 Task: Research Airbnb options in Cuscatancingo, El Salvador from 6th December, 2023 to 18th December, 2023 for 3 adults.2 bedrooms having 2 beds and 2 bathrooms. Property type can be hotel. Look for 5 properties as per requirement.
Action: Mouse moved to (422, 89)
Screenshot: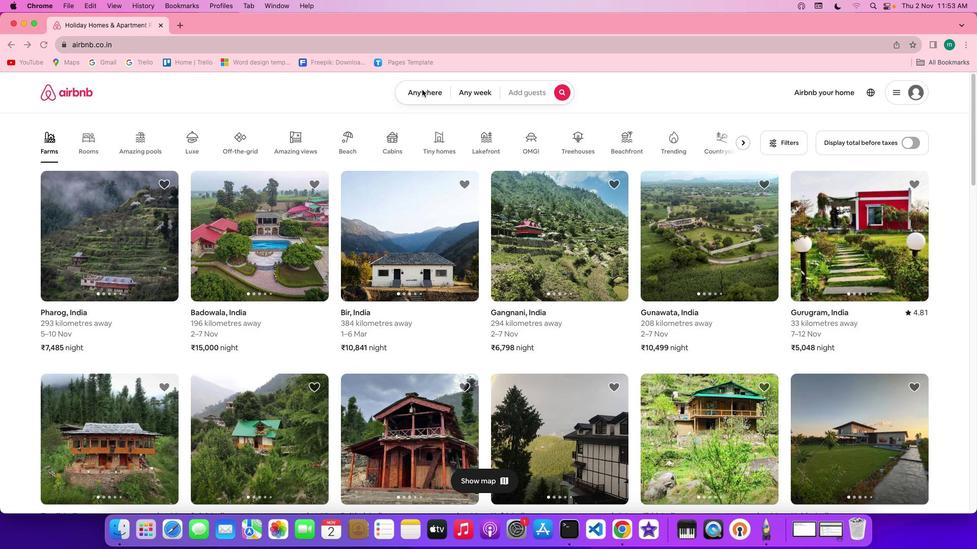 
Action: Mouse pressed left at (422, 89)
Screenshot: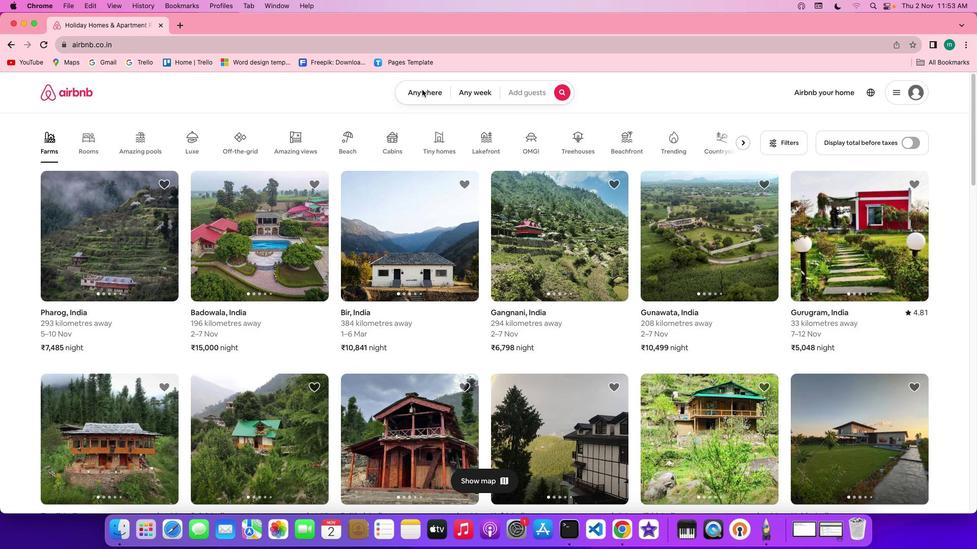 
Action: Mouse pressed left at (422, 89)
Screenshot: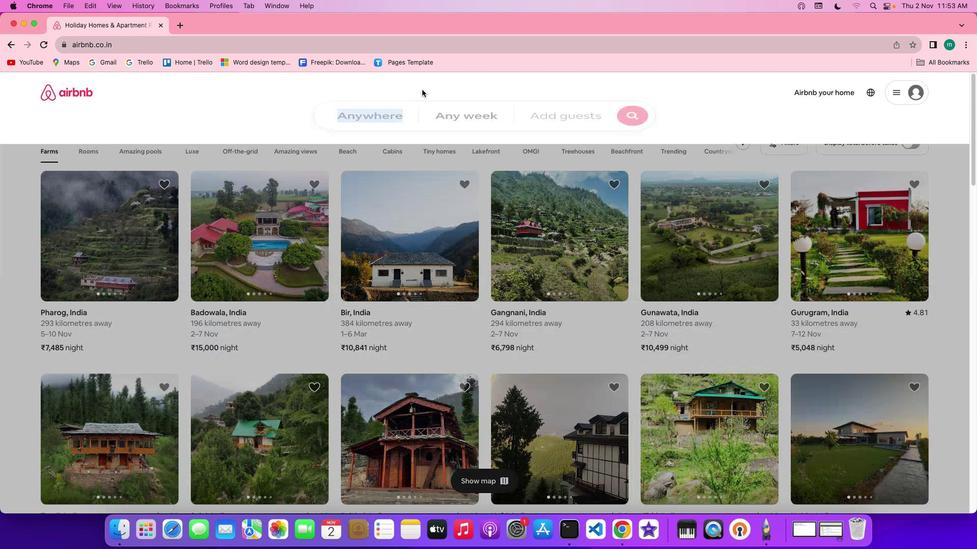 
Action: Mouse moved to (375, 131)
Screenshot: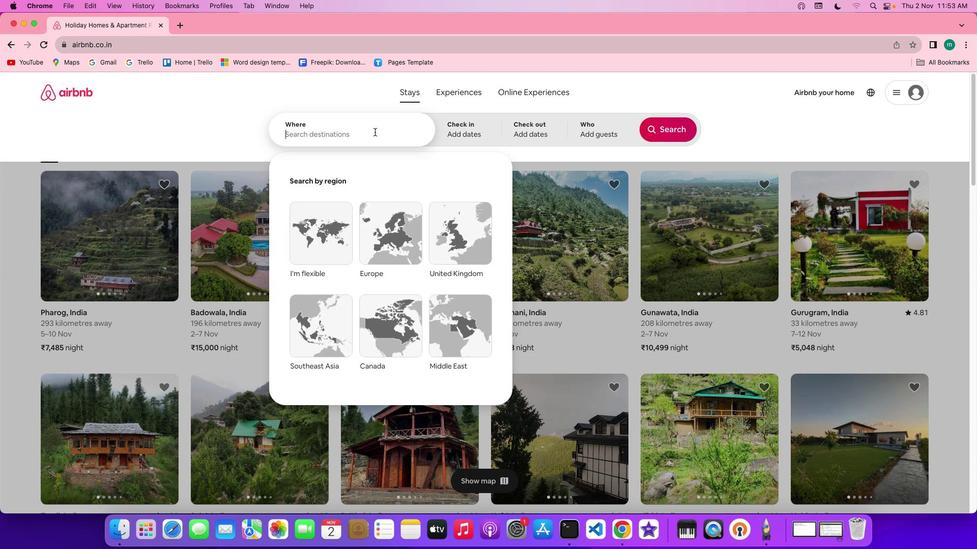 
Action: Key pressed Key.shift'C''u''s''c''a''t''a''n''c''i''n''g''o'','Key.spaceKey.shift'E''i'Key.spaceKey.shift'S''a''l''v''a''d''o''r'
Screenshot: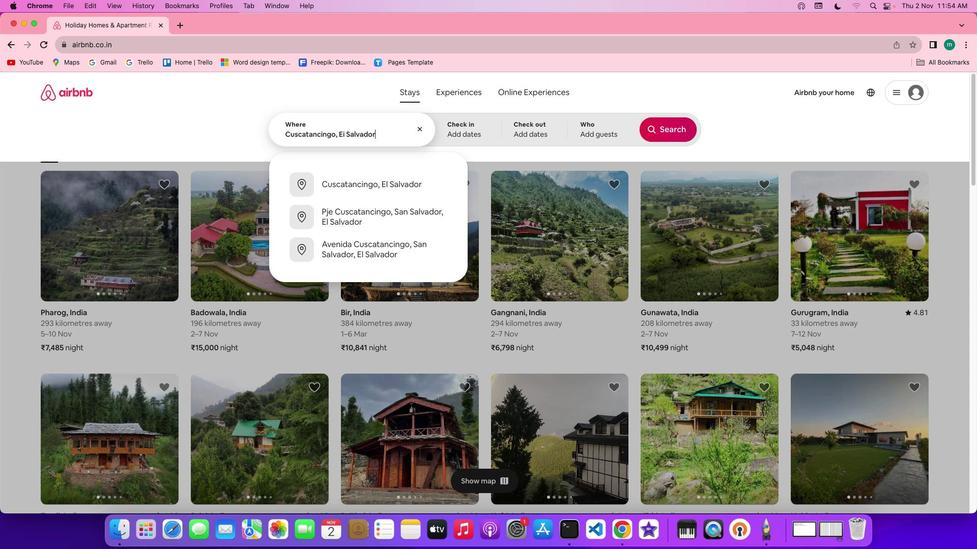 
Action: Mouse moved to (457, 136)
Screenshot: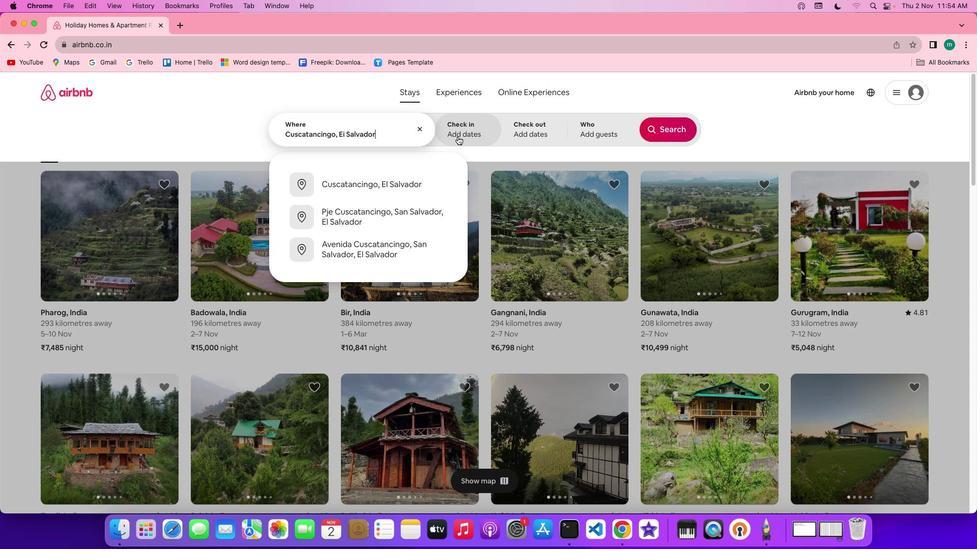 
Action: Mouse pressed left at (457, 136)
Screenshot: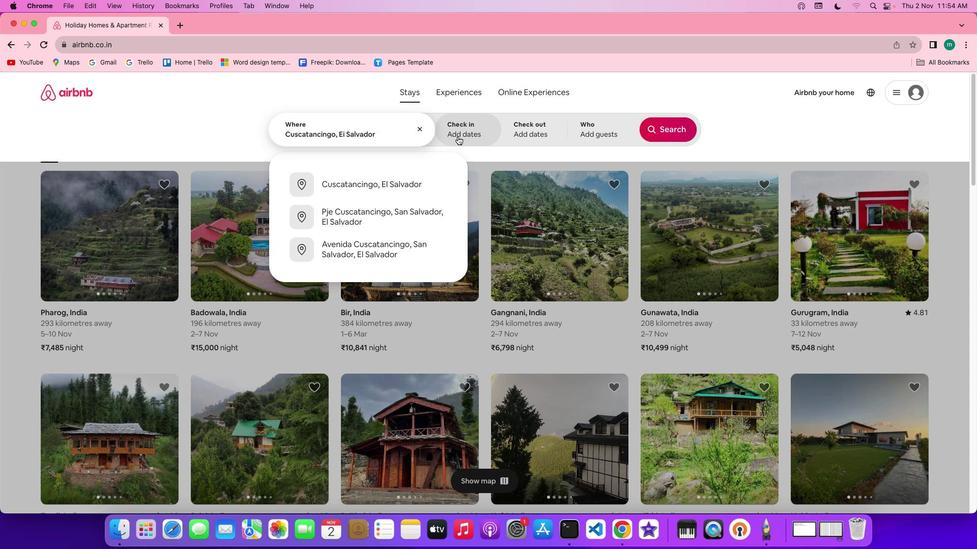 
Action: Mouse moved to (576, 280)
Screenshot: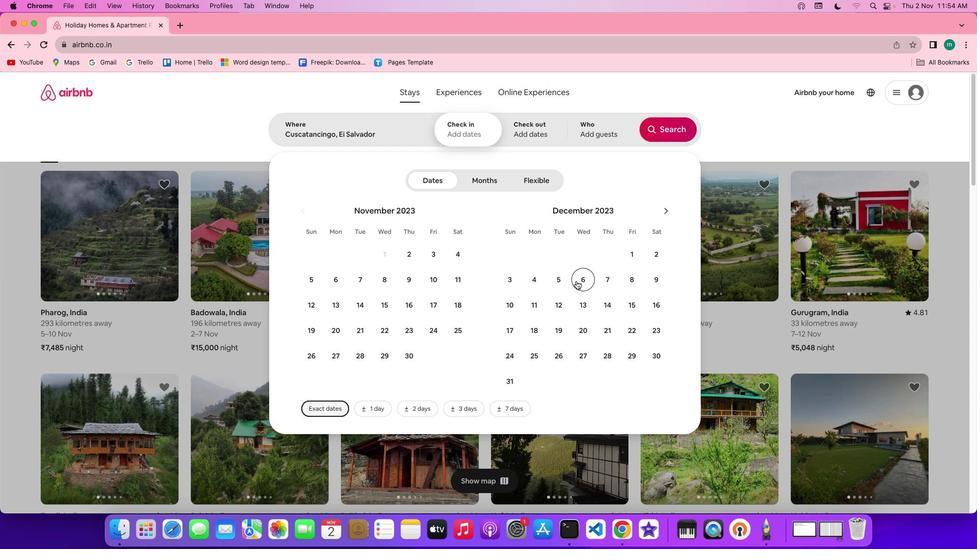 
Action: Mouse pressed left at (576, 280)
Screenshot: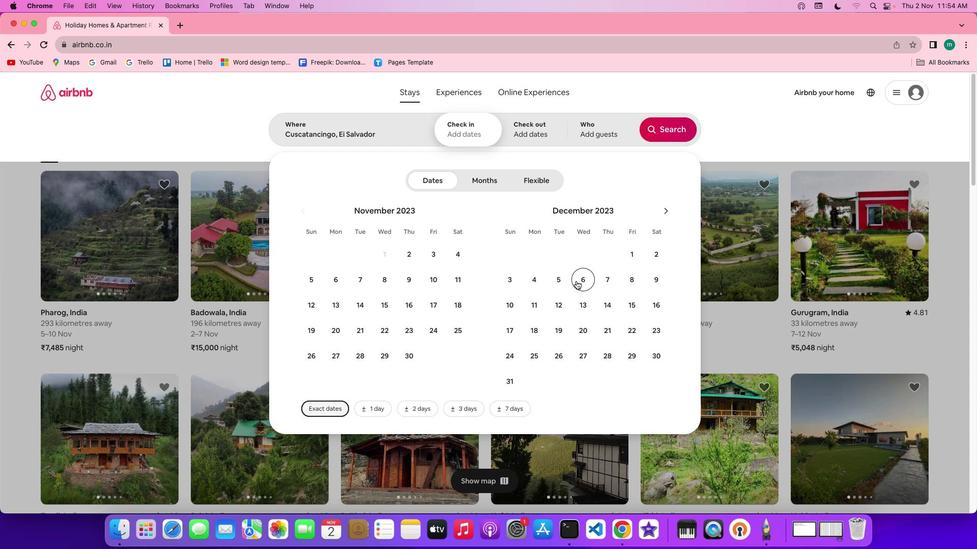 
Action: Mouse moved to (532, 331)
Screenshot: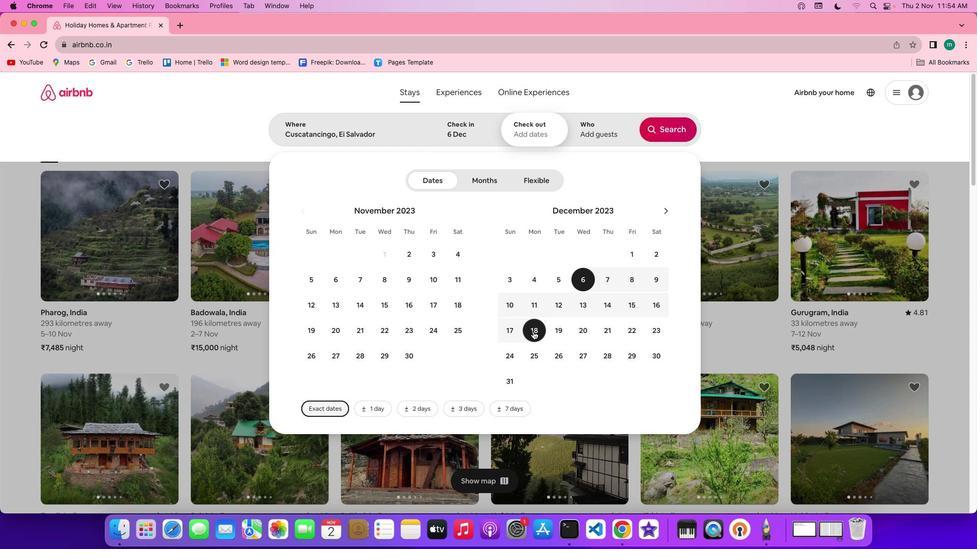 
Action: Mouse pressed left at (532, 331)
Screenshot: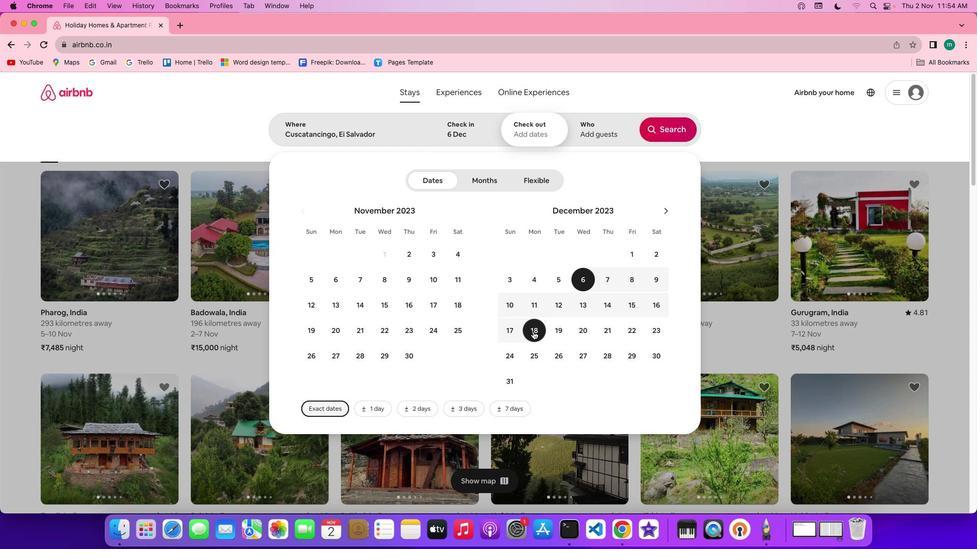 
Action: Mouse moved to (584, 127)
Screenshot: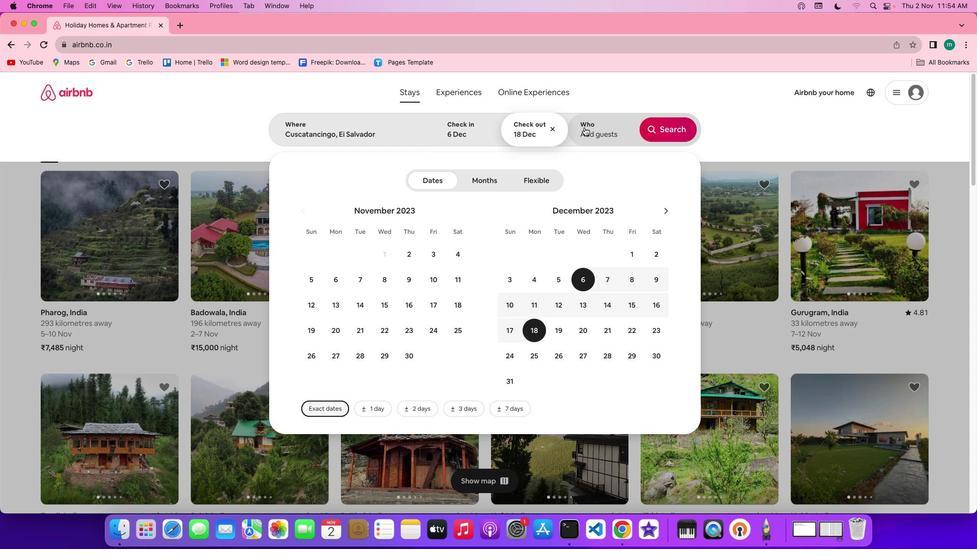 
Action: Mouse pressed left at (584, 127)
Screenshot: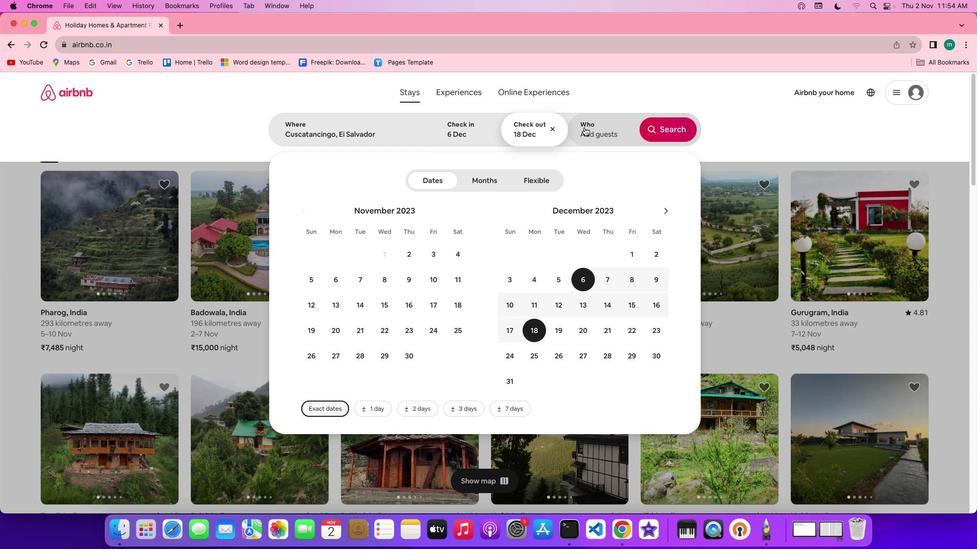 
Action: Mouse moved to (671, 187)
Screenshot: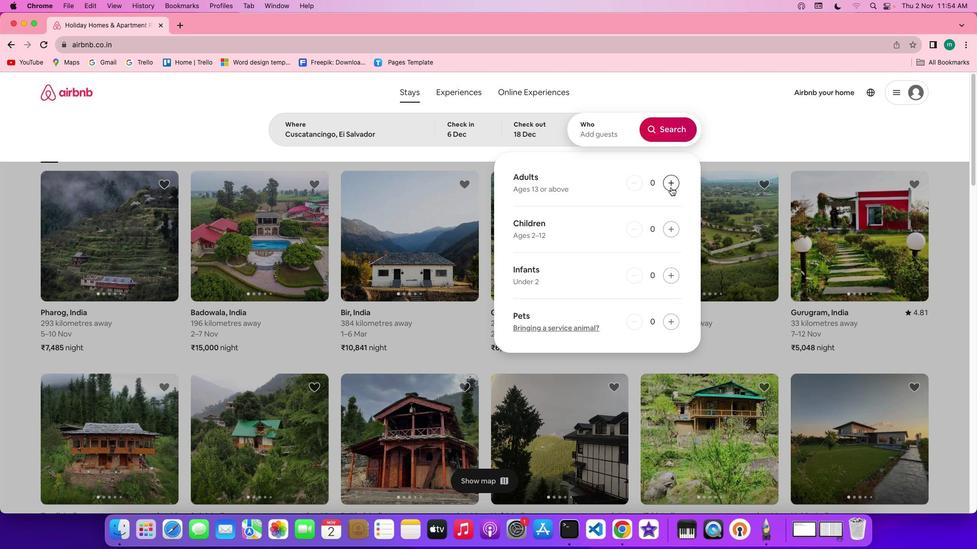 
Action: Mouse pressed left at (671, 187)
Screenshot: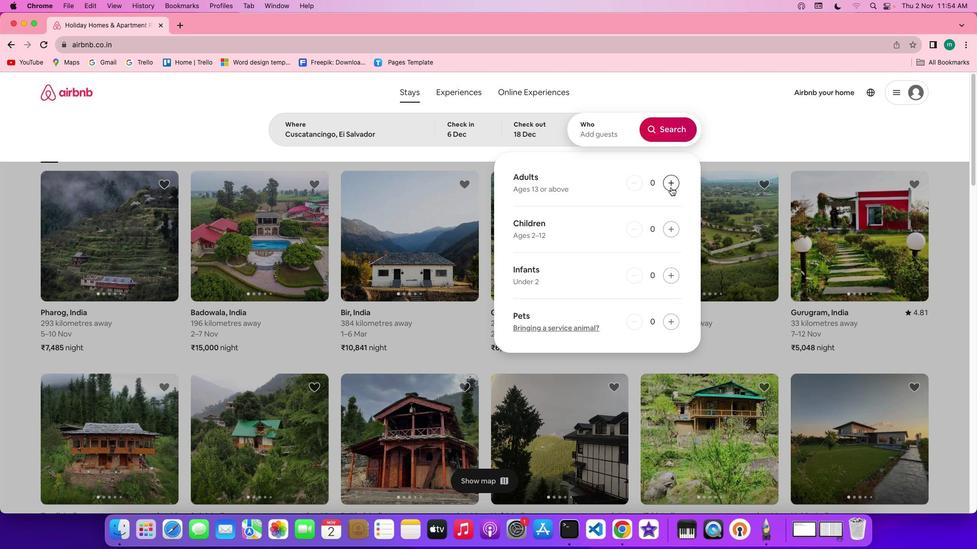 
Action: Mouse pressed left at (671, 187)
Screenshot: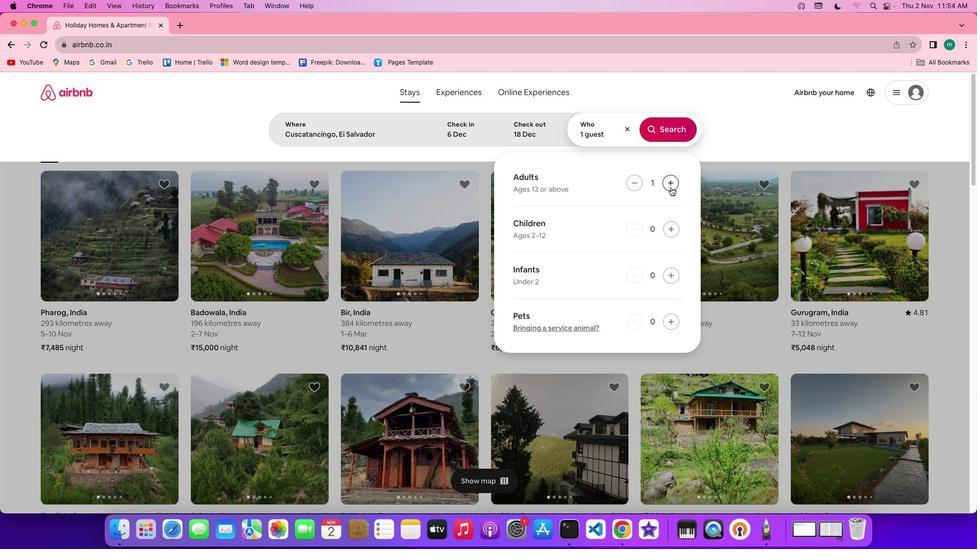 
Action: Mouse moved to (664, 129)
Screenshot: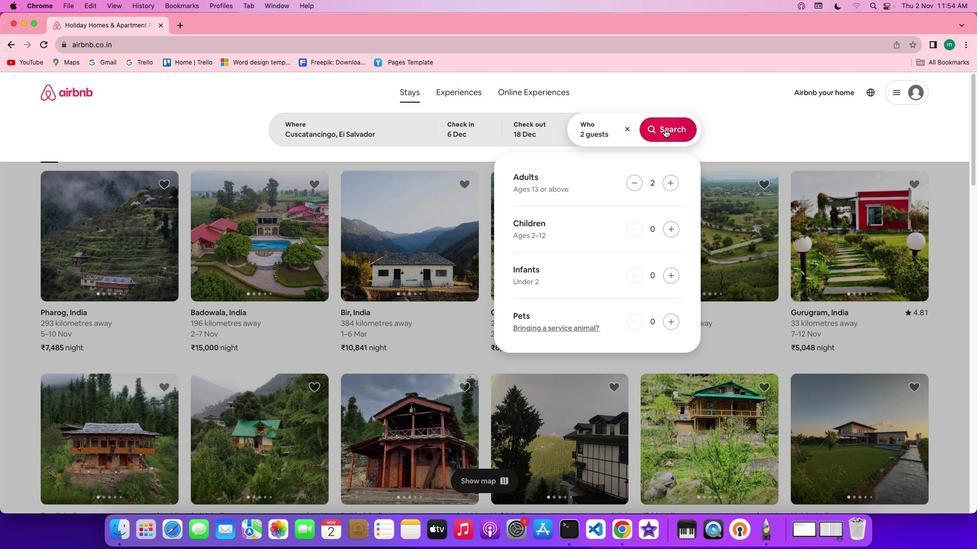 
Action: Mouse pressed left at (664, 129)
Screenshot: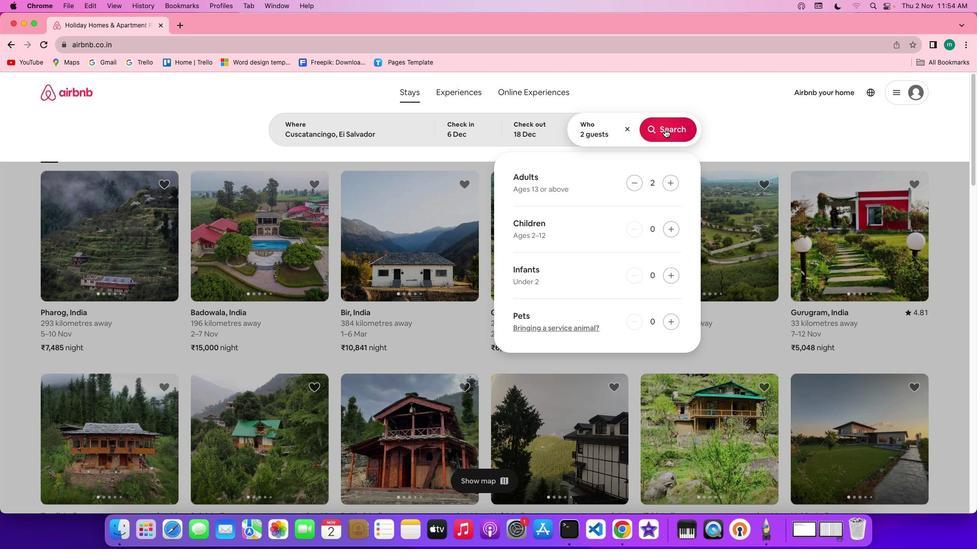 
Action: Mouse moved to (520, 91)
Screenshot: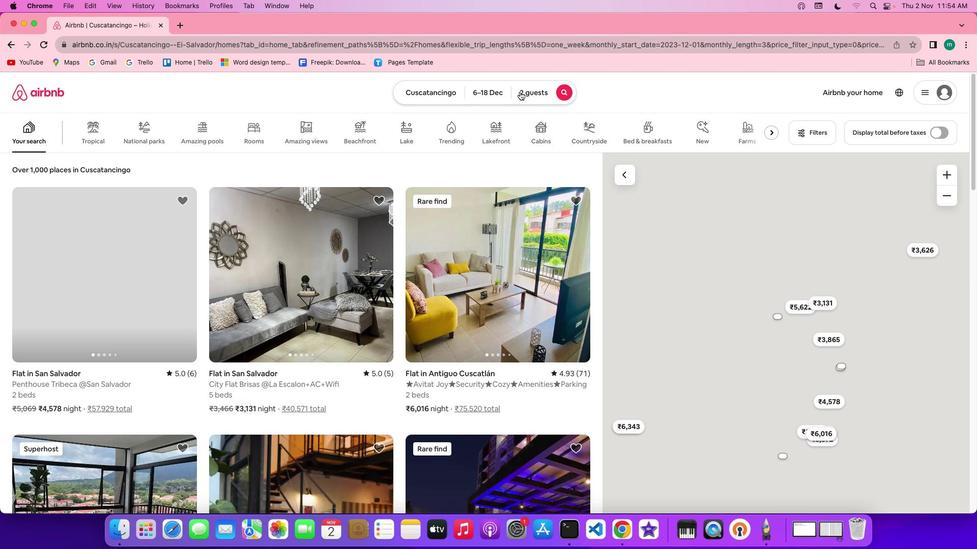 
Action: Mouse pressed left at (520, 91)
Screenshot: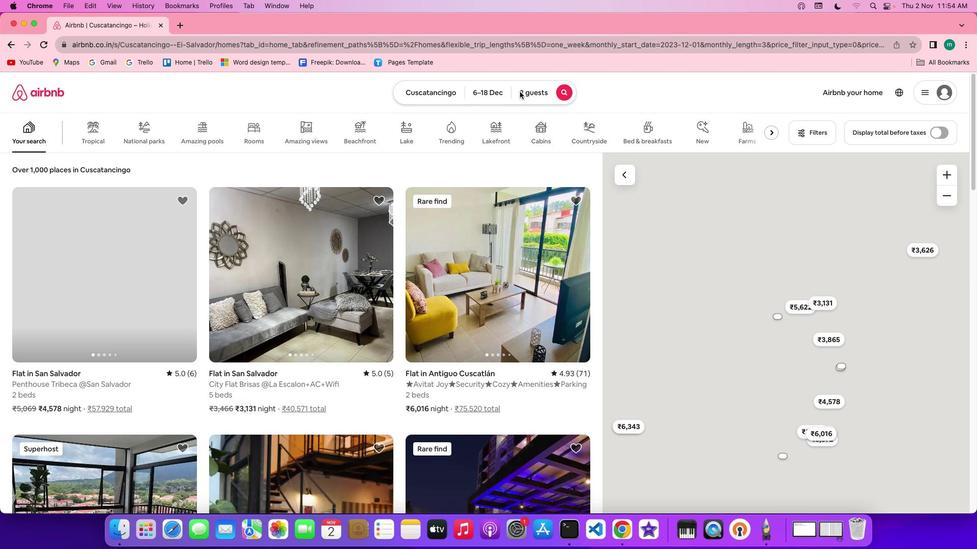 
Action: Mouse moved to (672, 183)
Screenshot: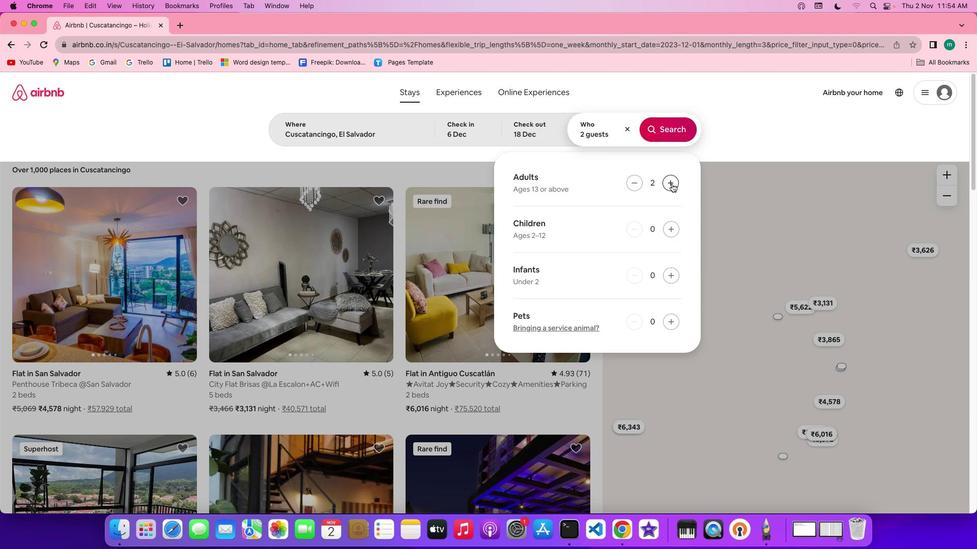 
Action: Mouse pressed left at (672, 183)
Screenshot: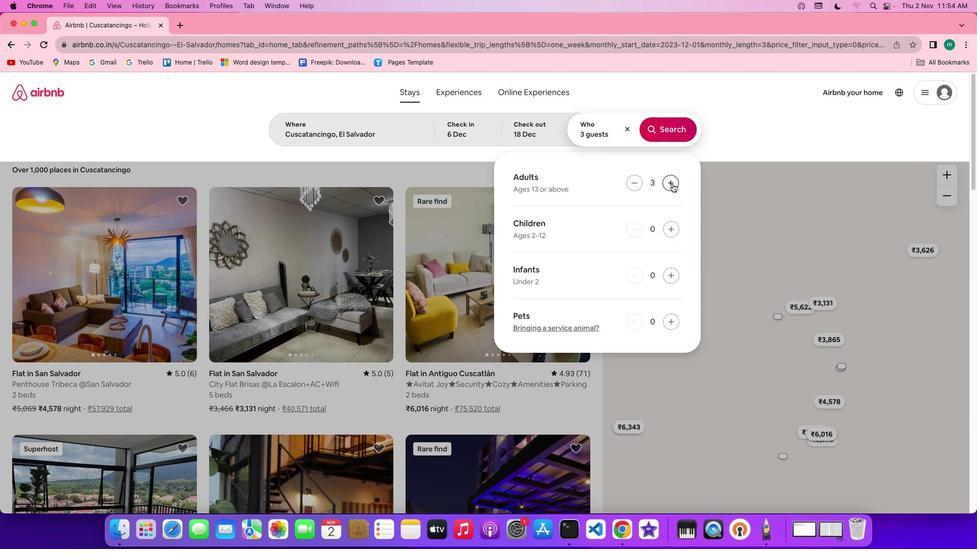 
Action: Mouse moved to (665, 125)
Screenshot: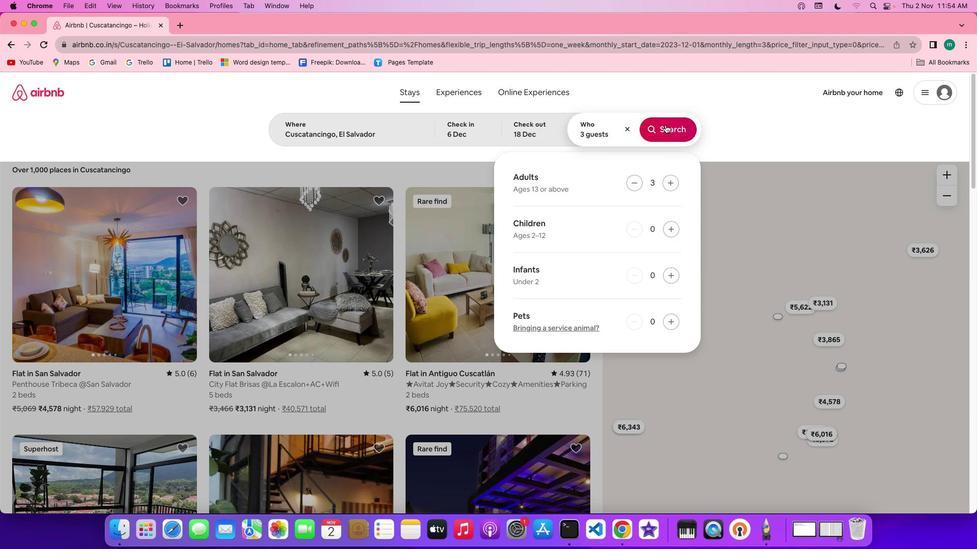
Action: Mouse pressed left at (665, 125)
Screenshot: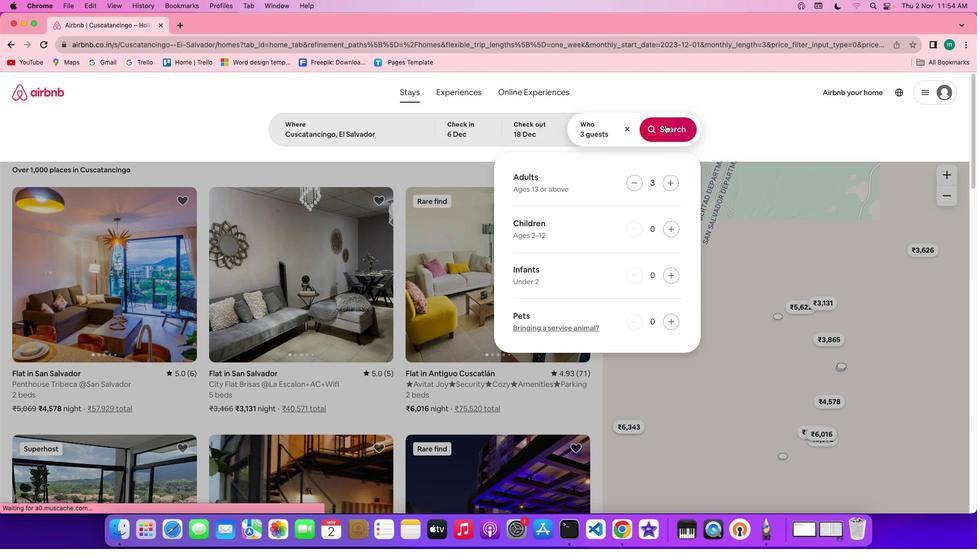 
Action: Mouse moved to (827, 138)
Screenshot: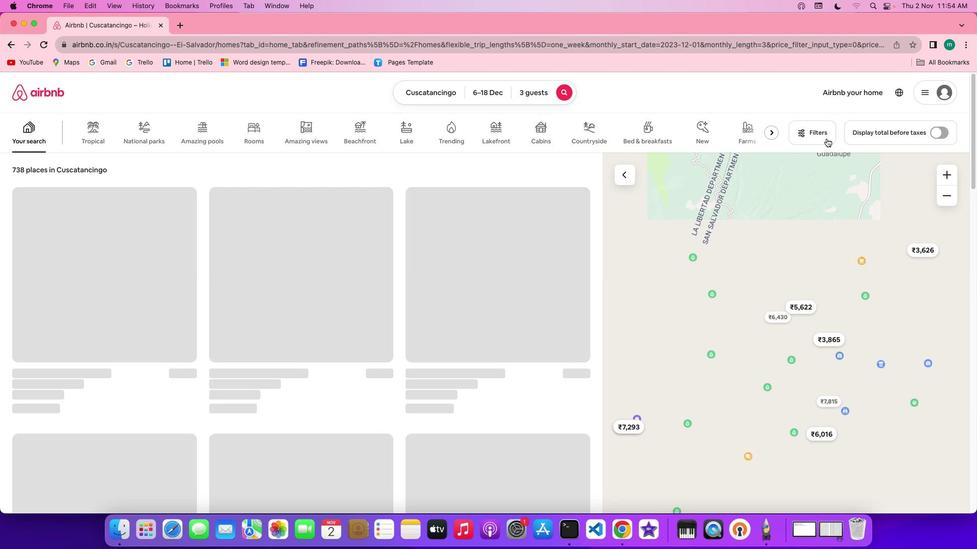 
Action: Mouse pressed left at (827, 138)
Screenshot: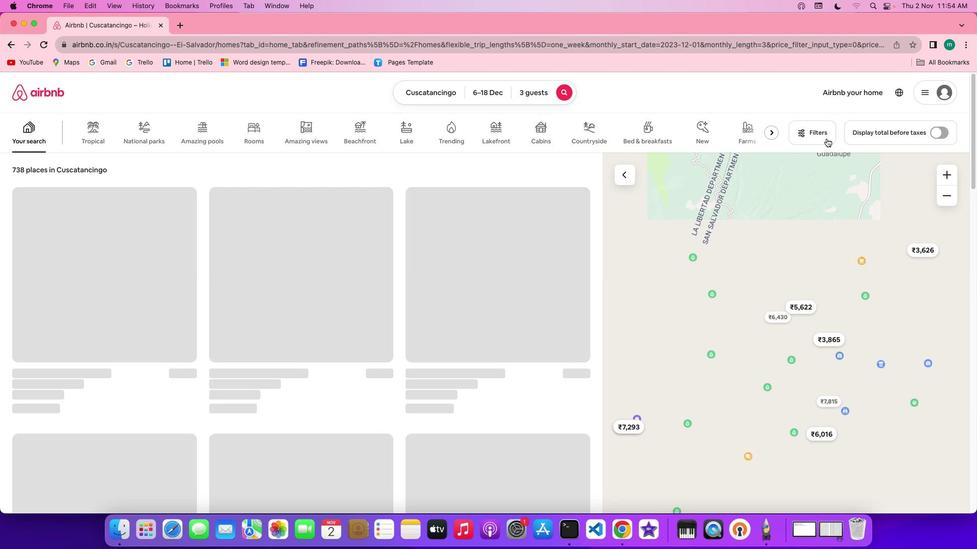 
Action: Mouse moved to (809, 132)
Screenshot: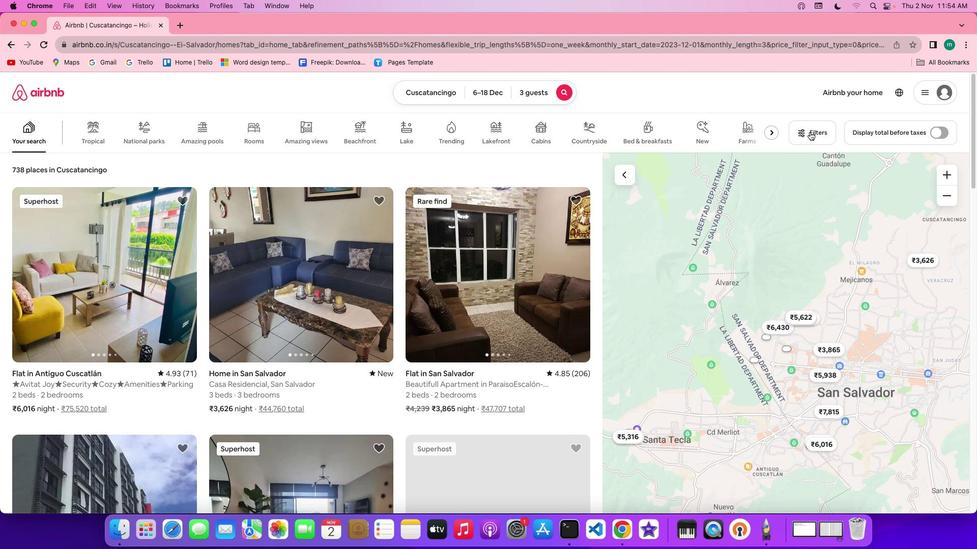 
Action: Mouse pressed left at (809, 132)
Screenshot: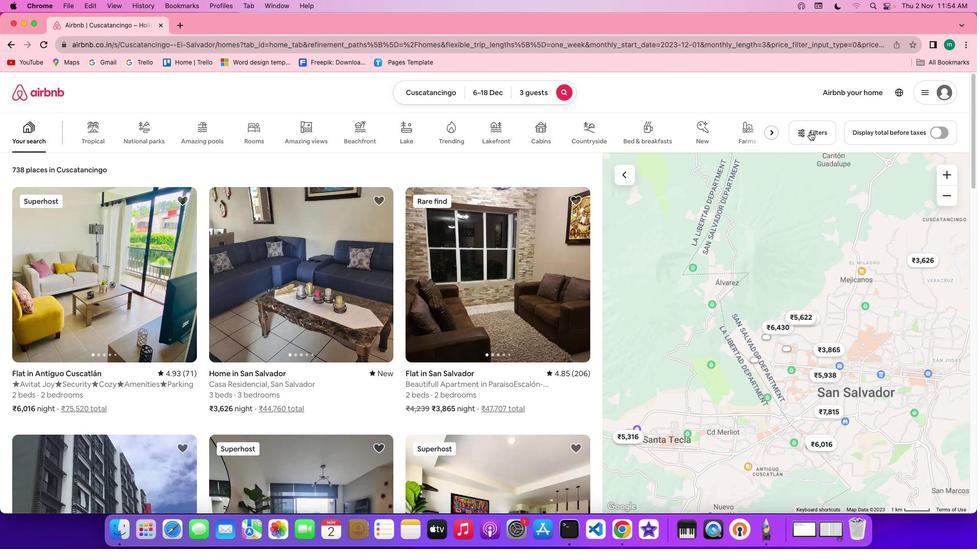 
Action: Mouse moved to (483, 290)
Screenshot: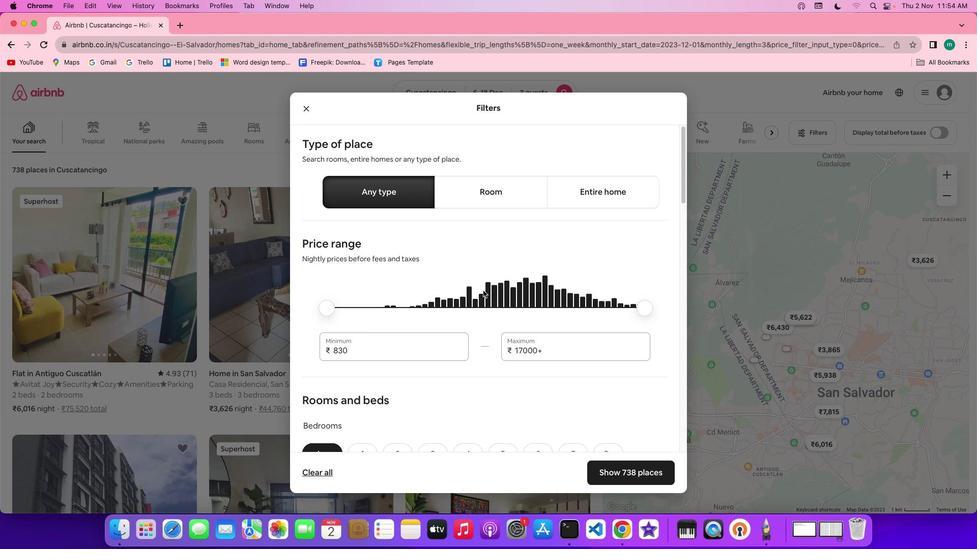 
Action: Mouse scrolled (483, 290) with delta (0, 0)
Screenshot: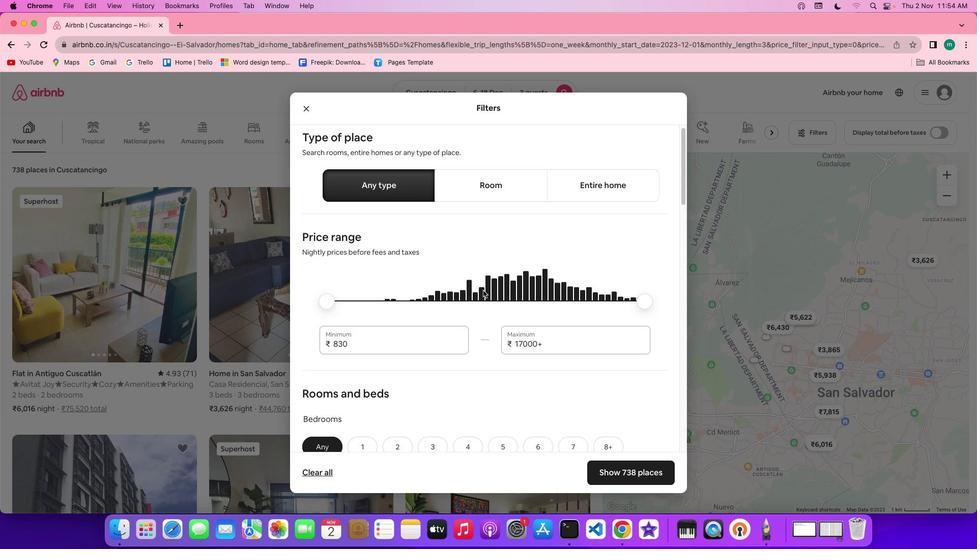 
Action: Mouse scrolled (483, 290) with delta (0, 0)
Screenshot: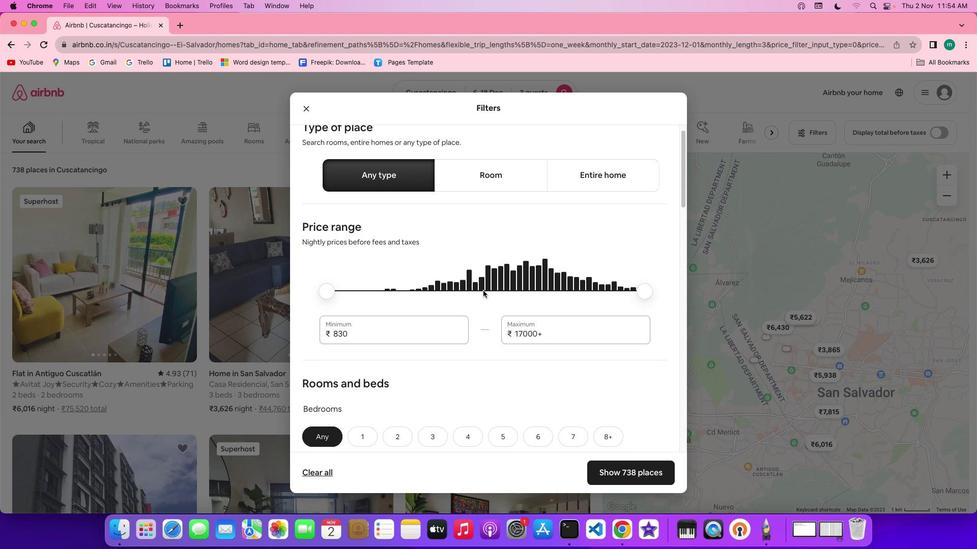 
Action: Mouse scrolled (483, 290) with delta (0, -1)
Screenshot: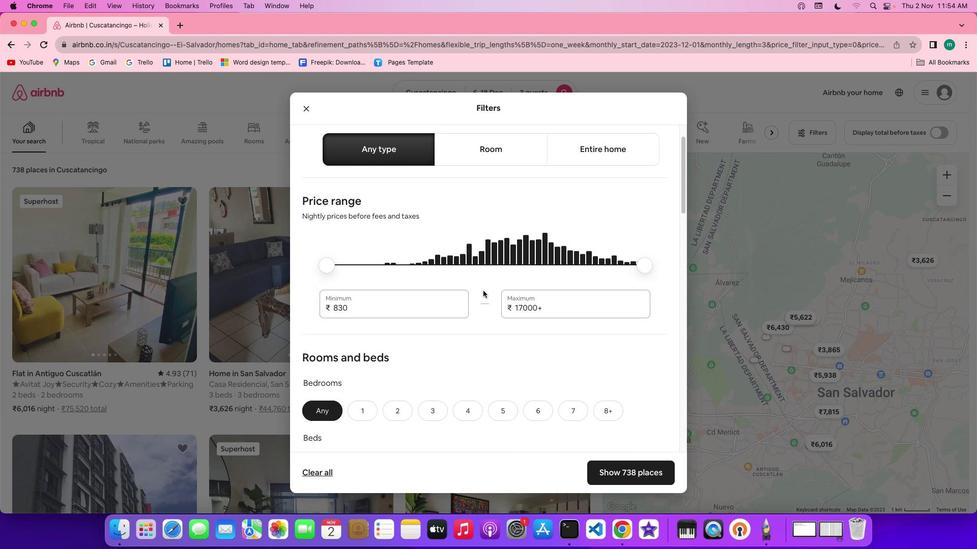 
Action: Mouse scrolled (483, 290) with delta (0, -1)
Screenshot: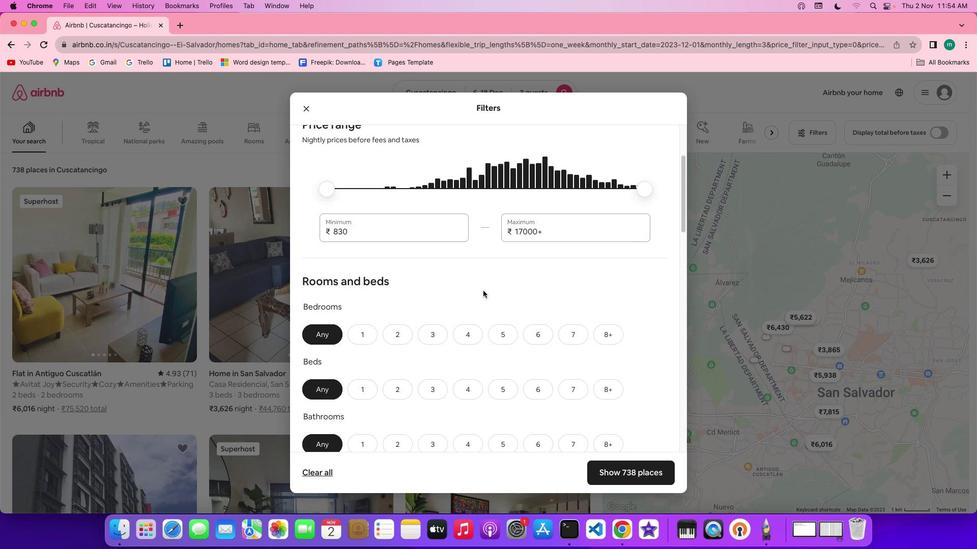 
Action: Mouse scrolled (483, 290) with delta (0, 0)
Screenshot: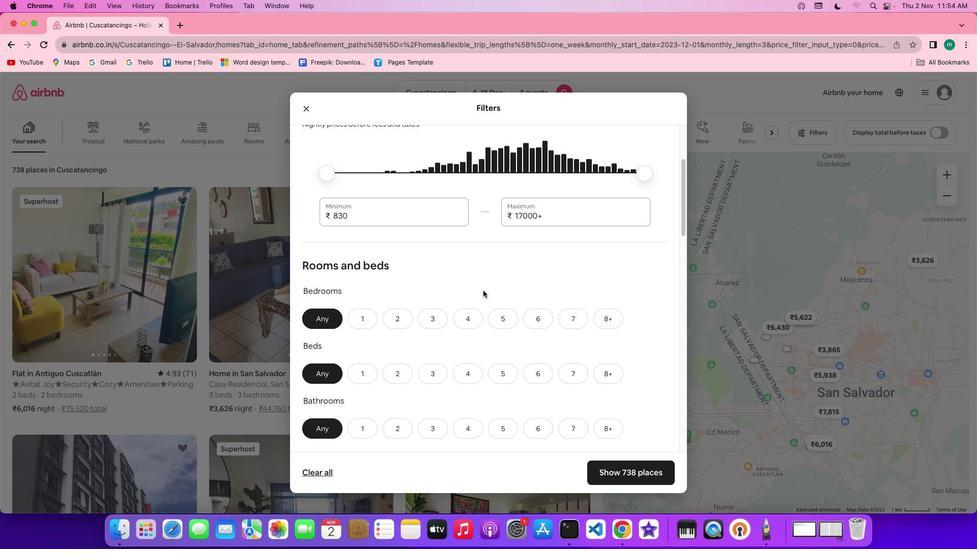 
Action: Mouse scrolled (483, 290) with delta (0, 0)
Screenshot: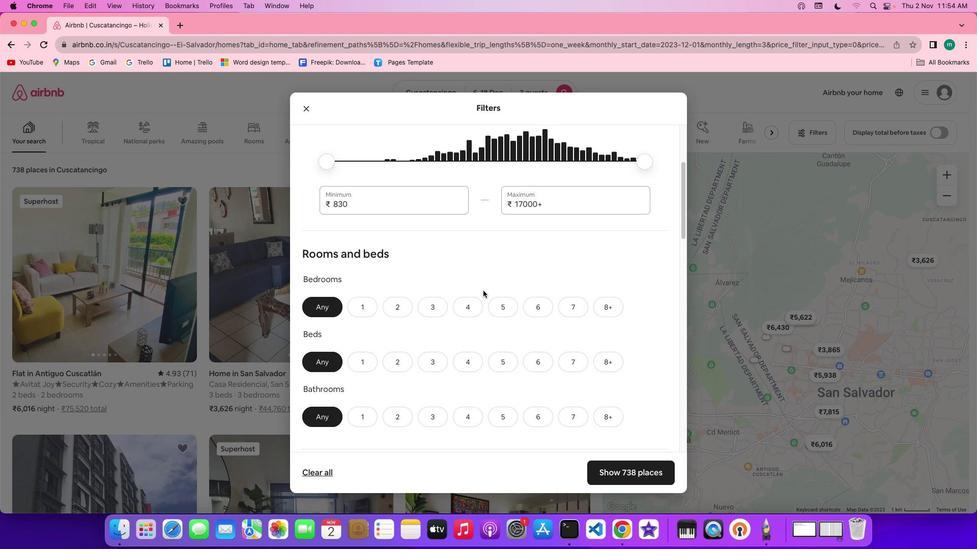 
Action: Mouse scrolled (483, 290) with delta (0, 0)
Screenshot: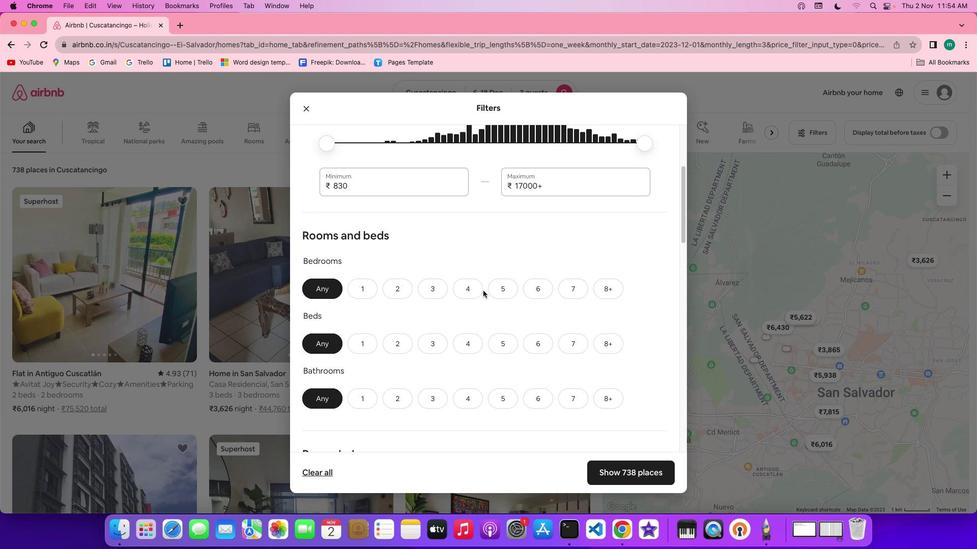 
Action: Mouse moved to (402, 266)
Screenshot: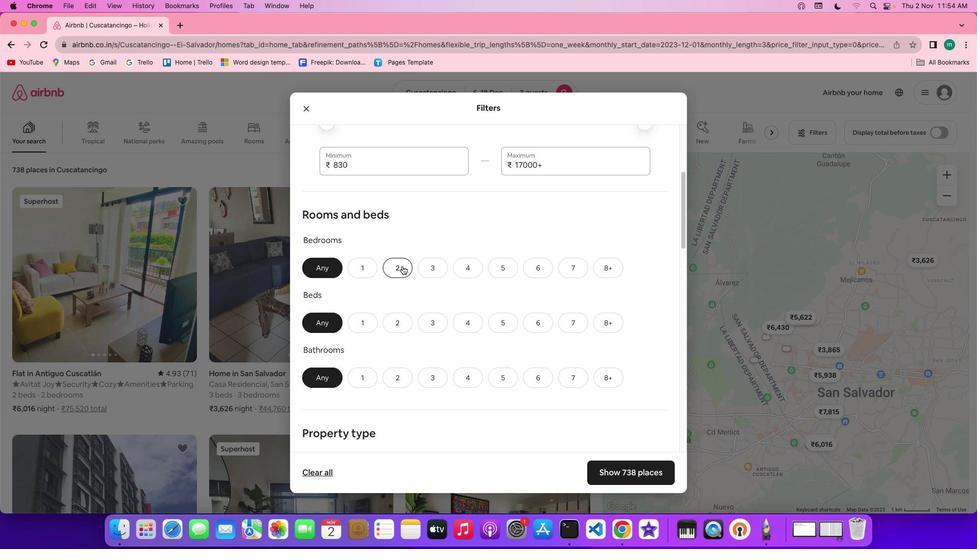 
Action: Mouse pressed left at (402, 266)
Screenshot: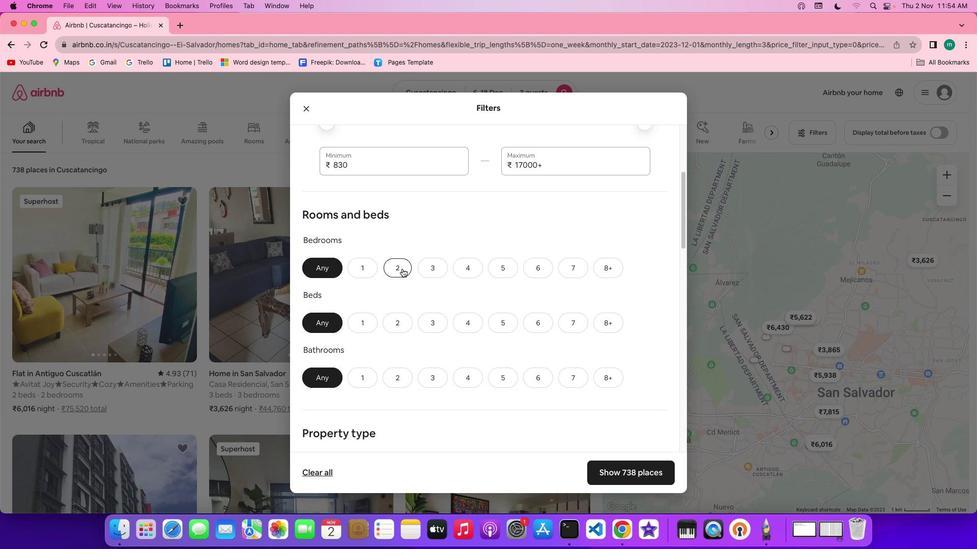 
Action: Mouse moved to (394, 331)
Screenshot: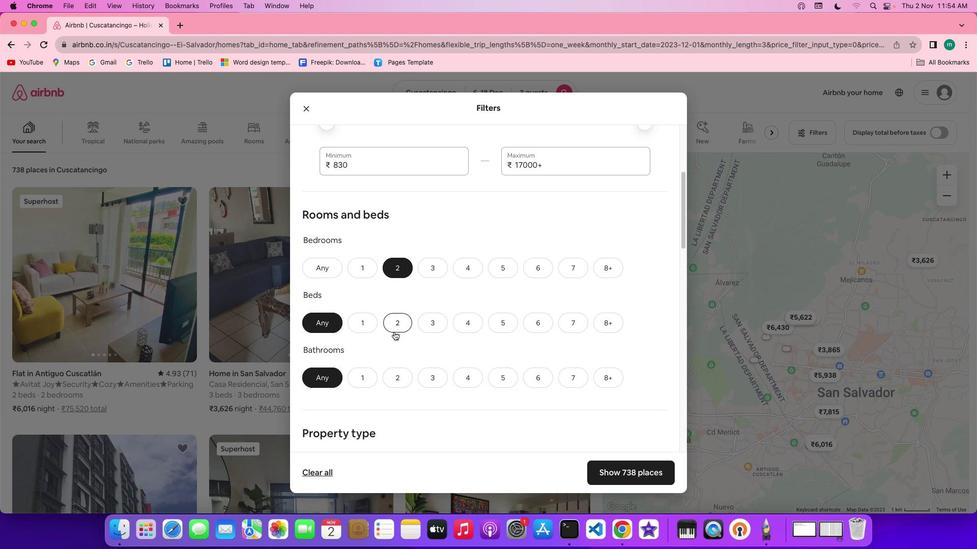 
Action: Mouse pressed left at (394, 331)
Screenshot: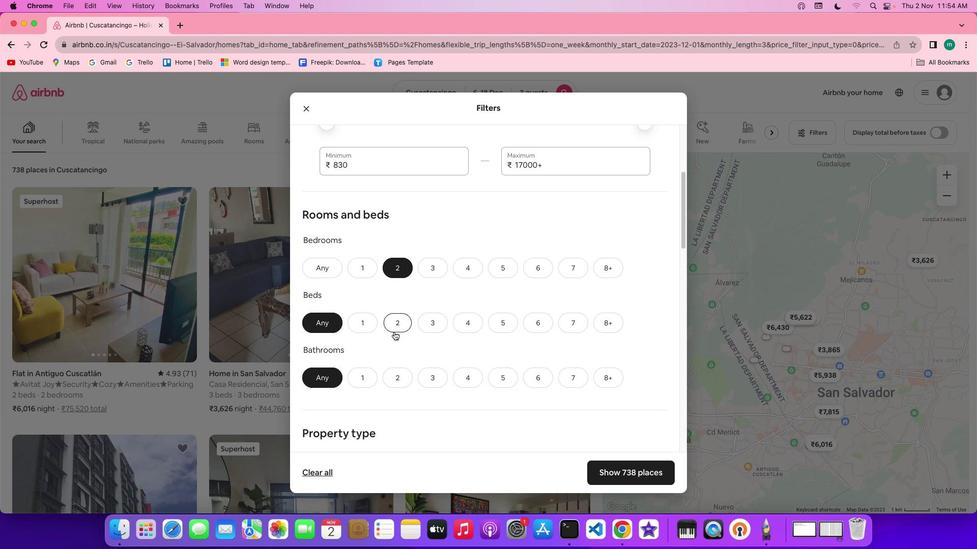 
Action: Mouse moved to (396, 368)
Screenshot: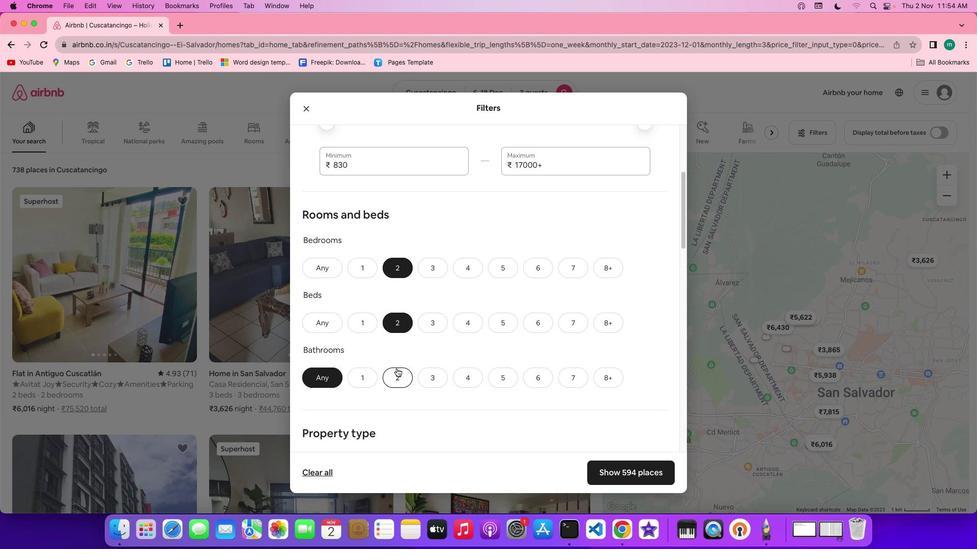 
Action: Mouse pressed left at (396, 368)
Screenshot: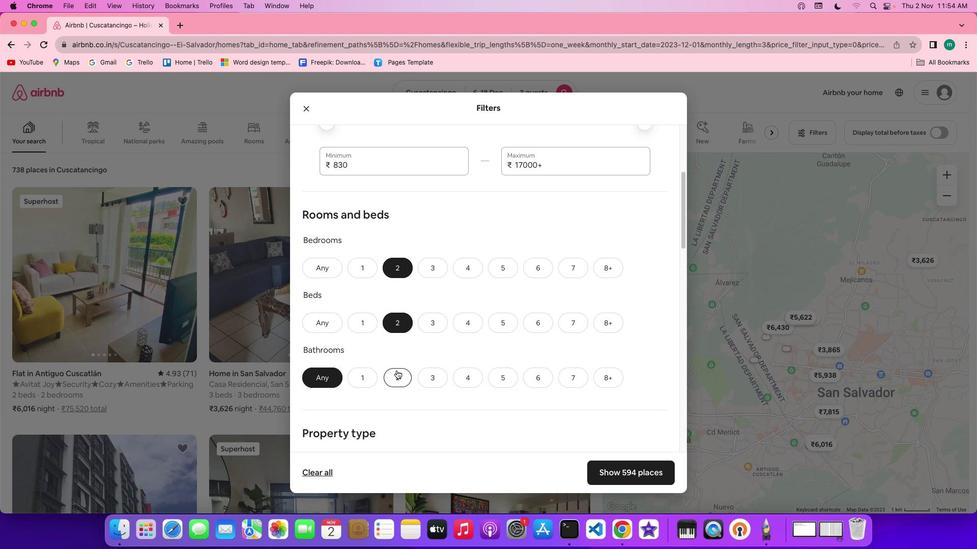 
Action: Mouse moved to (566, 364)
Screenshot: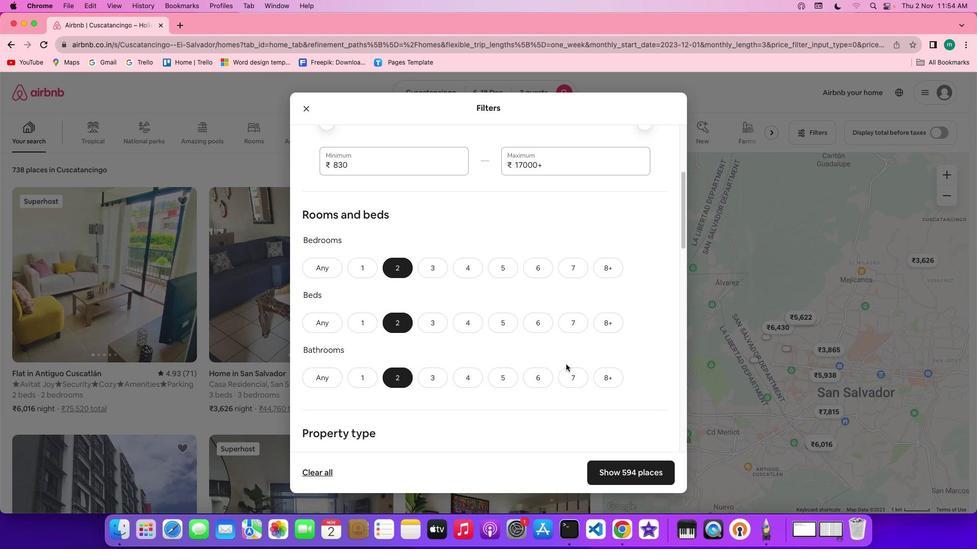 
Action: Mouse scrolled (566, 364) with delta (0, 0)
Screenshot: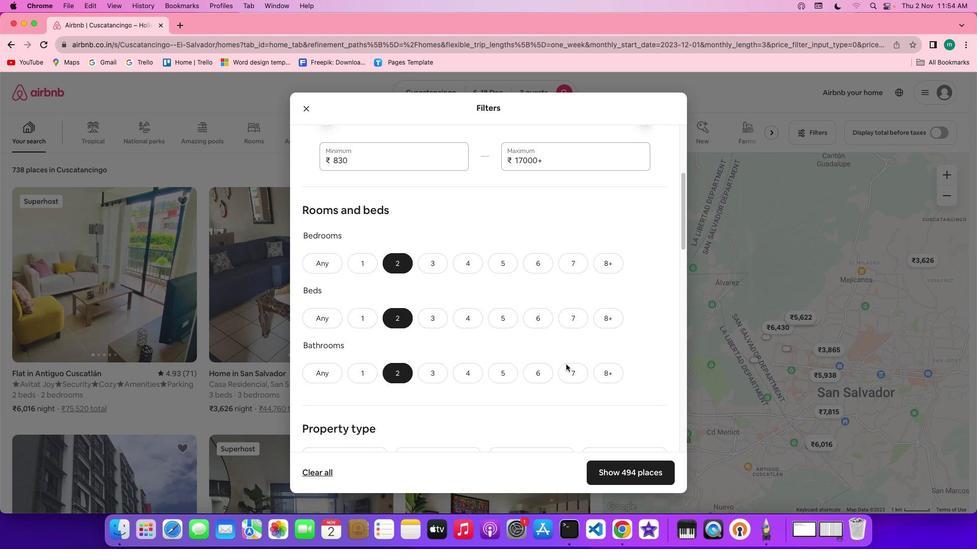 
Action: Mouse scrolled (566, 364) with delta (0, 0)
Screenshot: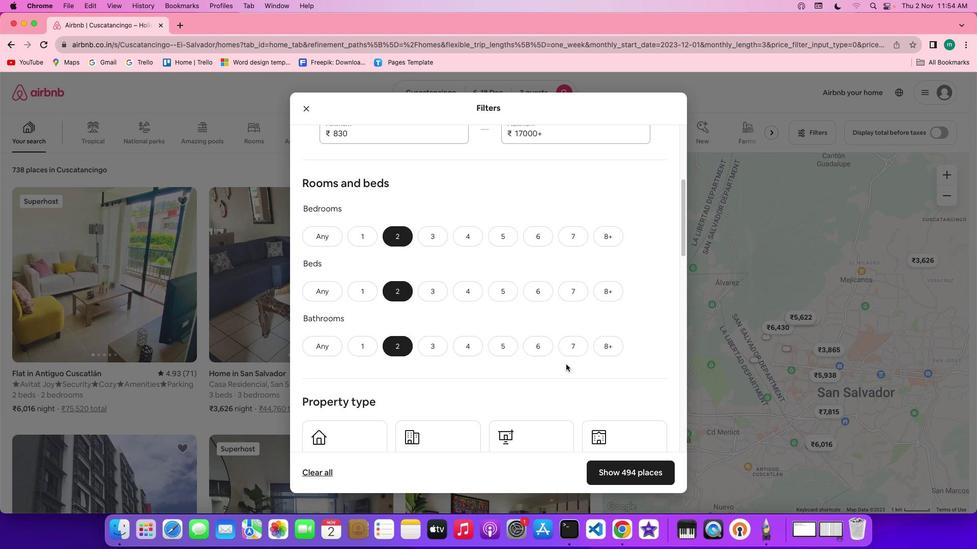 
Action: Mouse scrolled (566, 364) with delta (0, -1)
Screenshot: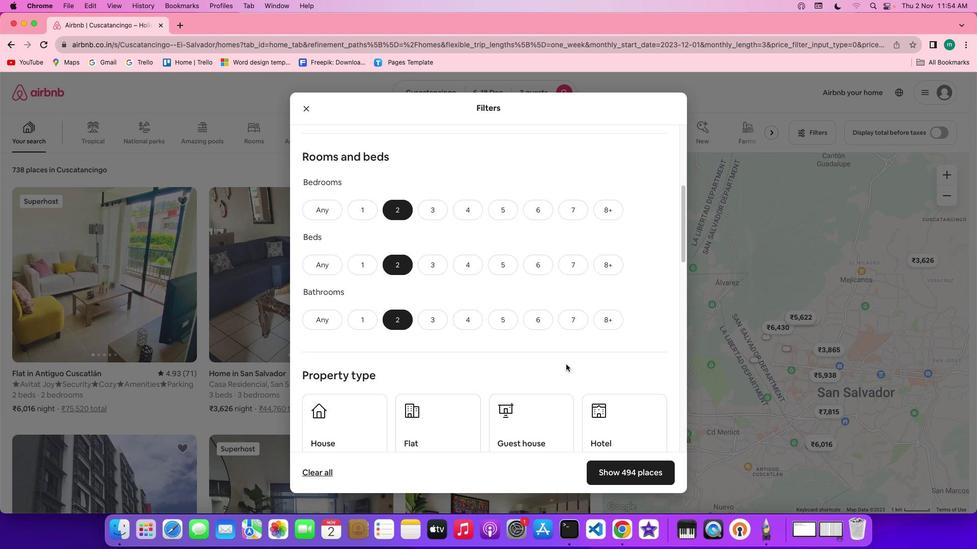 
Action: Mouse scrolled (566, 364) with delta (0, -1)
Screenshot: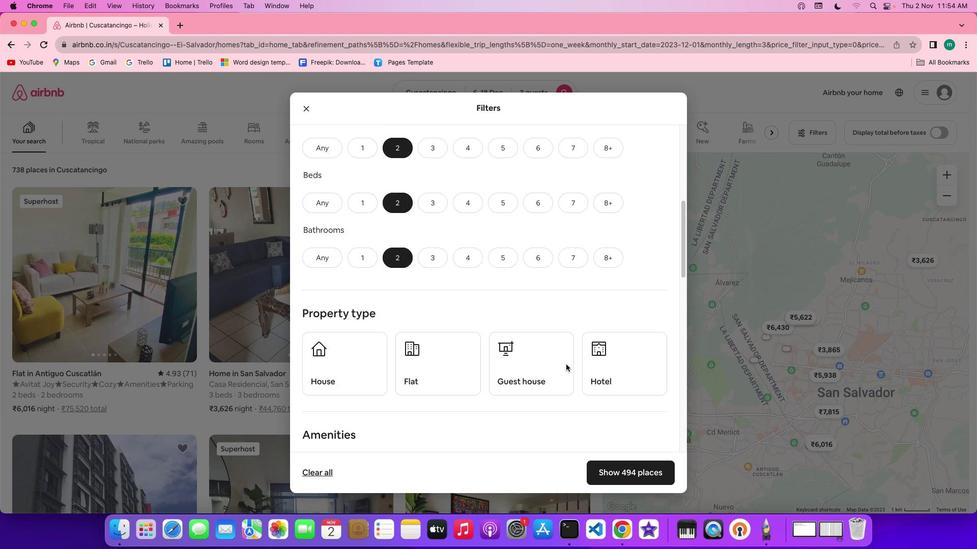 
Action: Mouse moved to (567, 363)
Screenshot: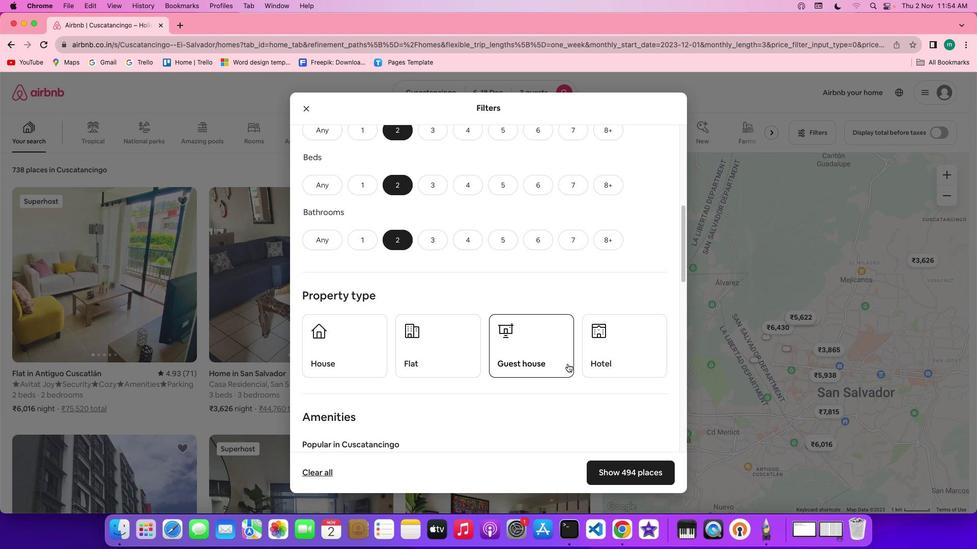 
Action: Mouse scrolled (567, 363) with delta (0, 0)
Screenshot: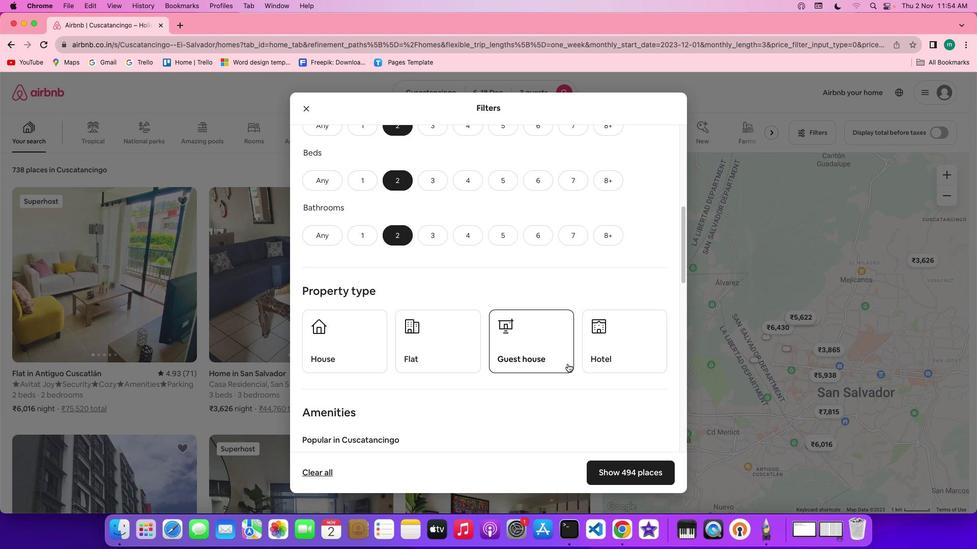 
Action: Mouse scrolled (567, 363) with delta (0, 0)
Screenshot: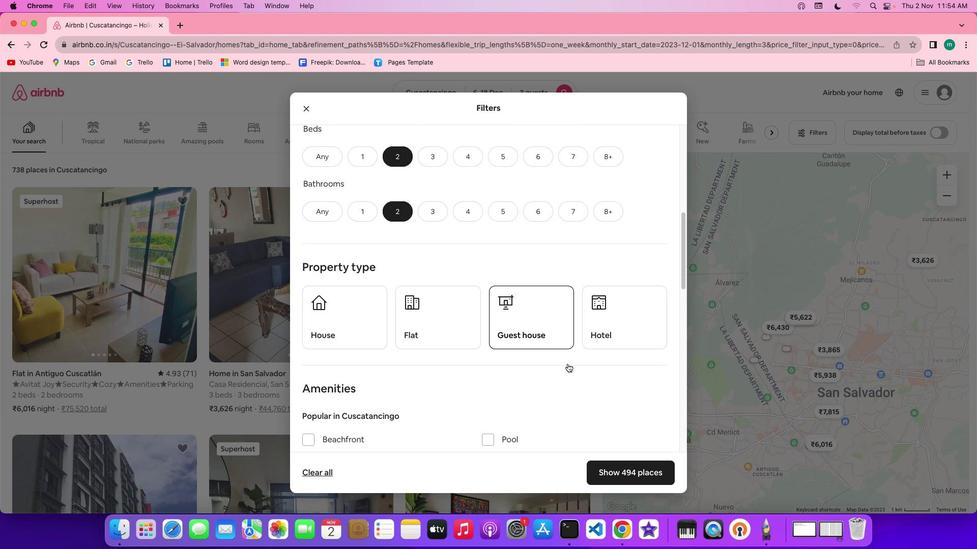 
Action: Mouse scrolled (567, 363) with delta (0, -1)
Screenshot: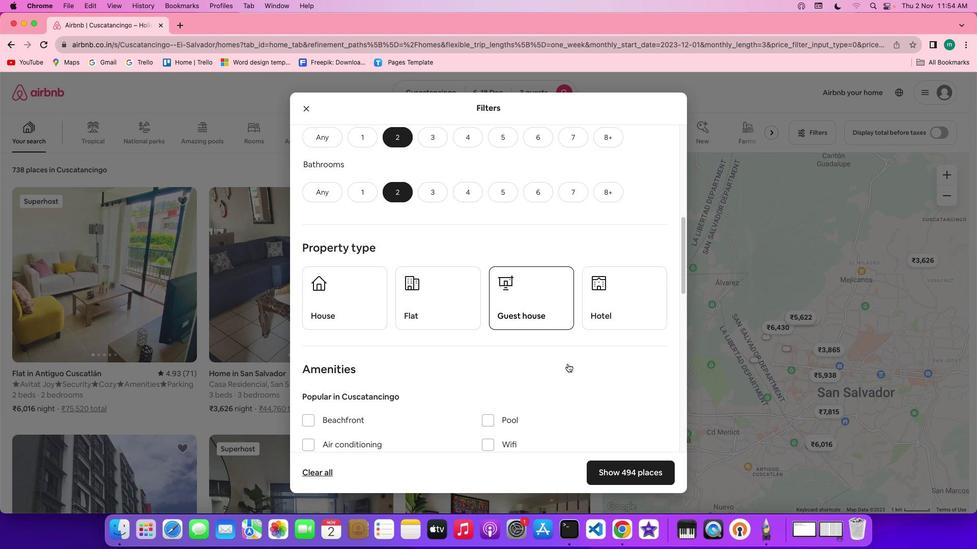 
Action: Mouse scrolled (567, 363) with delta (0, -1)
Screenshot: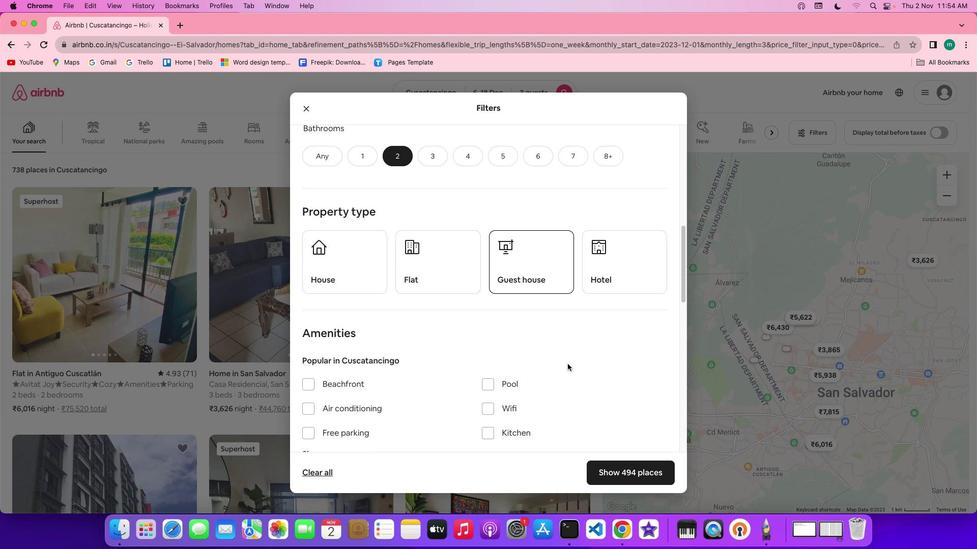 
Action: Mouse moved to (568, 364)
Screenshot: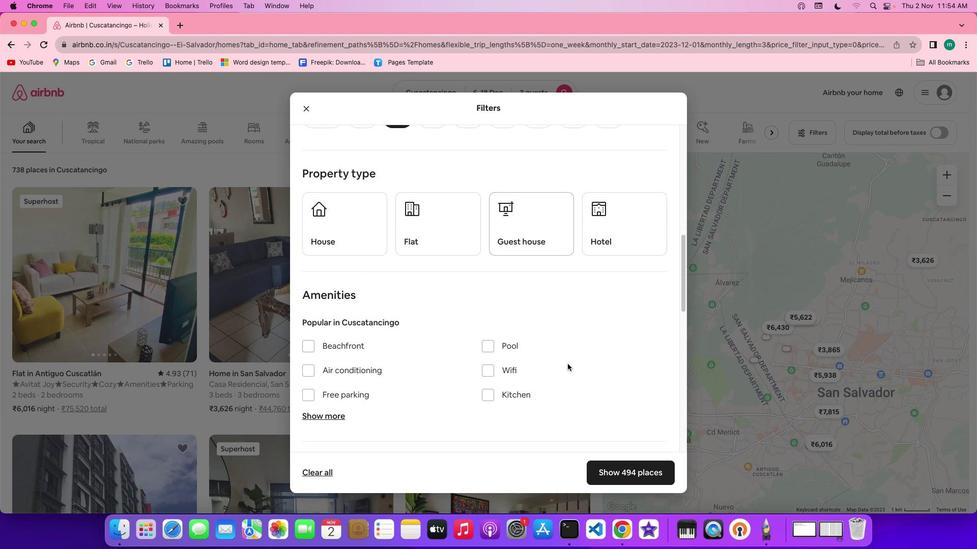 
Action: Mouse scrolled (568, 364) with delta (0, 0)
Screenshot: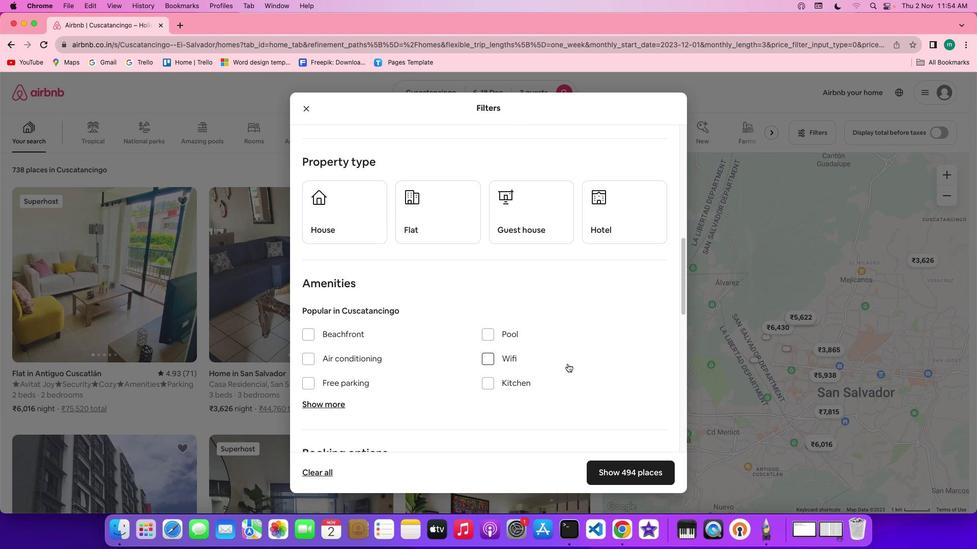 
Action: Mouse scrolled (568, 364) with delta (0, 0)
Screenshot: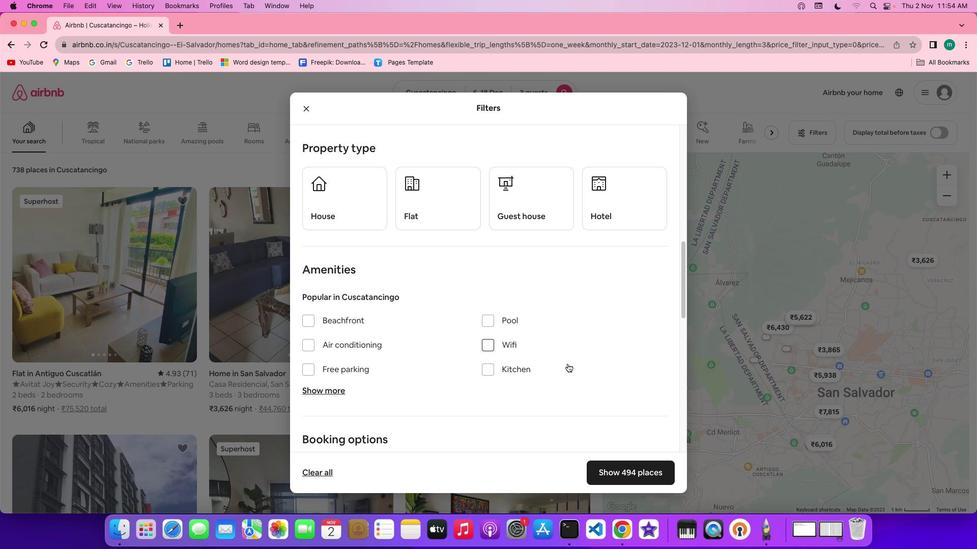 
Action: Mouse scrolled (568, 364) with delta (0, -1)
Screenshot: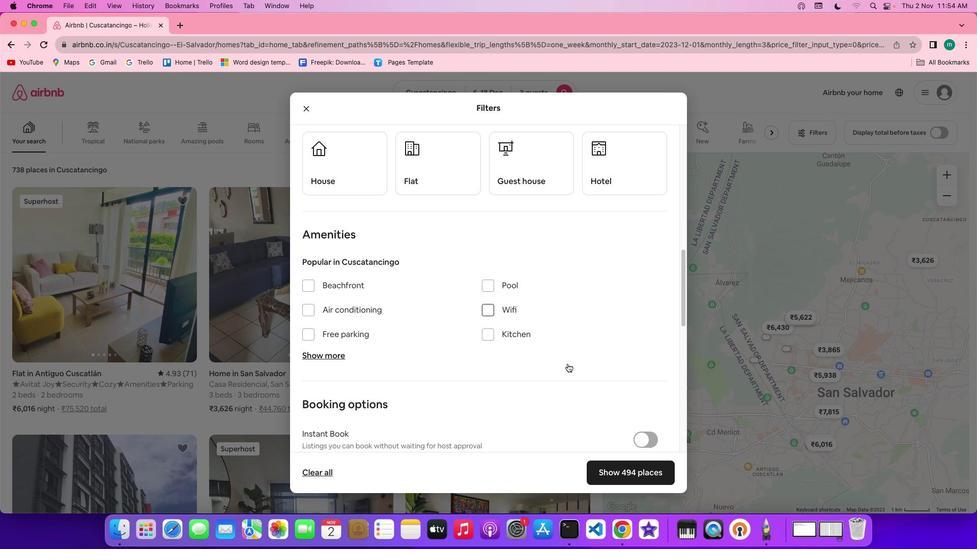 
Action: Mouse moved to (598, 147)
Screenshot: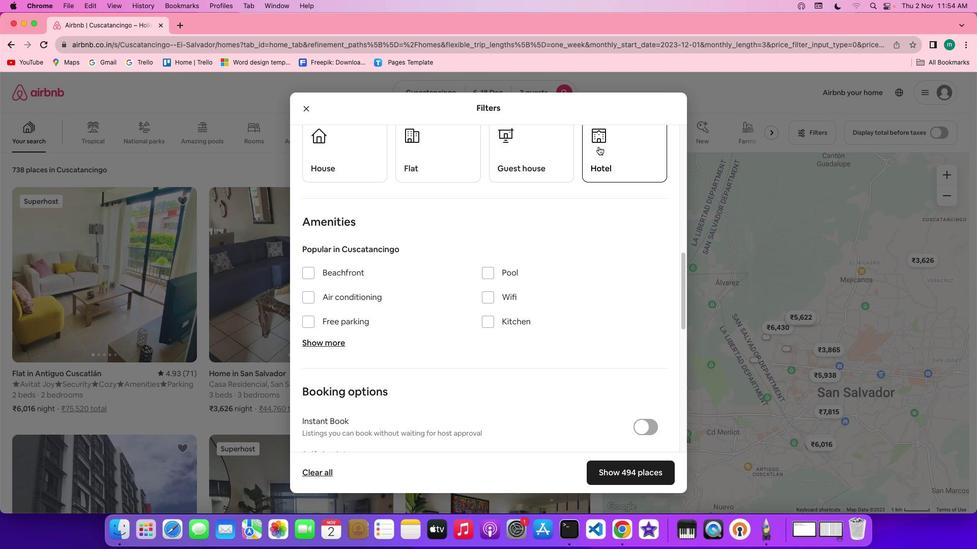 
Action: Mouse pressed left at (598, 147)
Screenshot: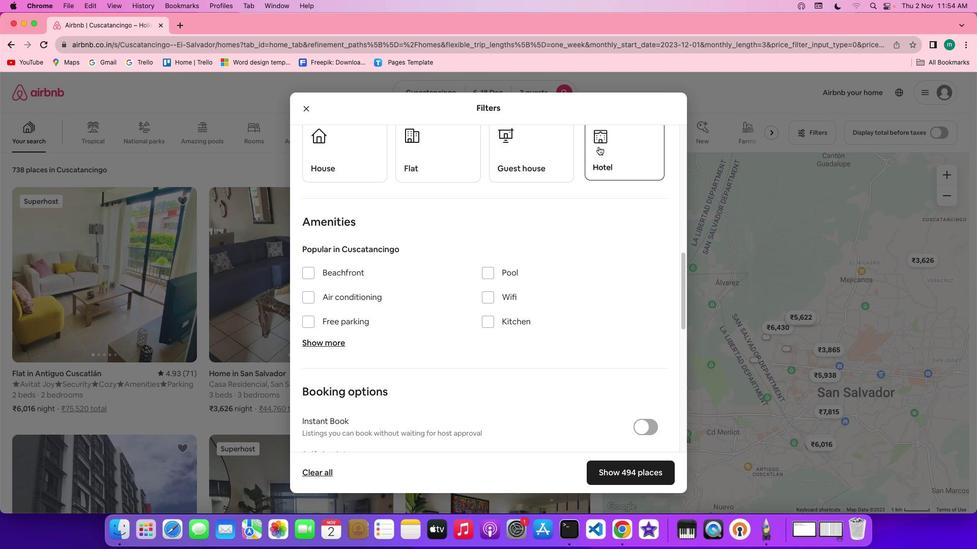 
Action: Mouse moved to (595, 312)
Screenshot: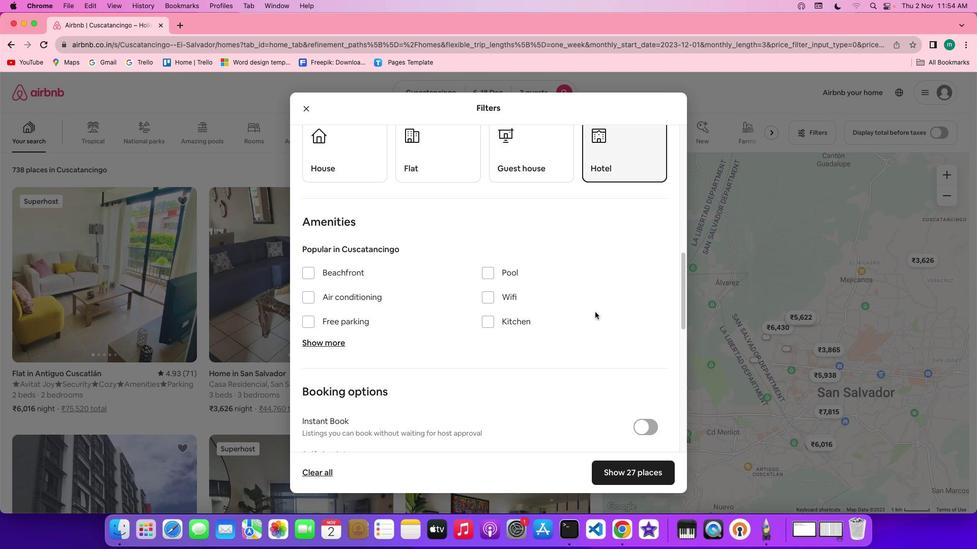 
Action: Mouse scrolled (595, 312) with delta (0, 0)
Screenshot: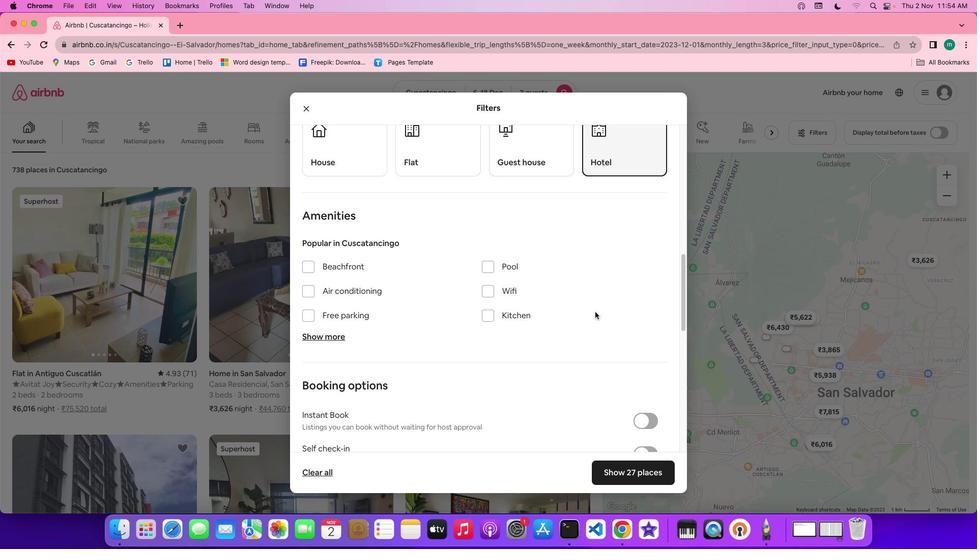 
Action: Mouse scrolled (595, 312) with delta (0, 0)
Screenshot: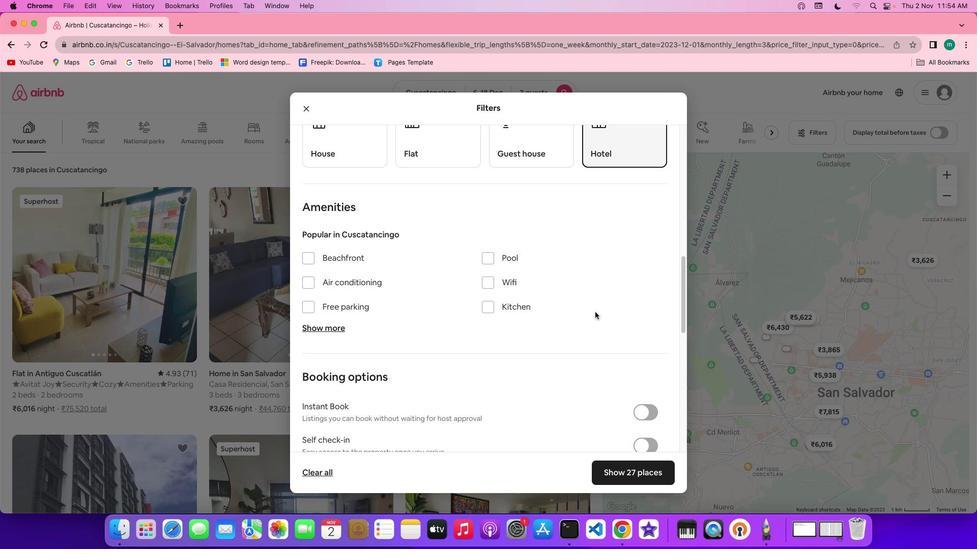 
Action: Mouse scrolled (595, 312) with delta (0, -1)
Screenshot: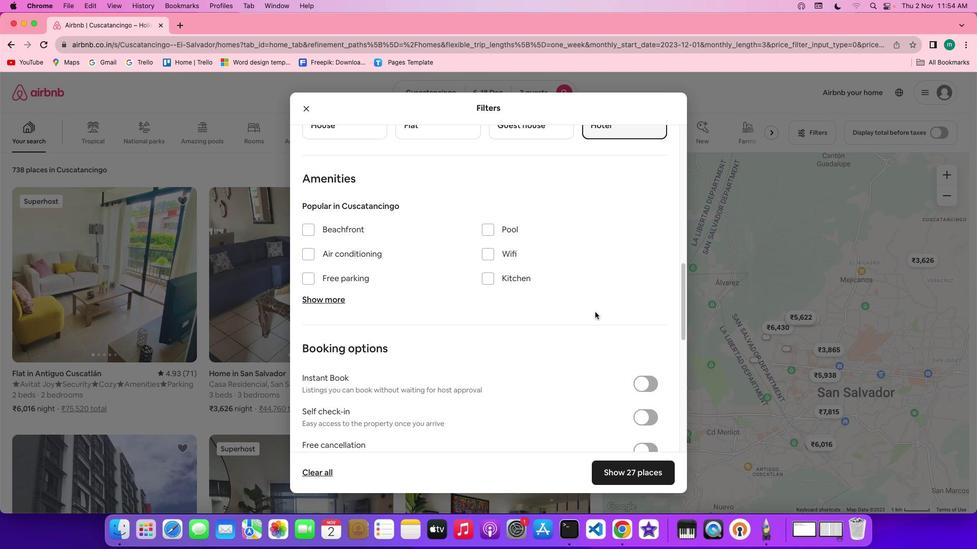 
Action: Mouse moved to (591, 312)
Screenshot: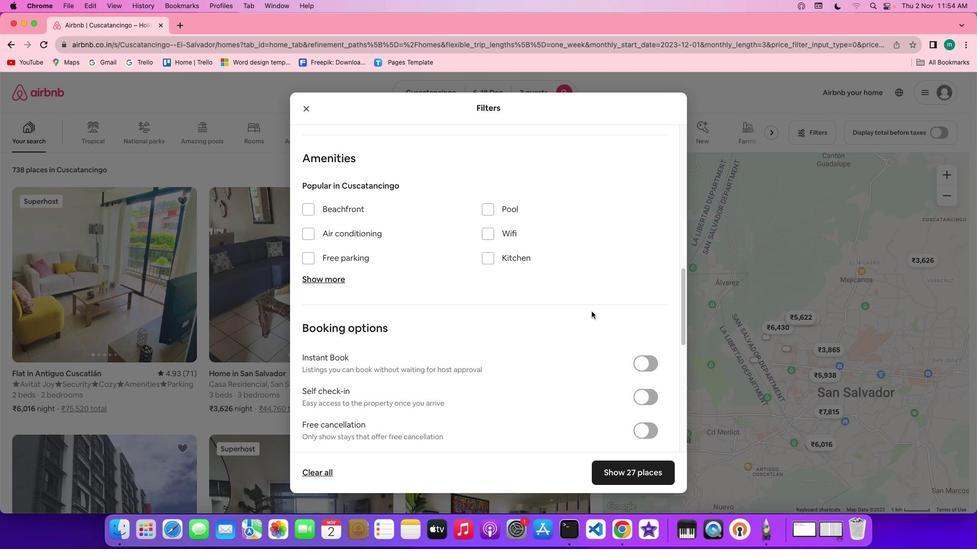 
Action: Mouse scrolled (591, 312) with delta (0, 0)
Screenshot: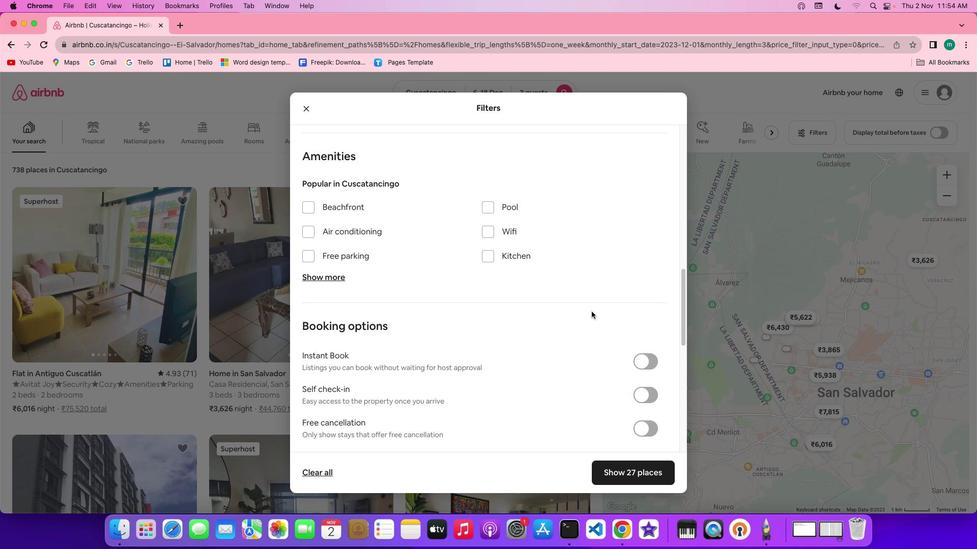 
Action: Mouse scrolled (591, 312) with delta (0, 0)
Screenshot: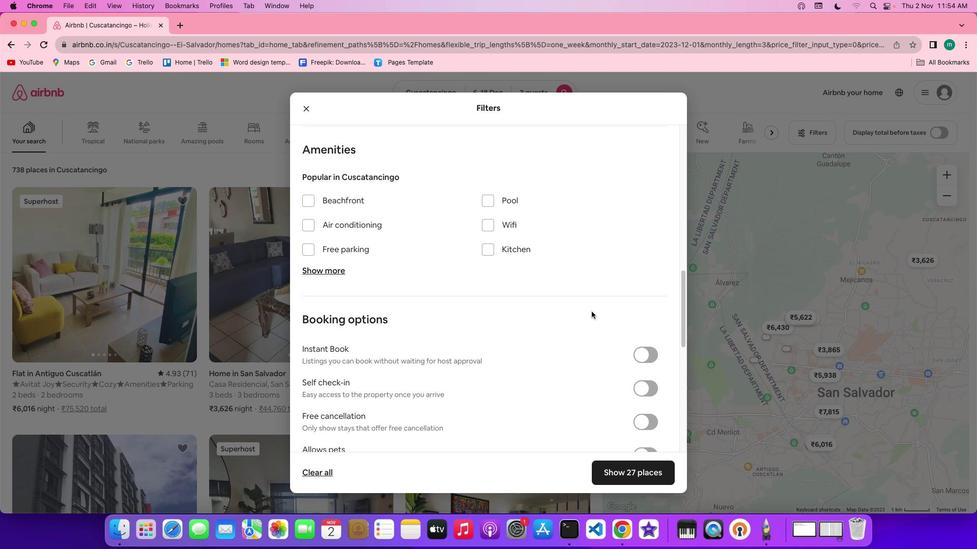 
Action: Mouse scrolled (591, 312) with delta (0, 0)
Screenshot: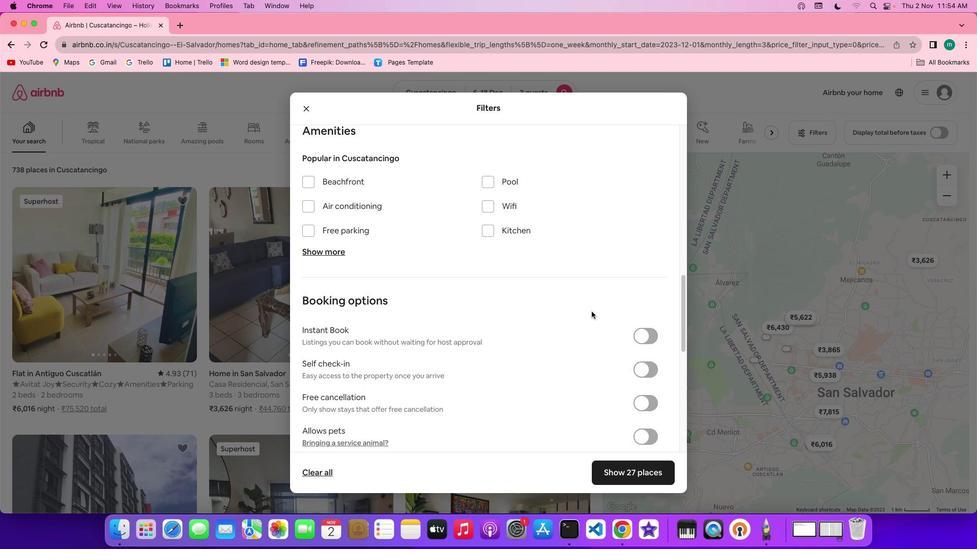 
Action: Mouse scrolled (591, 312) with delta (0, 0)
Screenshot: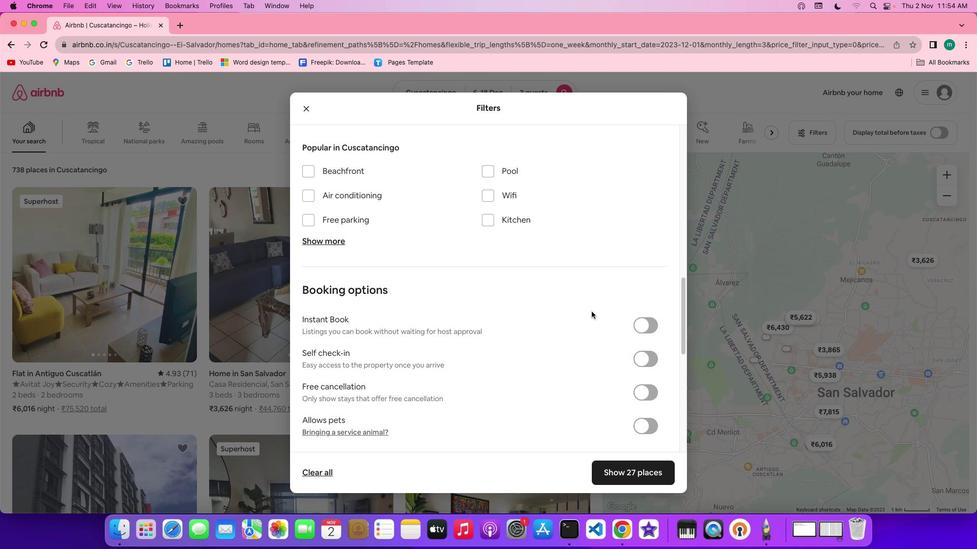 
Action: Mouse scrolled (591, 312) with delta (0, 0)
Screenshot: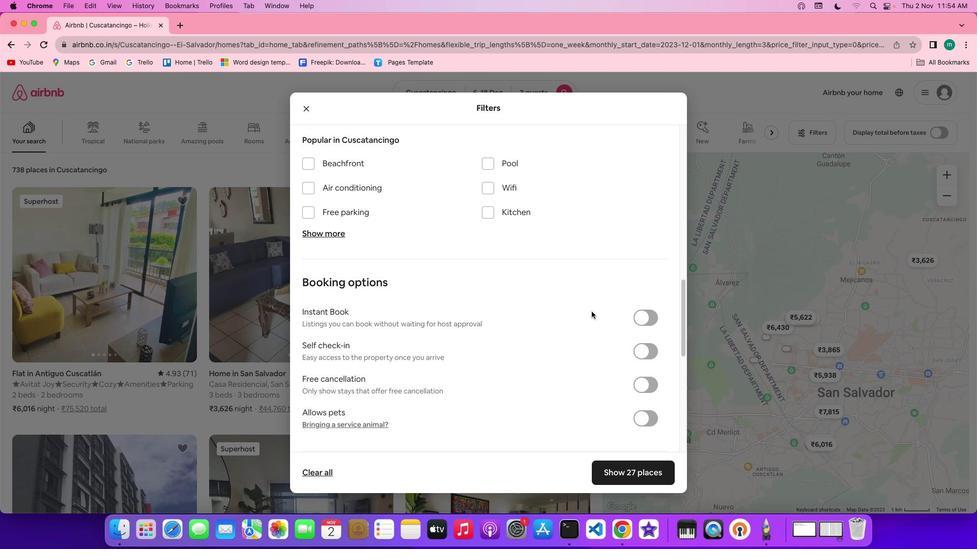 
Action: Mouse scrolled (591, 312) with delta (0, 0)
Screenshot: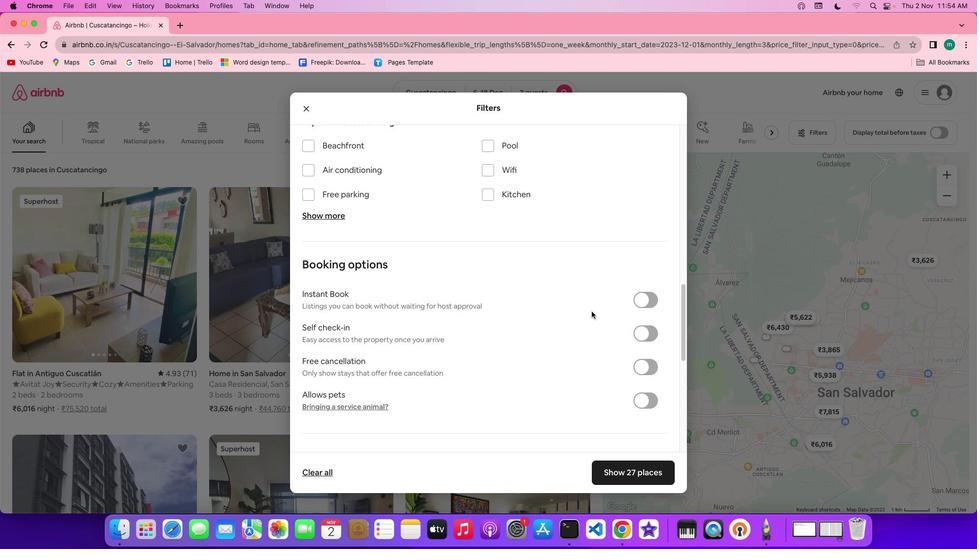 
Action: Mouse scrolled (591, 312) with delta (0, 0)
Screenshot: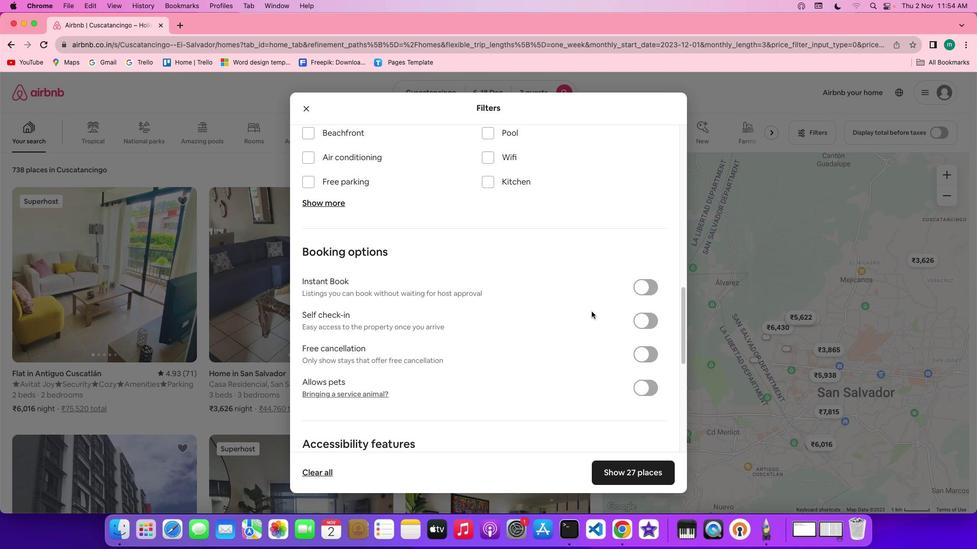 
Action: Mouse scrolled (591, 312) with delta (0, 0)
Screenshot: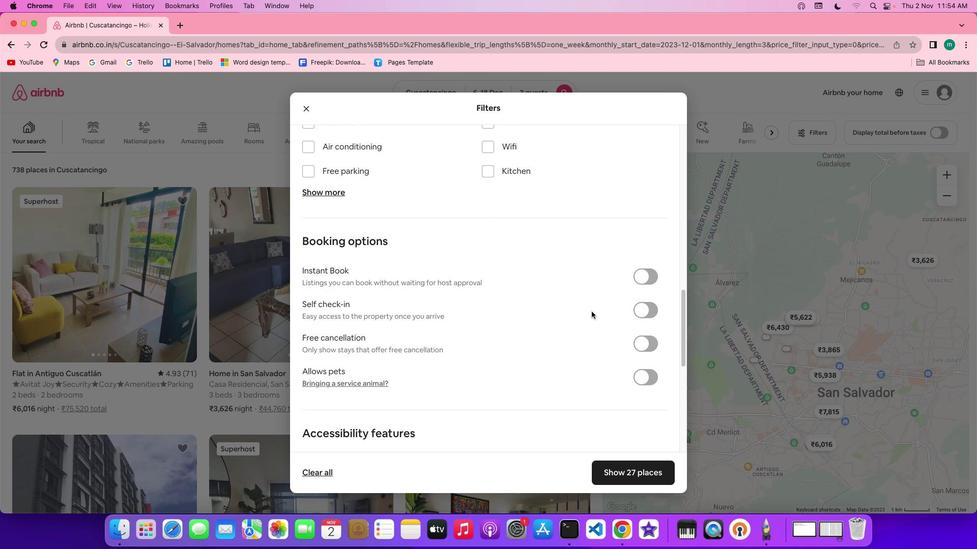 
Action: Mouse scrolled (591, 312) with delta (0, -1)
Screenshot: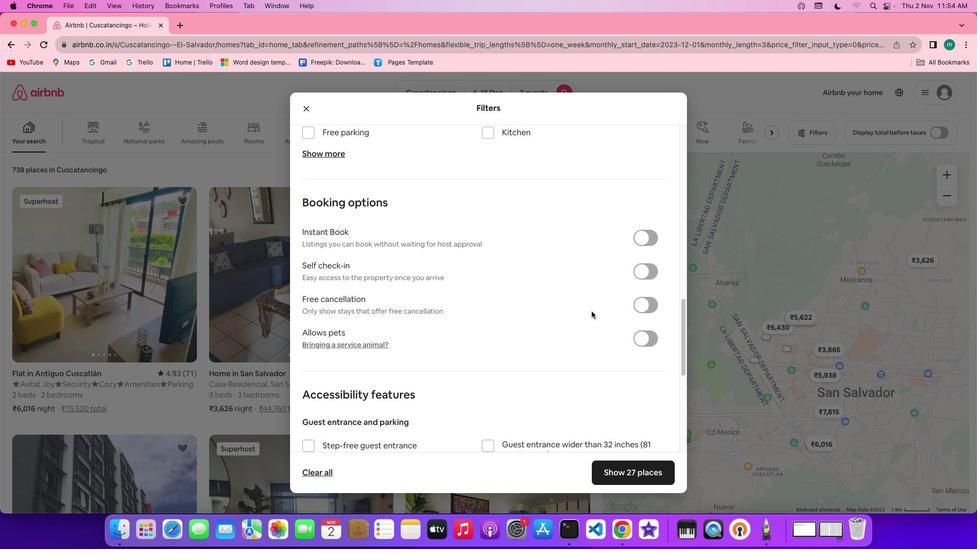 
Action: Mouse scrolled (591, 312) with delta (0, -1)
Screenshot: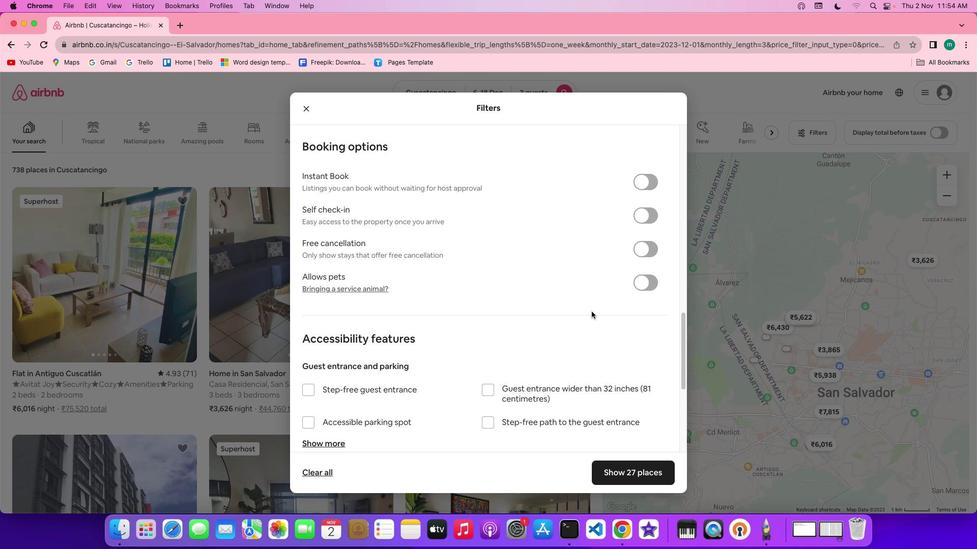 
Action: Mouse scrolled (591, 312) with delta (0, 0)
Screenshot: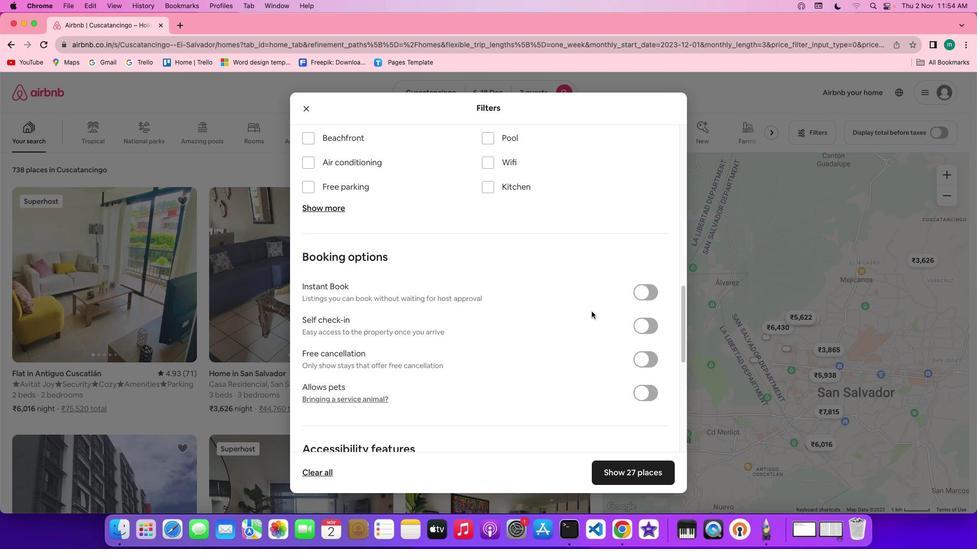 
Action: Mouse scrolled (591, 312) with delta (0, 0)
Screenshot: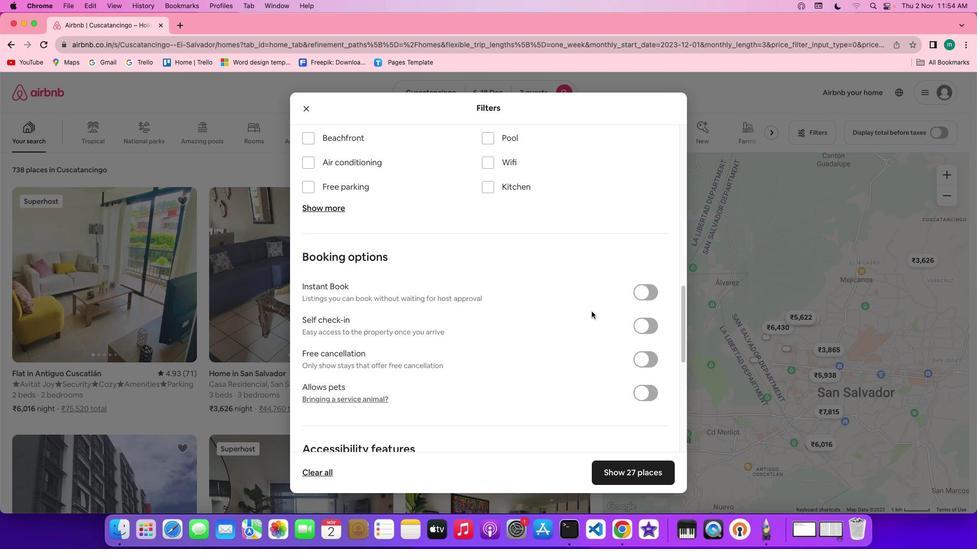 
Action: Mouse scrolled (591, 312) with delta (0, 1)
Screenshot: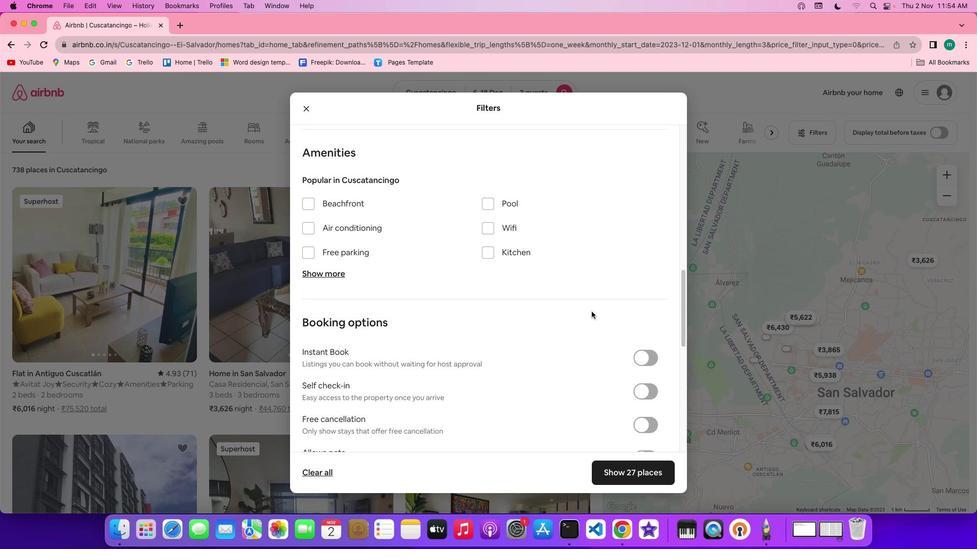 
Action: Mouse scrolled (591, 312) with delta (0, 2)
Screenshot: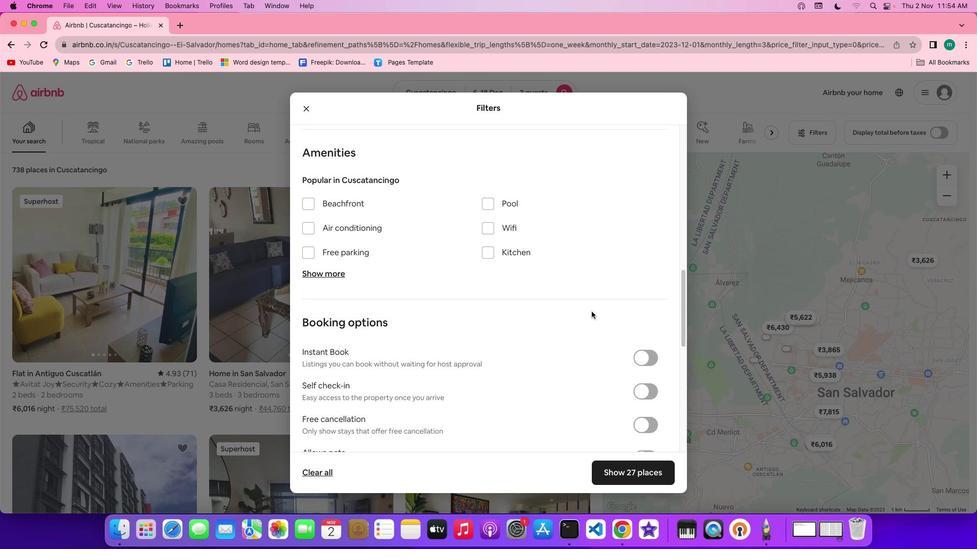 
Action: Mouse scrolled (591, 312) with delta (0, 0)
Screenshot: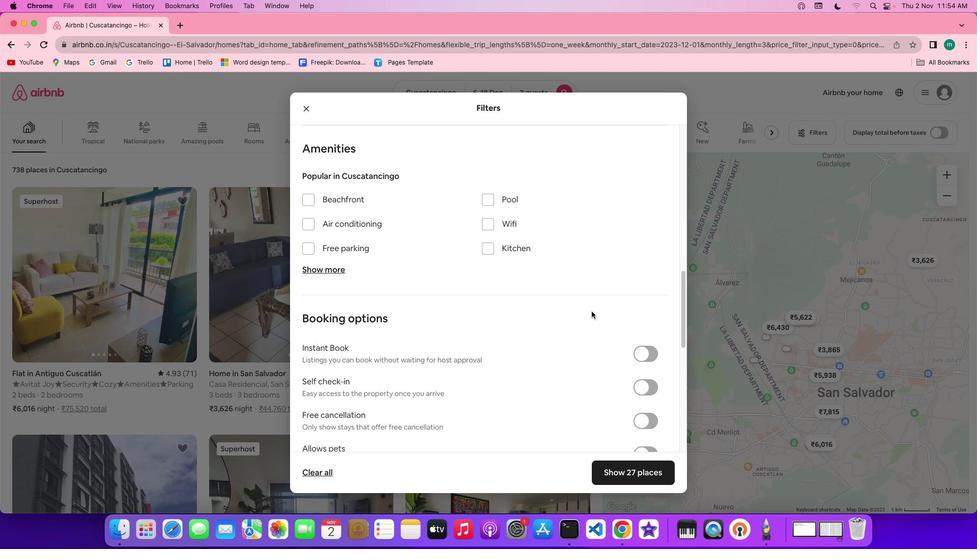 
Action: Mouse scrolled (591, 312) with delta (0, 0)
Screenshot: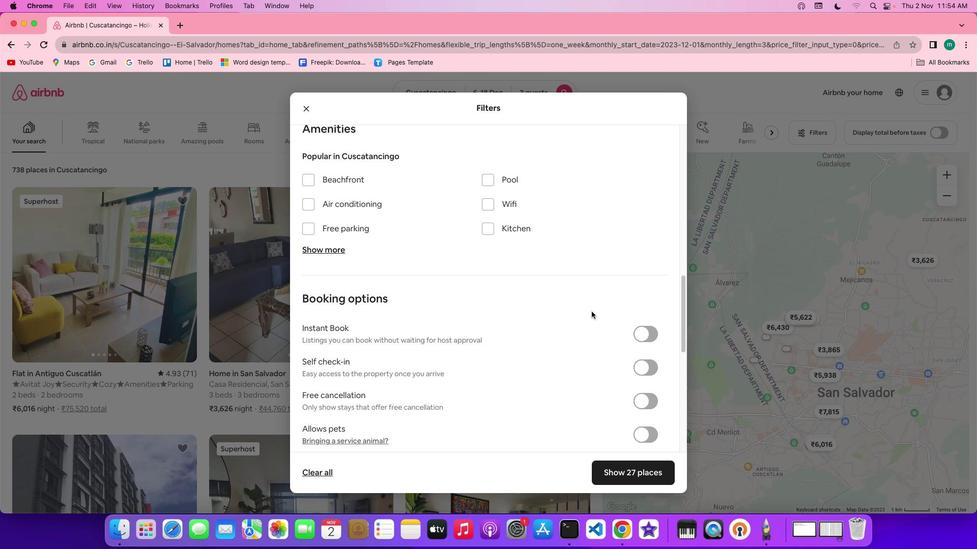 
Action: Mouse scrolled (591, 312) with delta (0, -1)
Screenshot: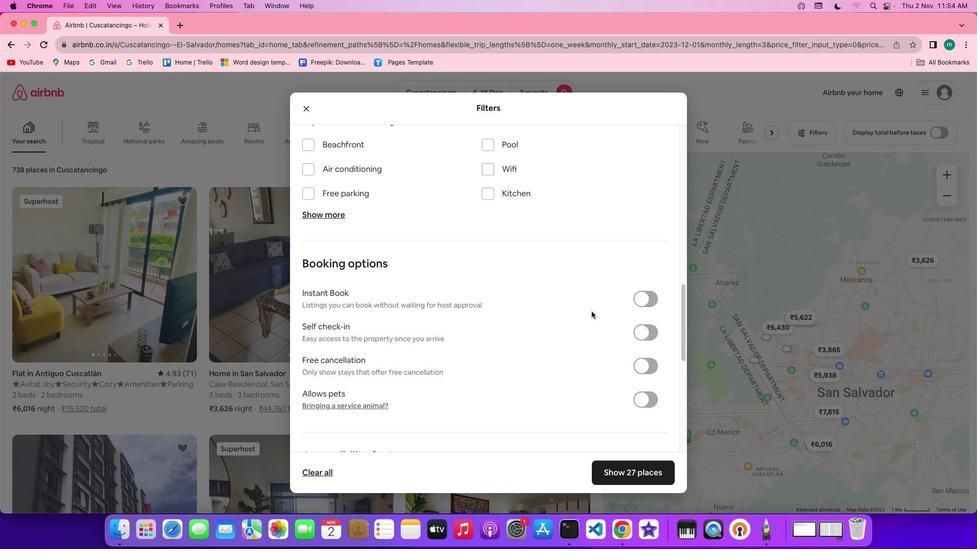 
Action: Mouse scrolled (591, 312) with delta (0, -1)
Screenshot: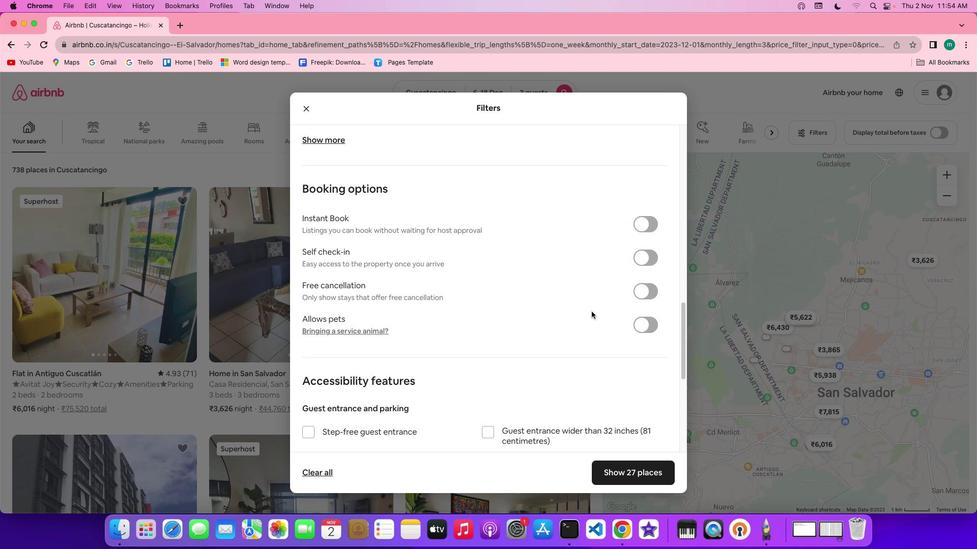 
Action: Mouse scrolled (591, 312) with delta (0, 0)
Screenshot: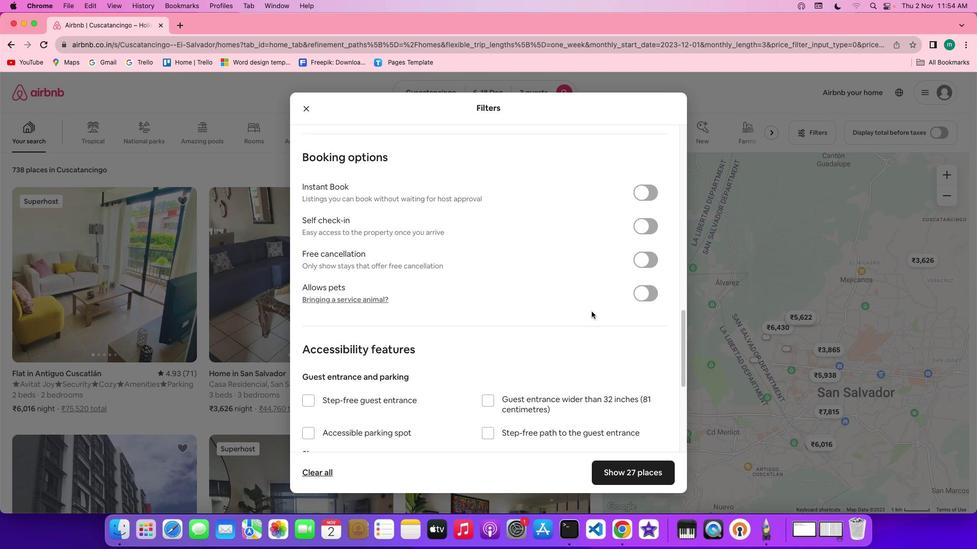 
Action: Mouse scrolled (591, 312) with delta (0, 0)
Screenshot: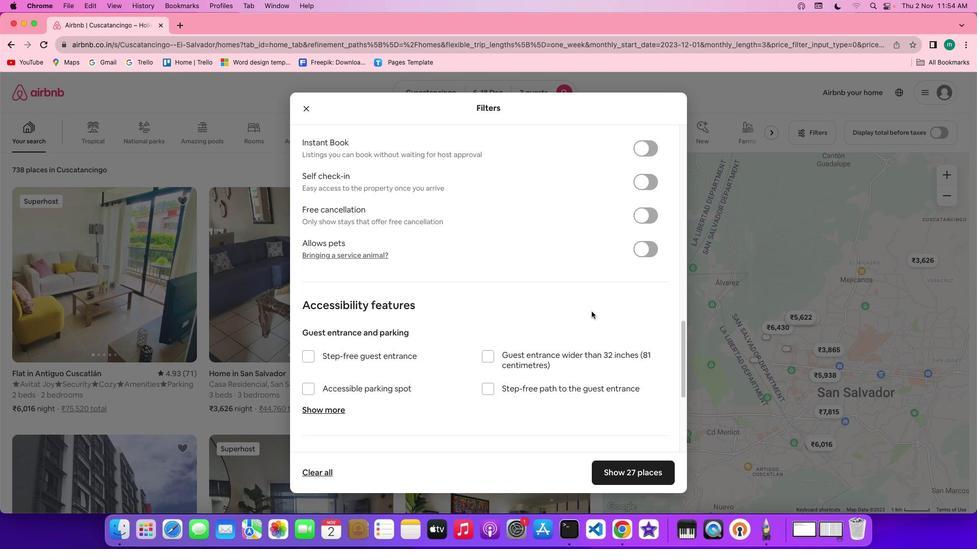 
Action: Mouse scrolled (591, 312) with delta (0, -1)
Screenshot: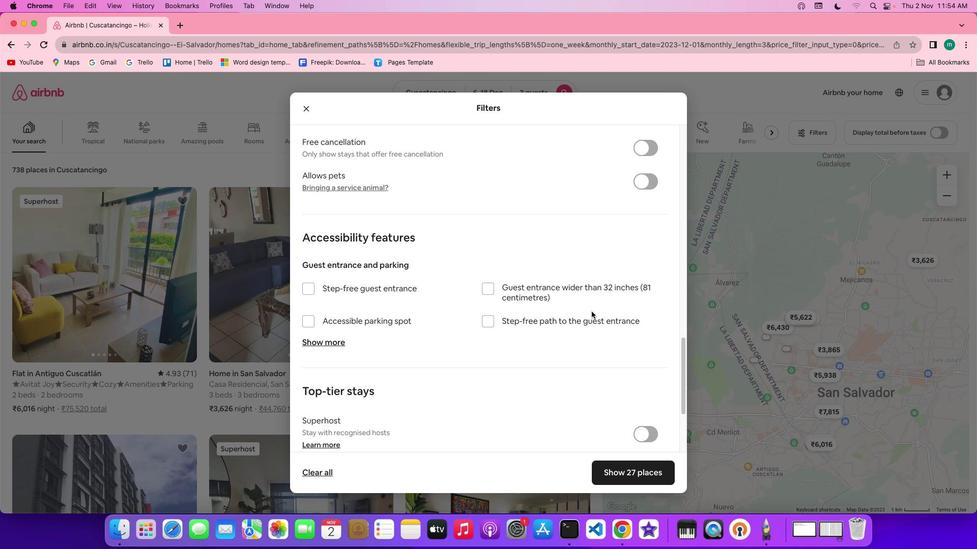 
Action: Mouse scrolled (591, 312) with delta (0, -2)
Screenshot: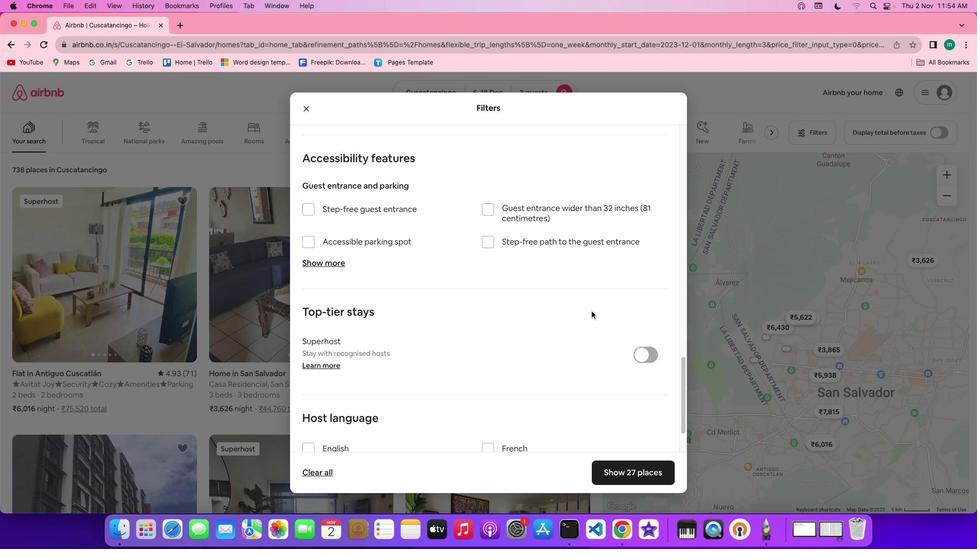 
Action: Mouse scrolled (591, 312) with delta (0, -2)
Screenshot: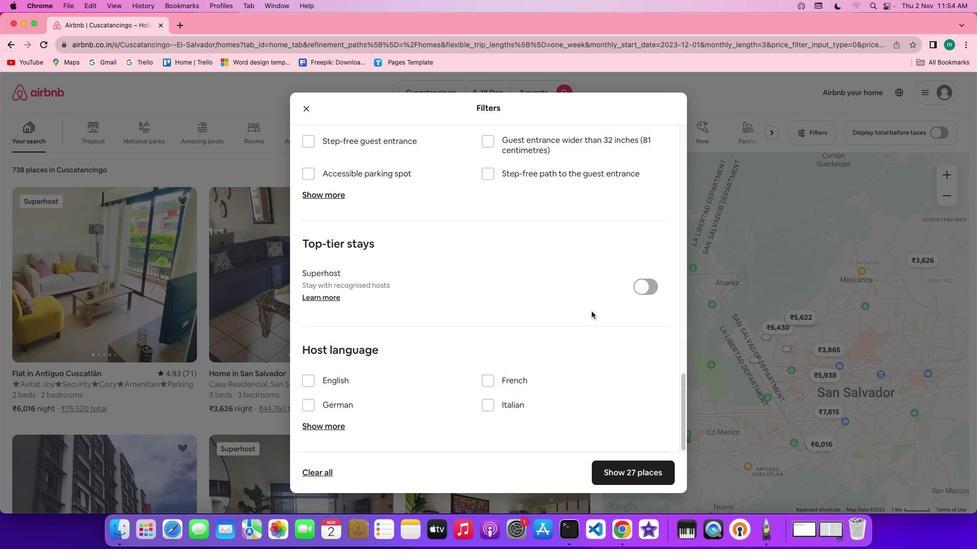 
Action: Mouse scrolled (591, 312) with delta (0, 0)
Screenshot: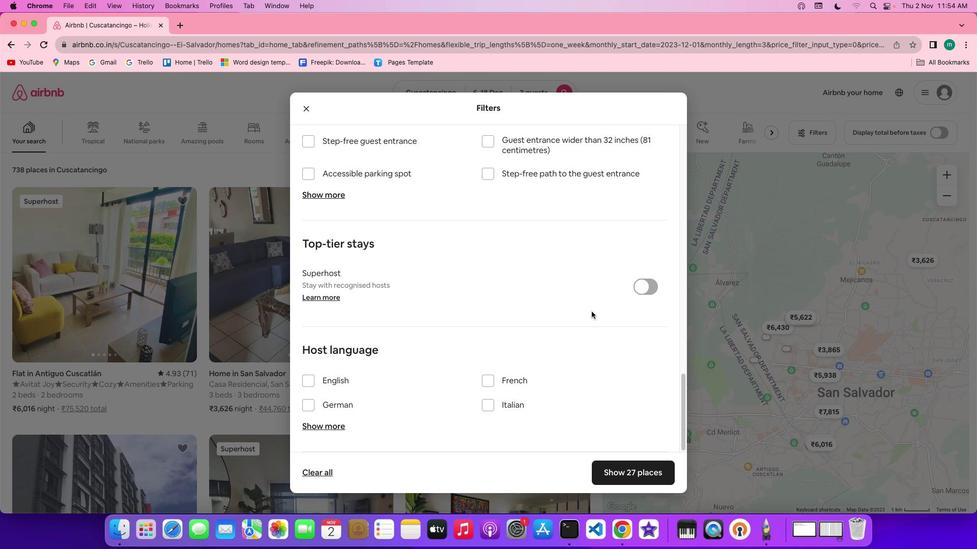 
Action: Mouse scrolled (591, 312) with delta (0, 0)
Screenshot: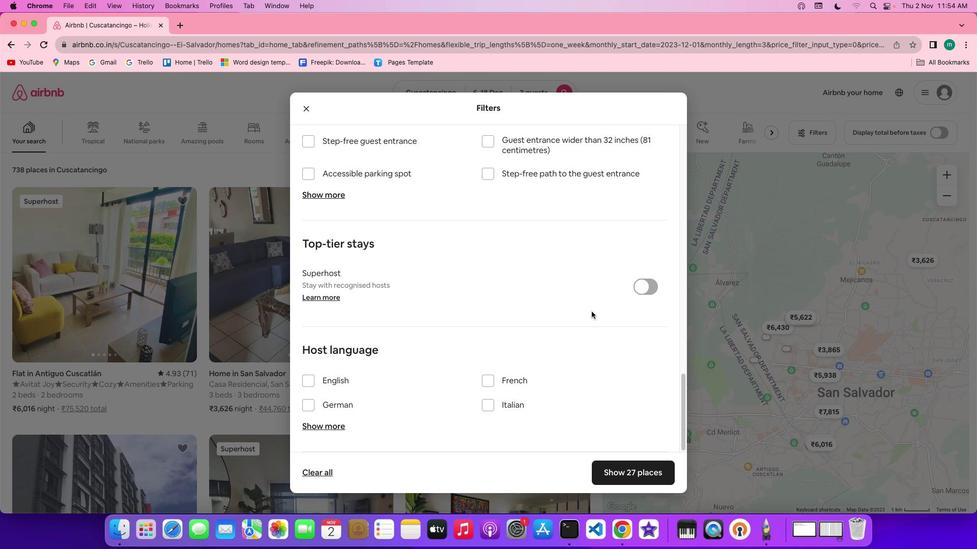 
Action: Mouse scrolled (591, 312) with delta (0, 0)
Screenshot: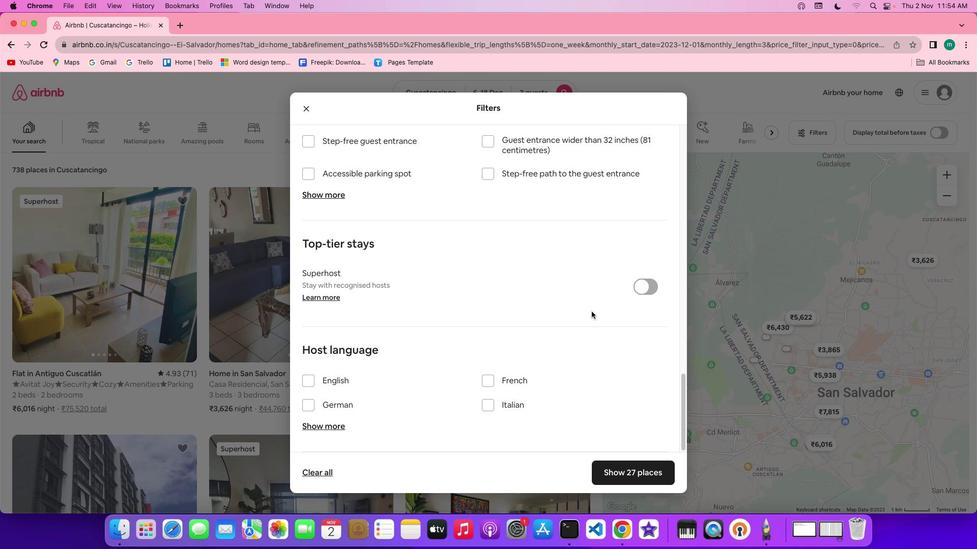 
Action: Mouse scrolled (591, 312) with delta (0, -1)
Screenshot: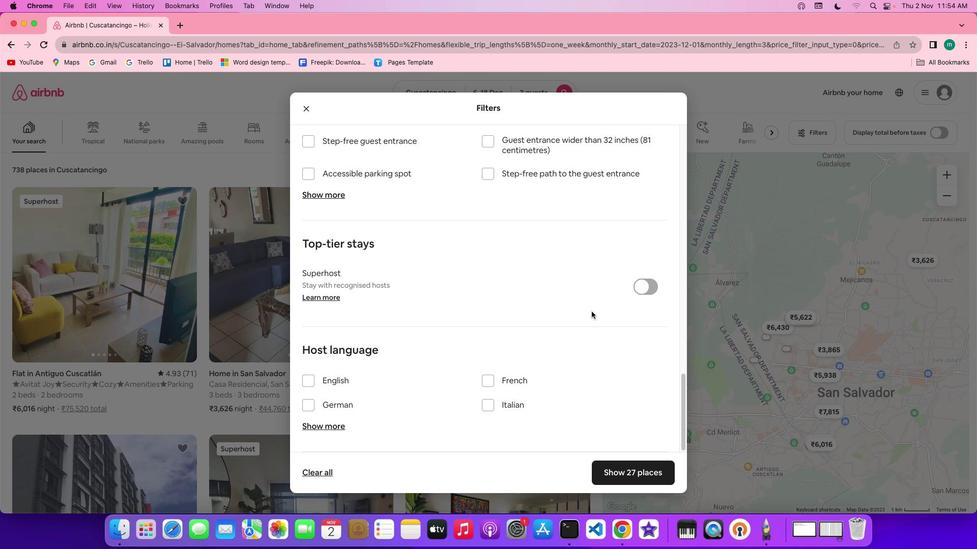 
Action: Mouse scrolled (591, 312) with delta (0, -1)
Screenshot: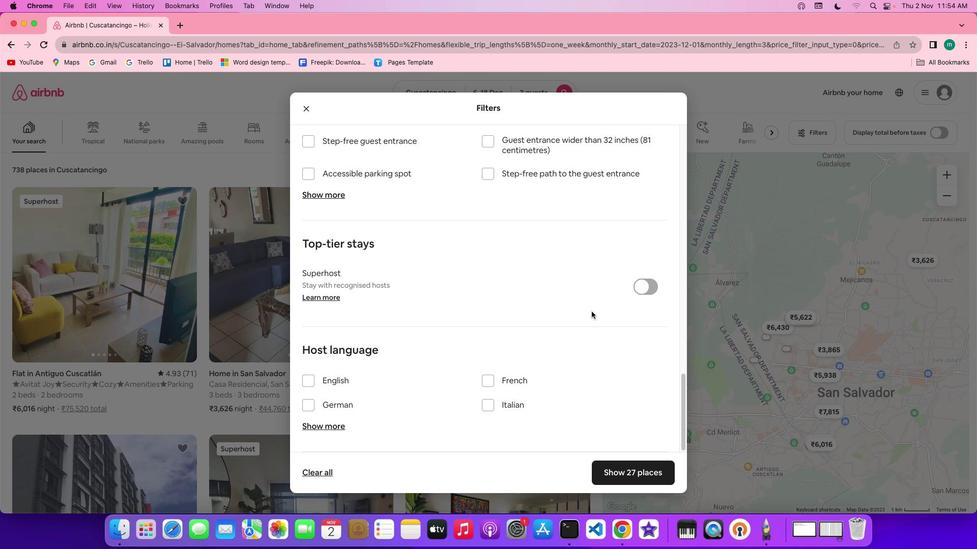 
Action: Mouse scrolled (591, 312) with delta (0, 0)
Screenshot: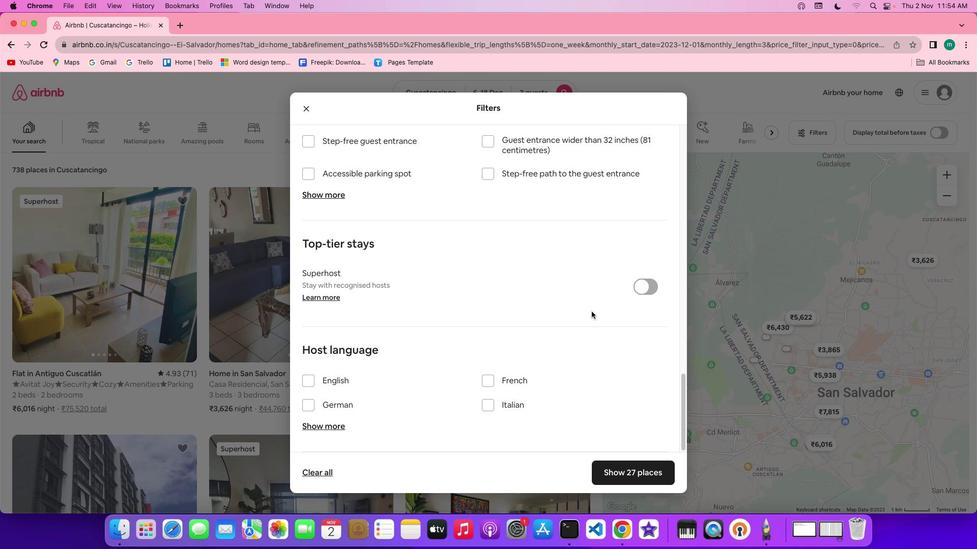 
Action: Mouse scrolled (591, 312) with delta (0, 0)
Screenshot: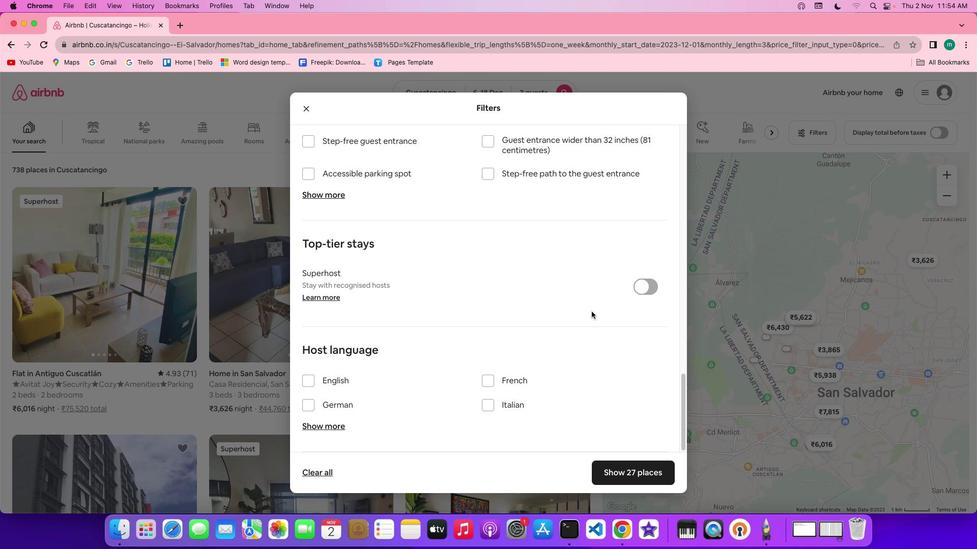 
Action: Mouse scrolled (591, 312) with delta (0, -1)
Screenshot: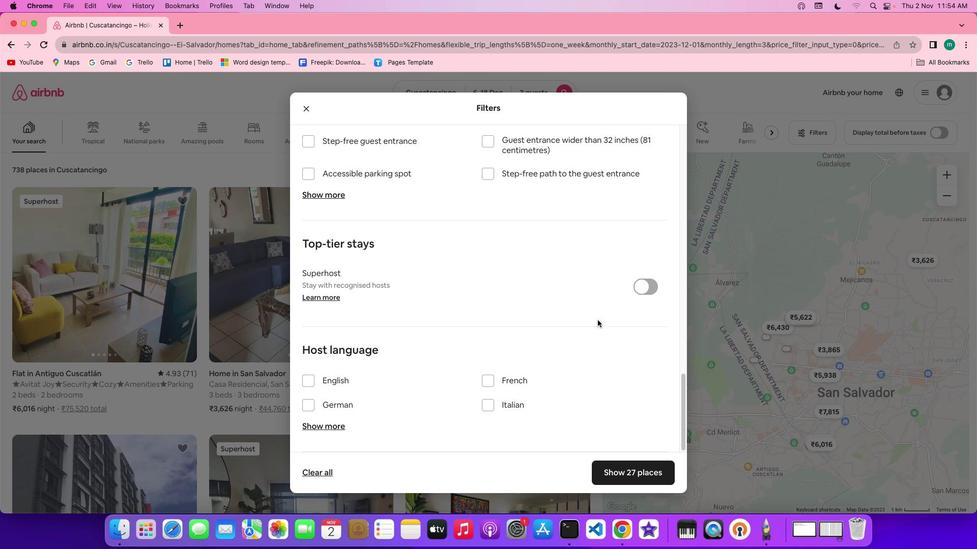 
Action: Mouse scrolled (591, 312) with delta (0, -2)
Screenshot: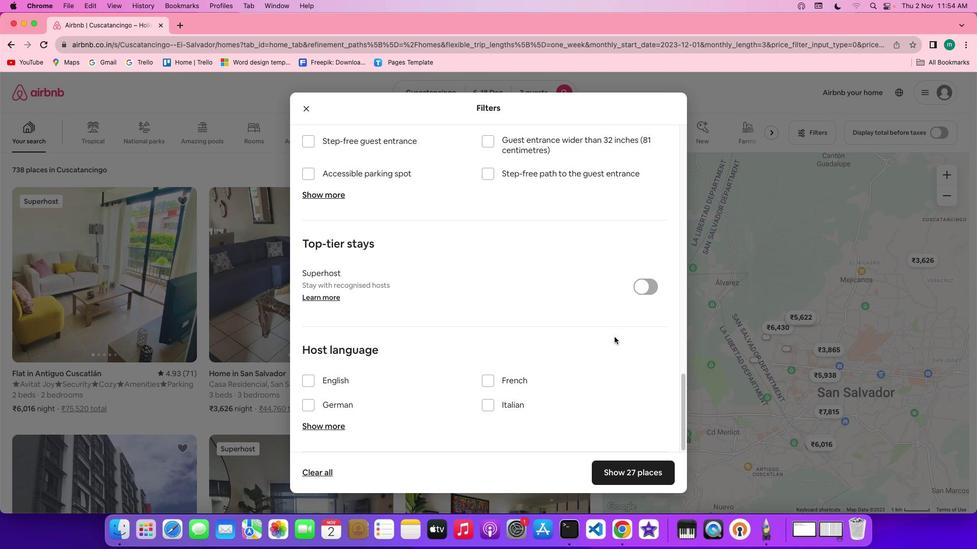 
Action: Mouse moved to (650, 469)
Screenshot: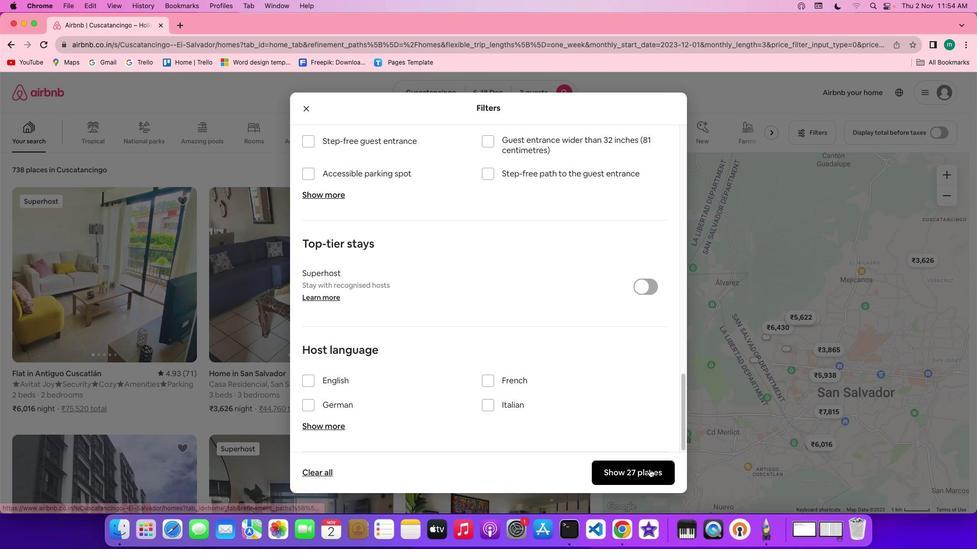 
Action: Mouse pressed left at (650, 469)
Screenshot: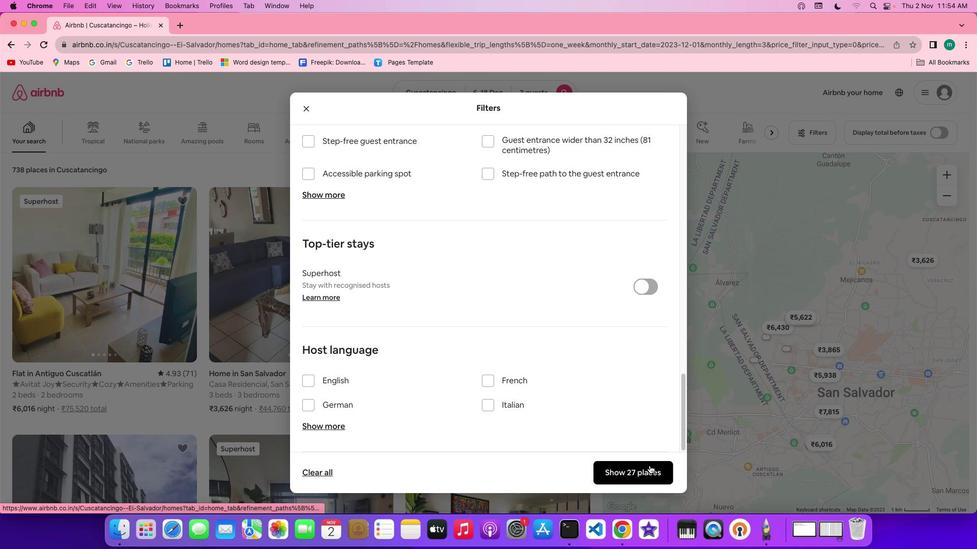 
Action: Mouse moved to (101, 264)
Screenshot: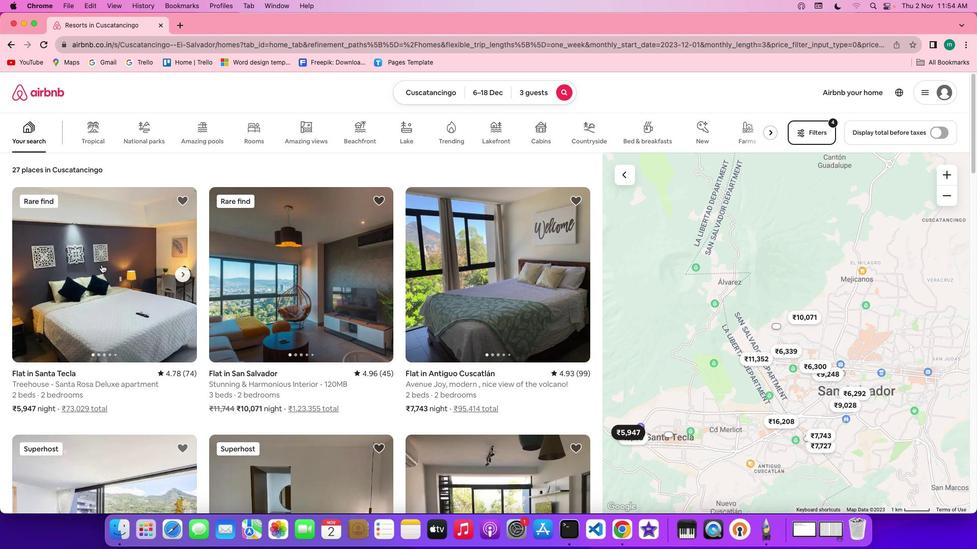 
Action: Mouse pressed left at (101, 264)
Screenshot: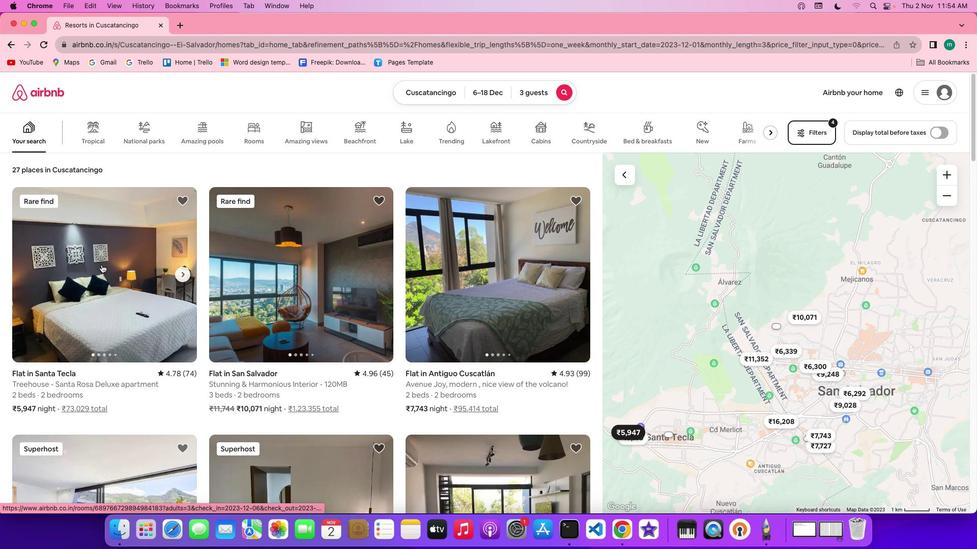 
Action: Mouse moved to (705, 383)
Screenshot: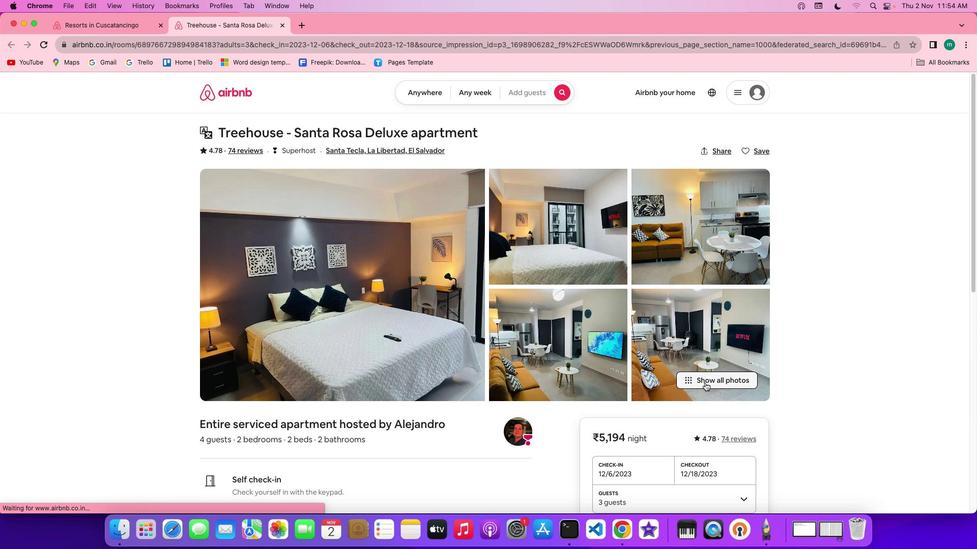 
Action: Mouse pressed left at (705, 383)
Screenshot: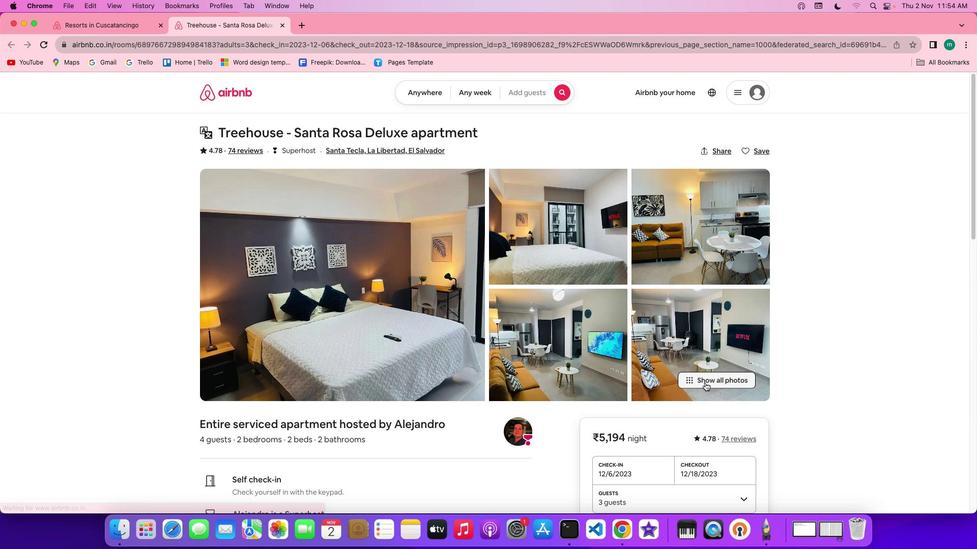 
Action: Mouse moved to (480, 392)
Screenshot: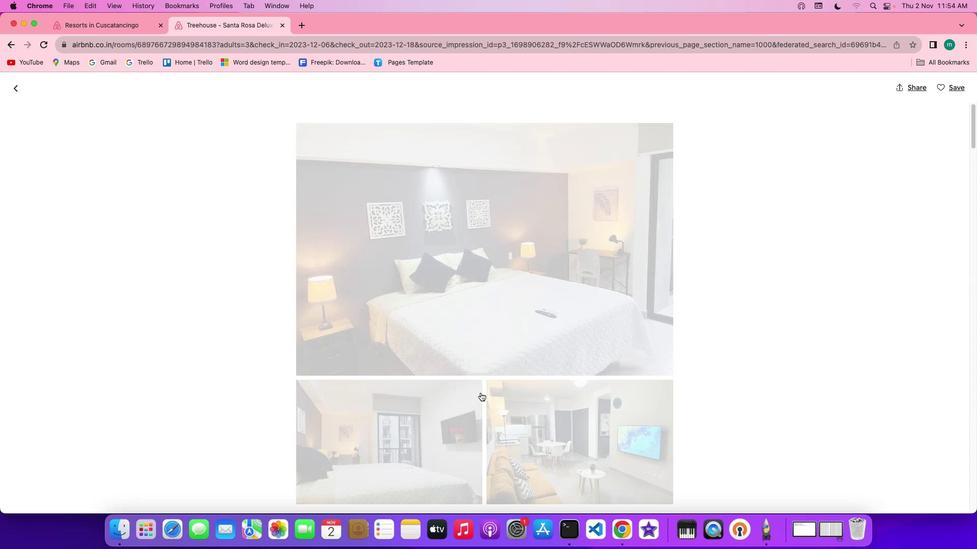 
Action: Mouse scrolled (480, 392) with delta (0, 0)
Screenshot: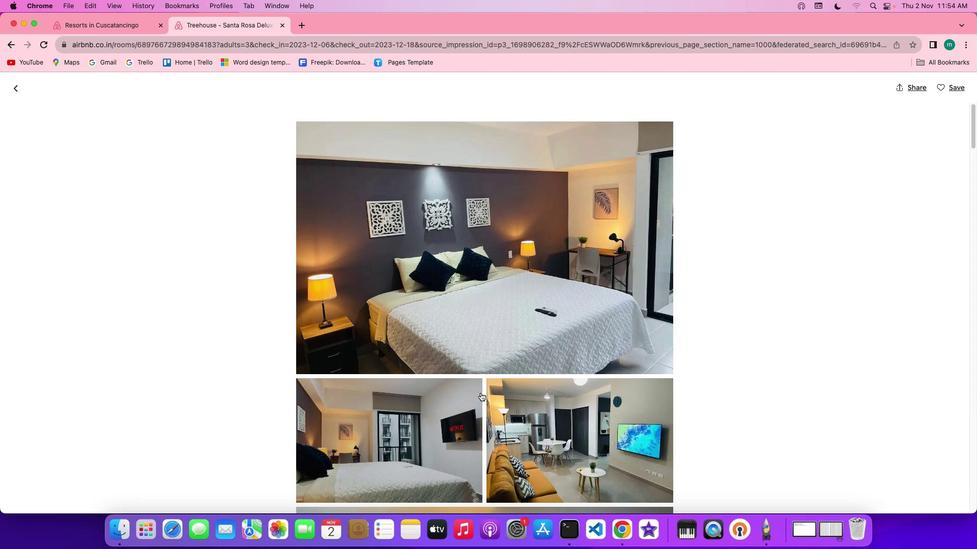 
Action: Mouse scrolled (480, 392) with delta (0, 0)
Screenshot: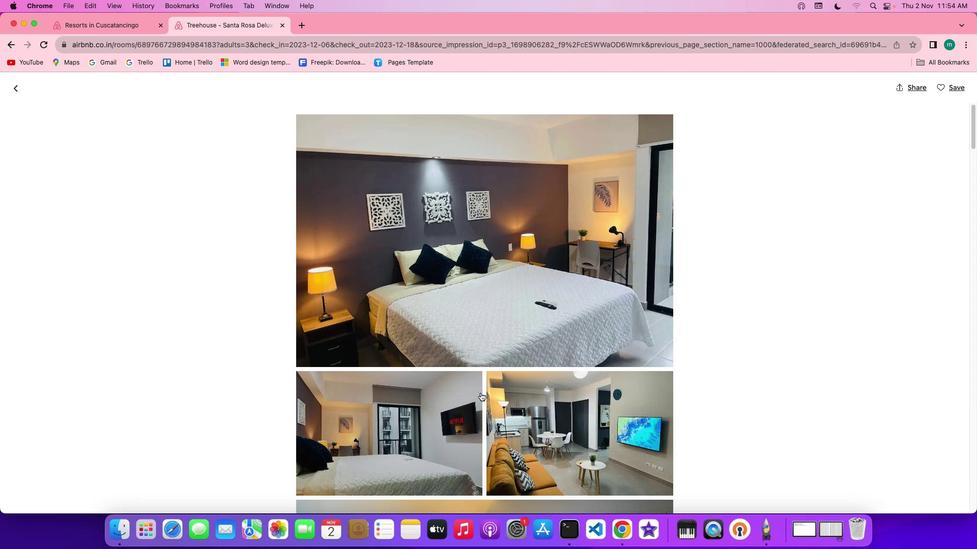 
Action: Mouse scrolled (480, 392) with delta (0, -1)
Screenshot: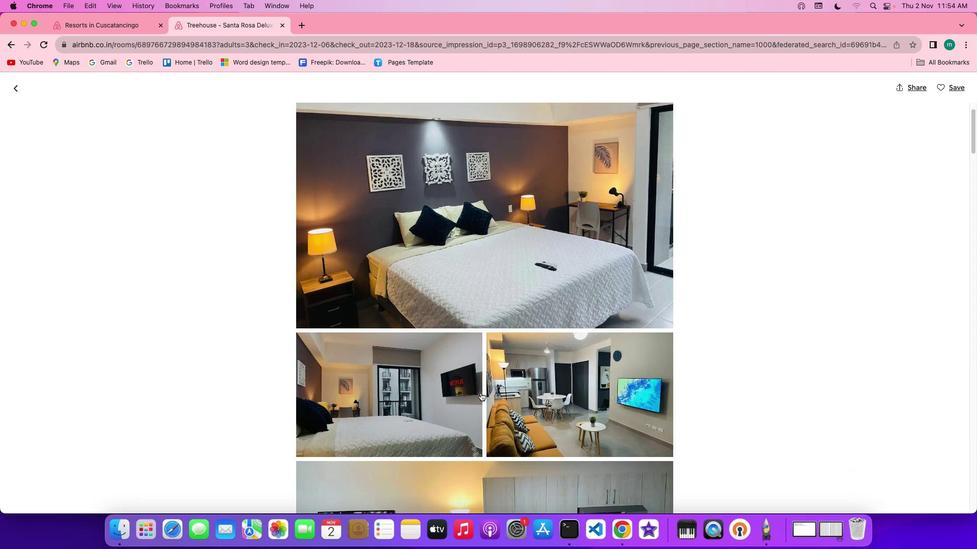
Action: Mouse scrolled (480, 392) with delta (0, -1)
Screenshot: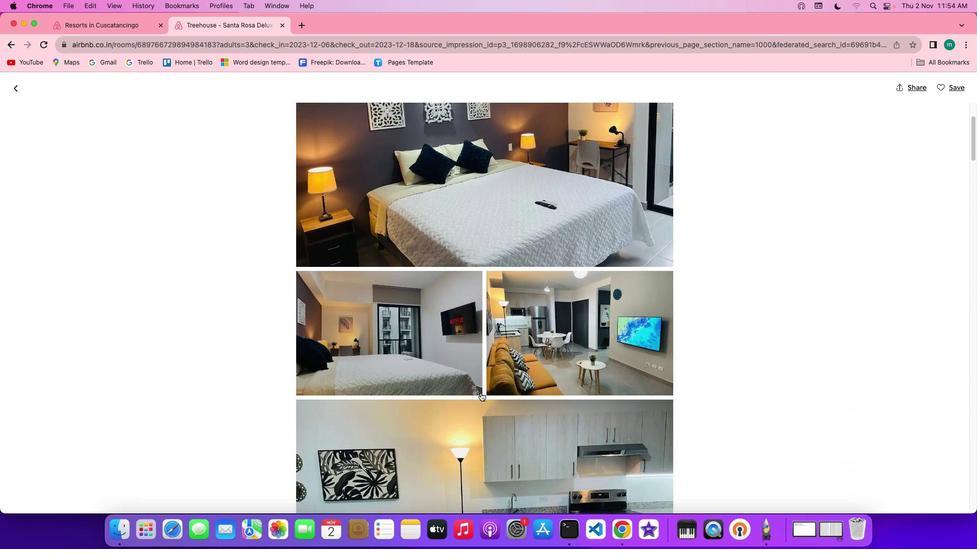 
Action: Mouse scrolled (480, 392) with delta (0, 0)
Screenshot: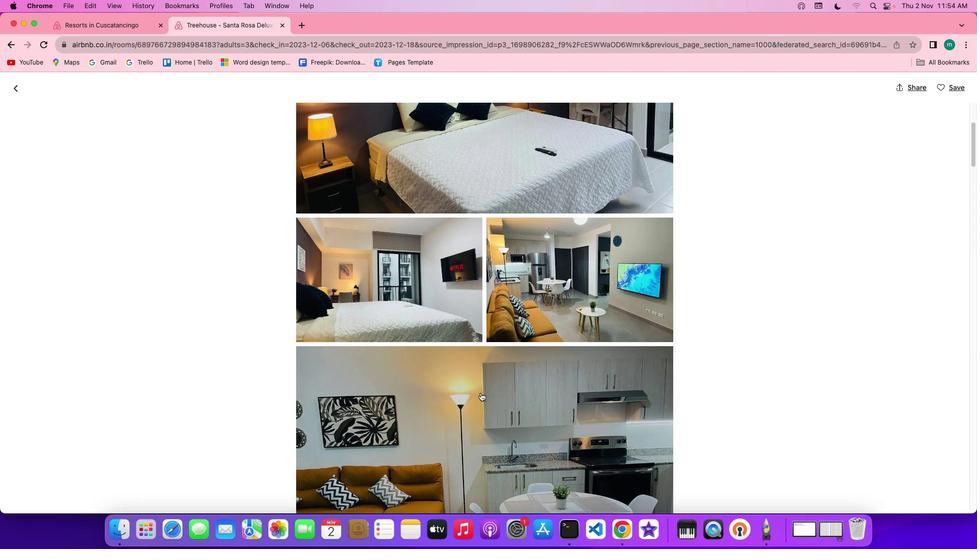 
Action: Mouse scrolled (480, 392) with delta (0, 0)
Screenshot: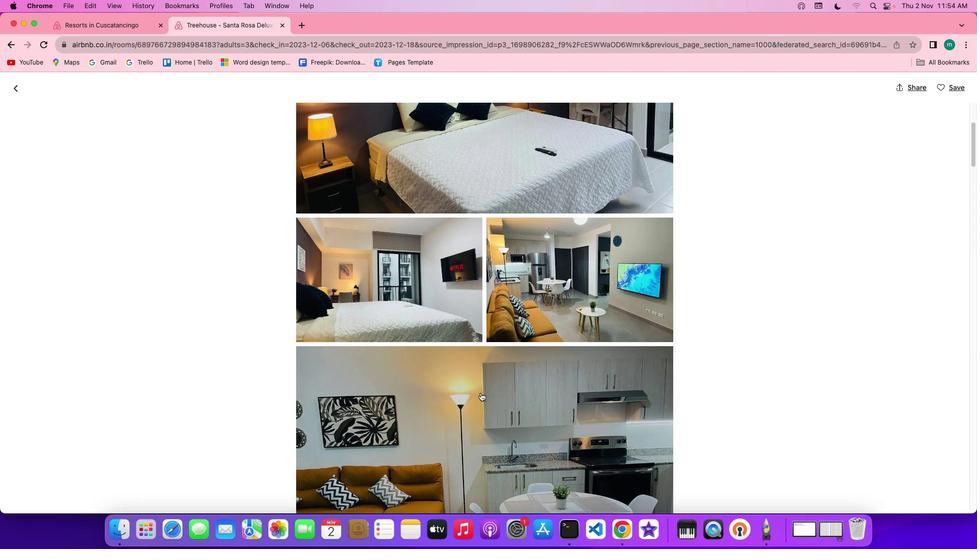 
Action: Mouse scrolled (480, 392) with delta (0, -1)
Screenshot: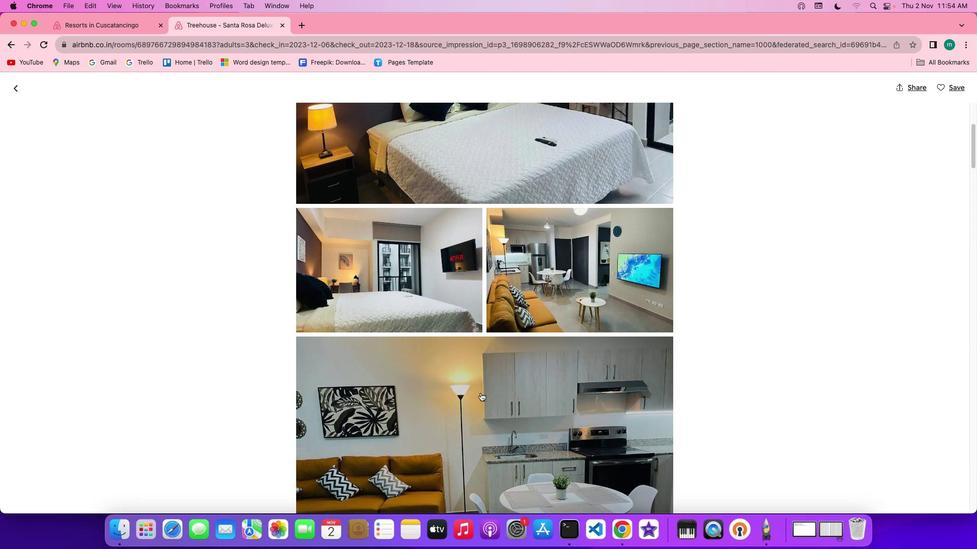 
Action: Mouse scrolled (480, 392) with delta (0, -2)
Screenshot: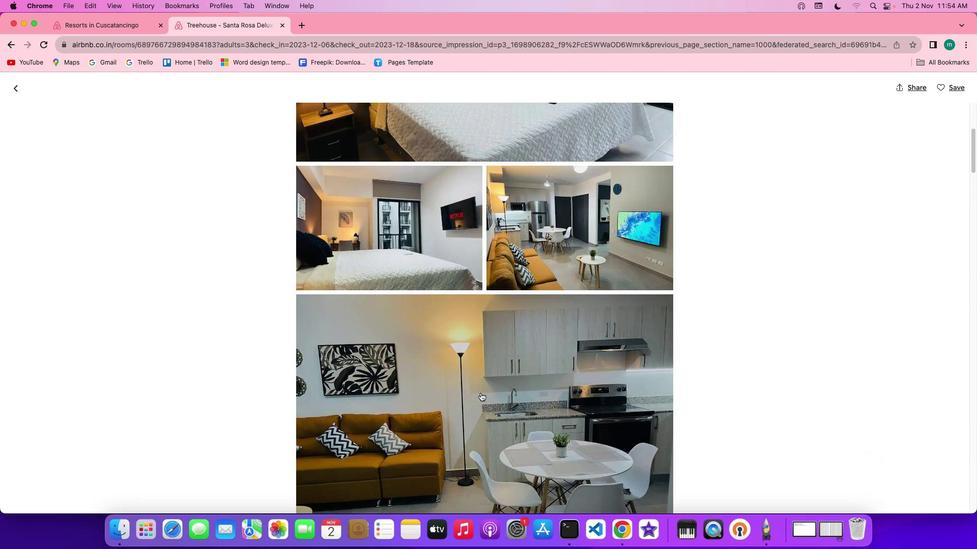 
Action: Mouse scrolled (480, 392) with delta (0, -2)
Screenshot: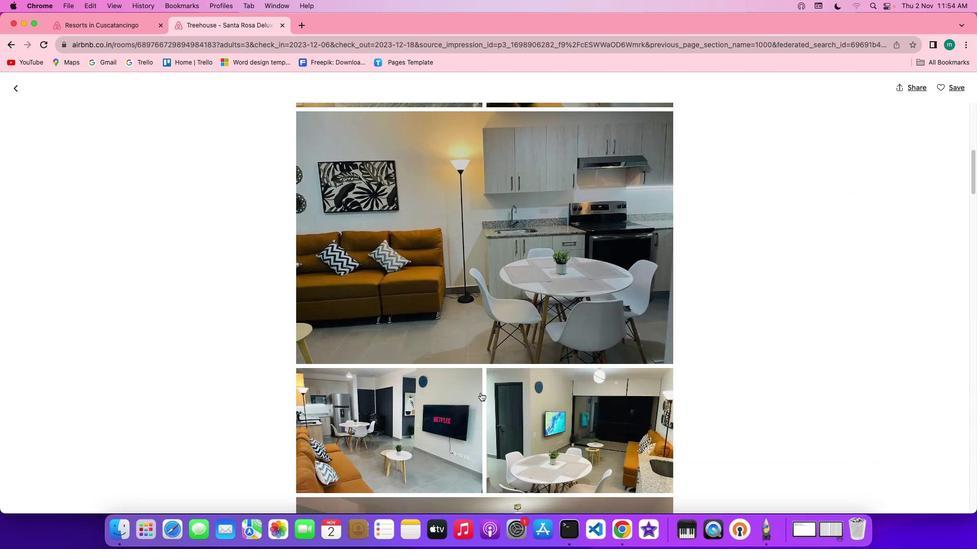 
Action: Mouse scrolled (480, 392) with delta (0, 0)
Screenshot: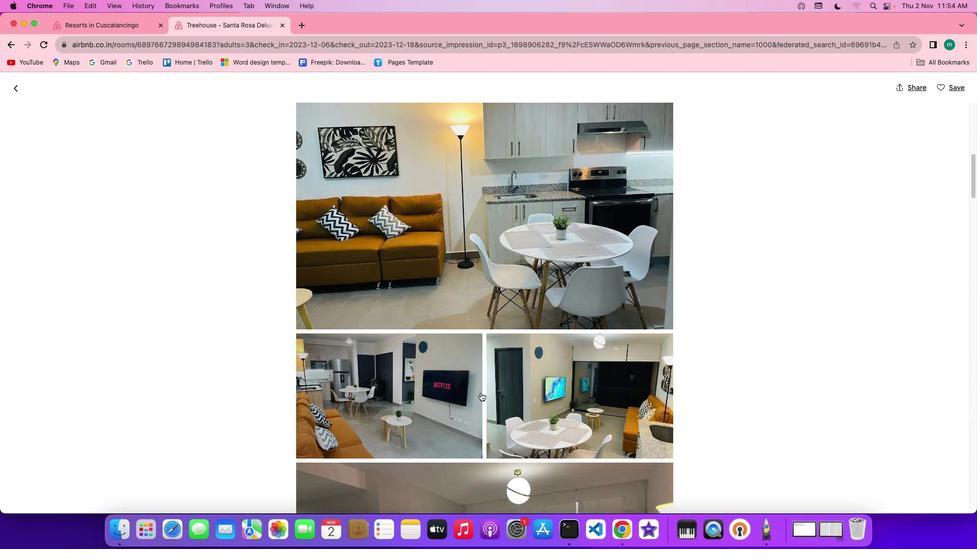 
Action: Mouse scrolled (480, 392) with delta (0, 0)
Screenshot: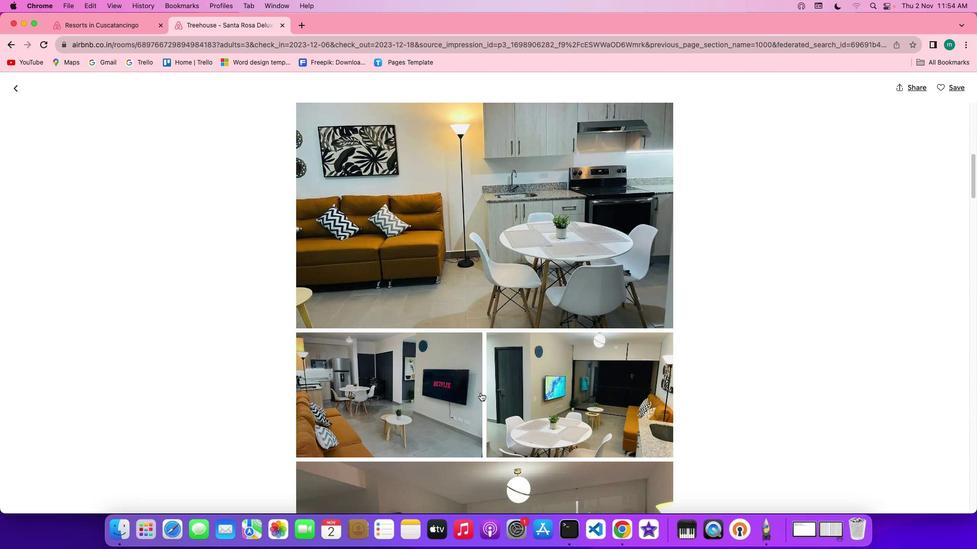 
Action: Mouse scrolled (480, 392) with delta (0, -1)
Screenshot: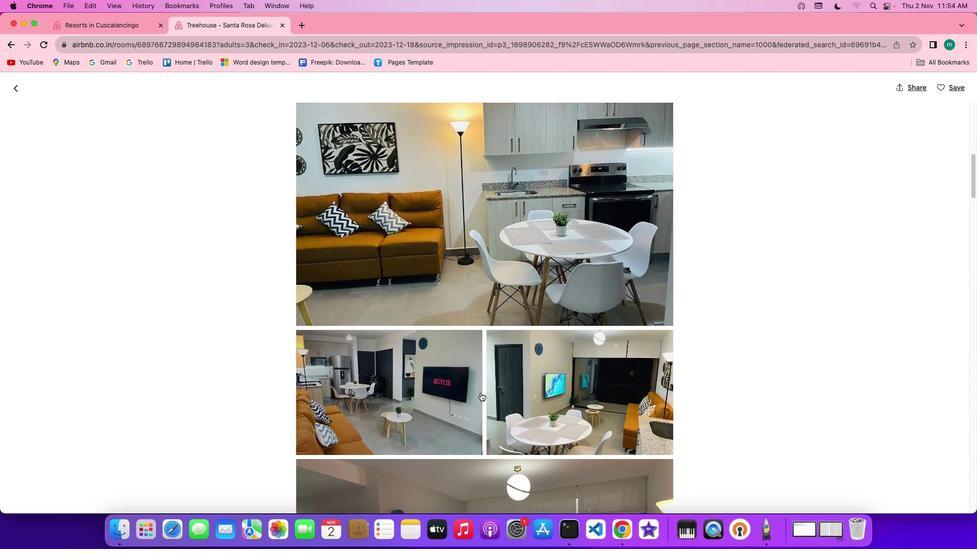 
Action: Mouse scrolled (480, 392) with delta (0, -2)
Screenshot: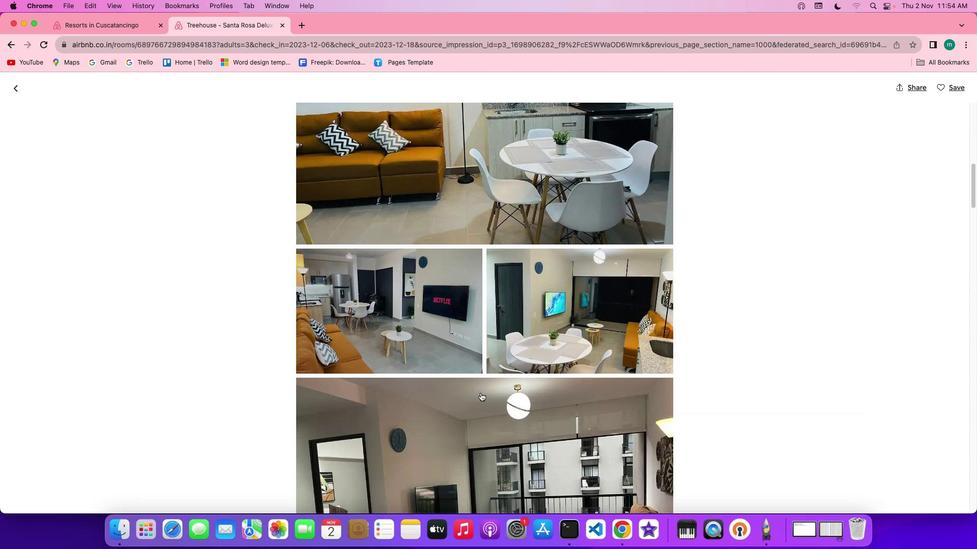 
Action: Mouse scrolled (480, 392) with delta (0, -2)
Screenshot: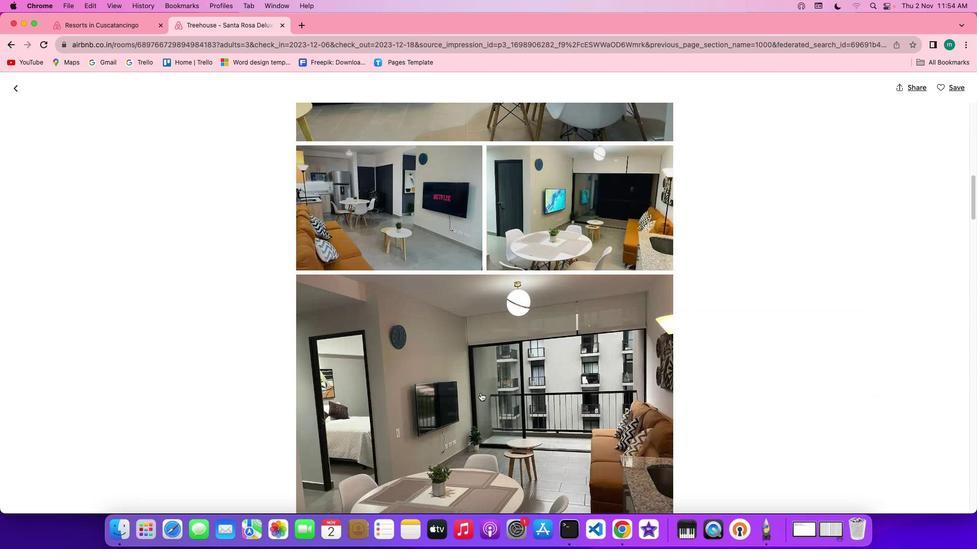 
Action: Mouse scrolled (480, 392) with delta (0, 0)
Screenshot: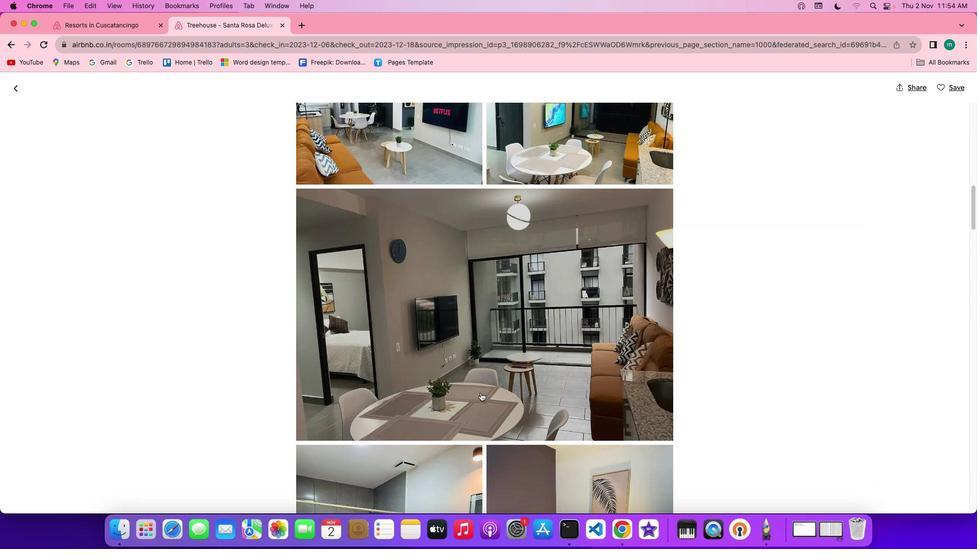 
Action: Mouse scrolled (480, 392) with delta (0, 0)
Screenshot: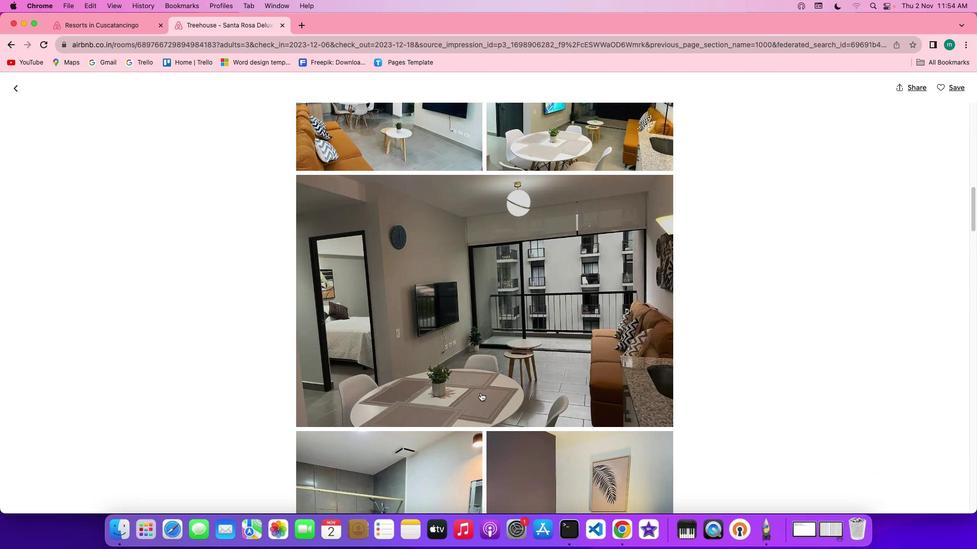 
Action: Mouse scrolled (480, 392) with delta (0, -1)
Screenshot: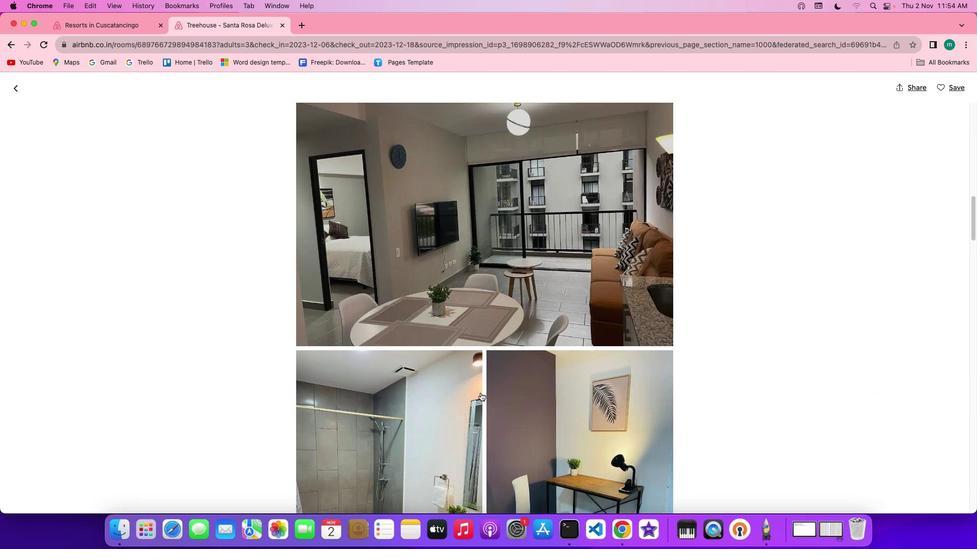 
Action: Mouse scrolled (480, 392) with delta (0, -2)
Screenshot: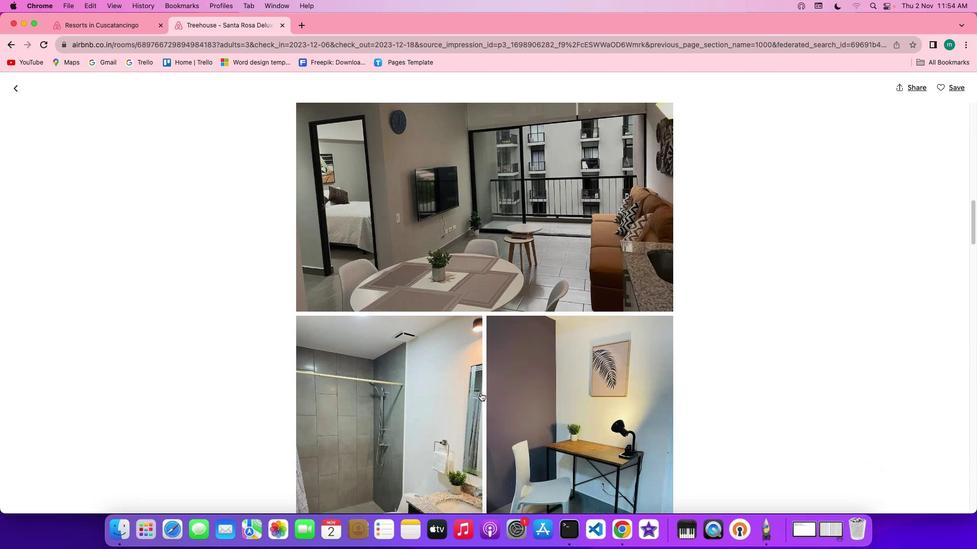 
Action: Mouse scrolled (480, 392) with delta (0, -2)
Screenshot: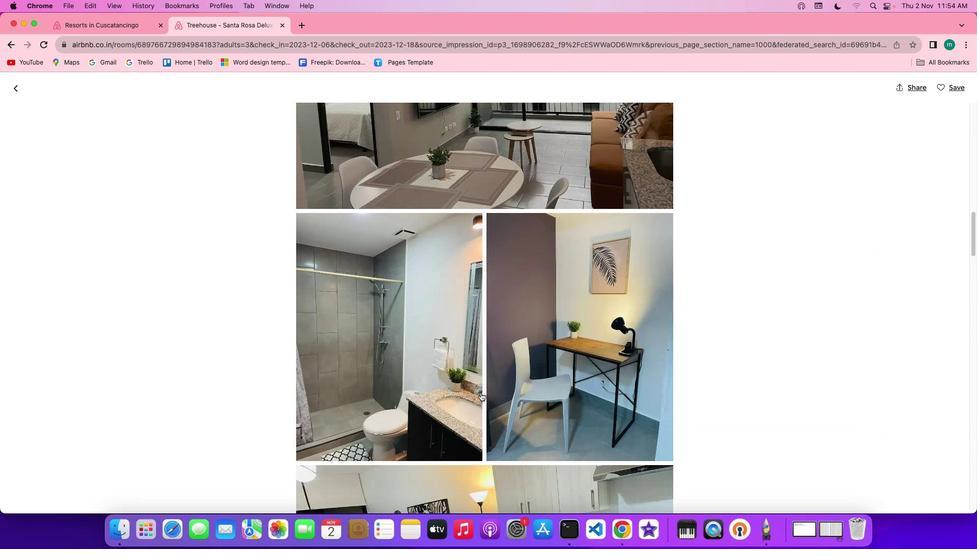 
Action: Mouse scrolled (480, 392) with delta (0, 0)
Screenshot: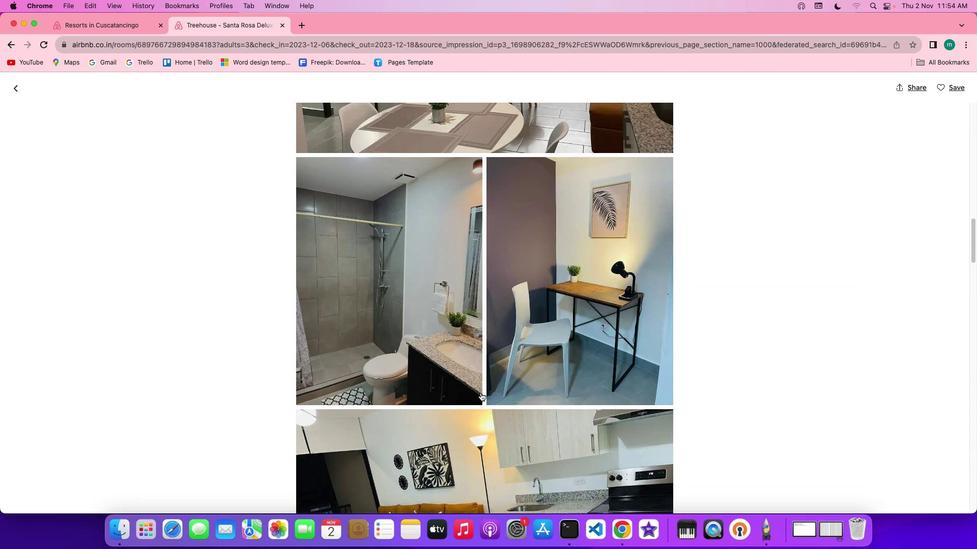 
Action: Mouse scrolled (480, 392) with delta (0, 0)
Screenshot: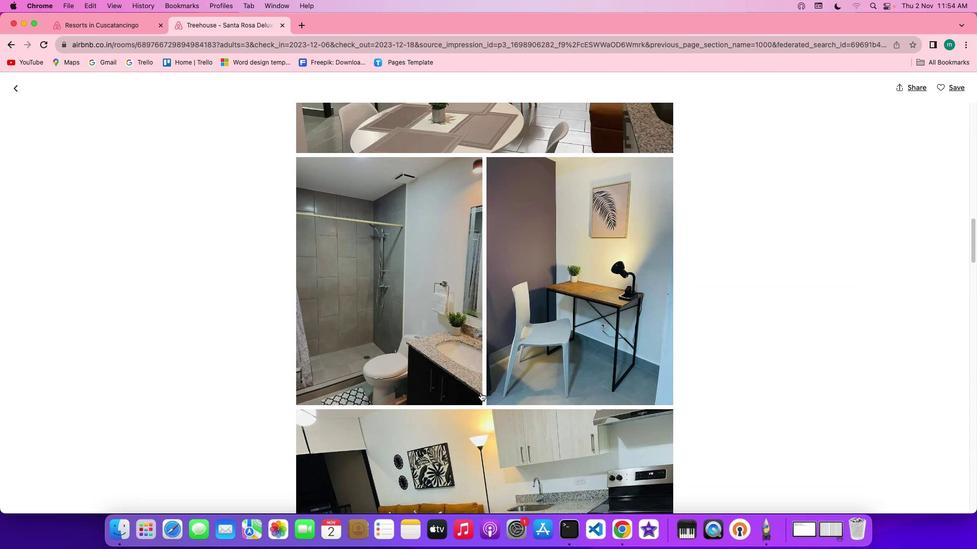 
Action: Mouse scrolled (480, 392) with delta (0, -1)
Screenshot: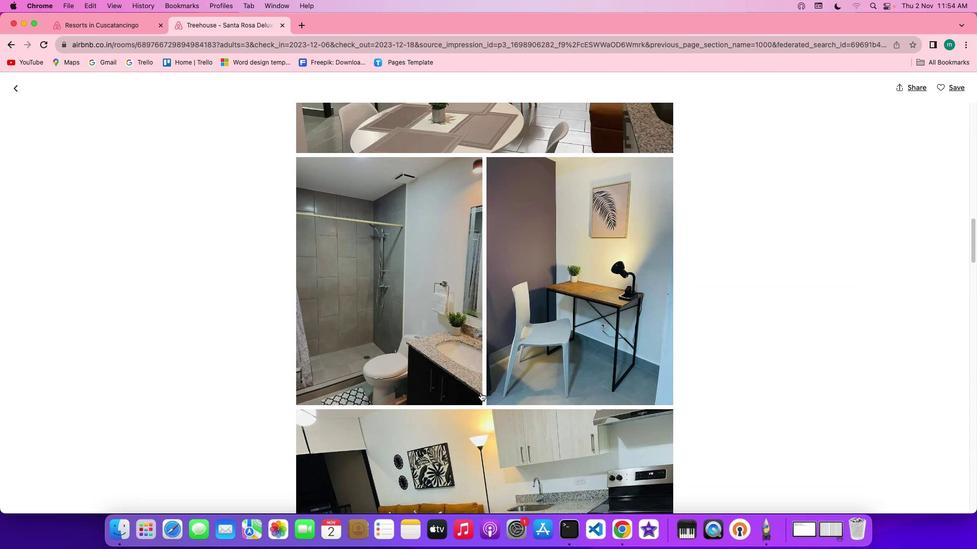 
Action: Mouse scrolled (480, 392) with delta (0, -2)
Screenshot: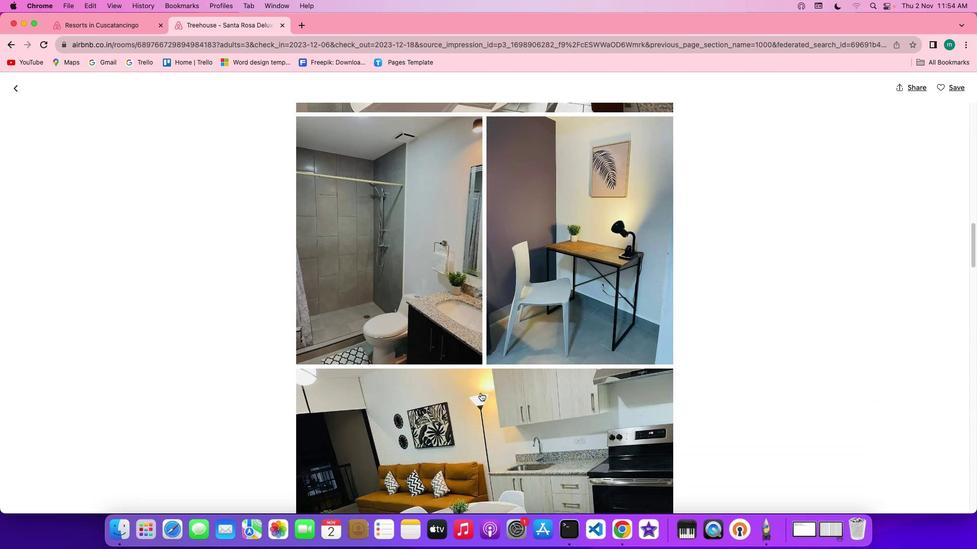 
Action: Mouse scrolled (480, 392) with delta (0, -2)
Screenshot: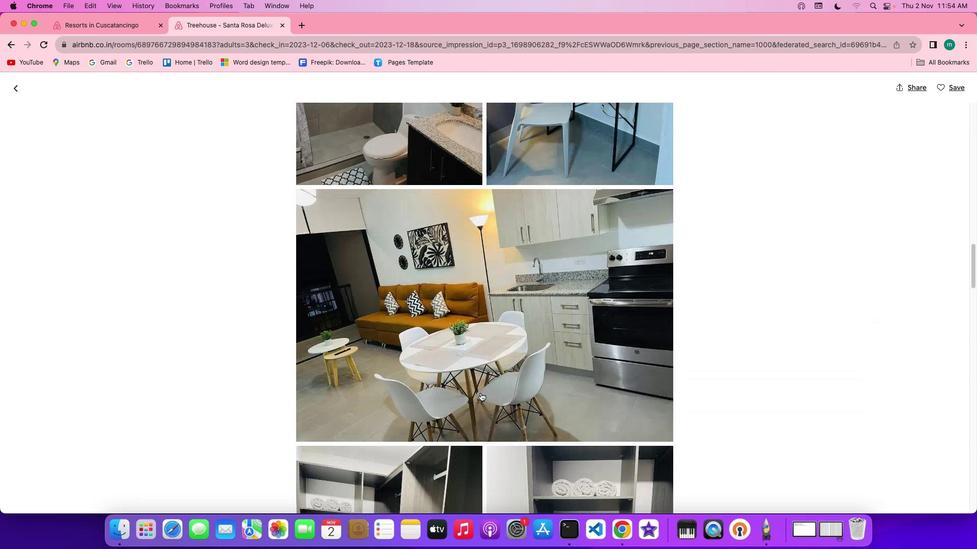 
Action: Mouse scrolled (480, 392) with delta (0, 0)
Screenshot: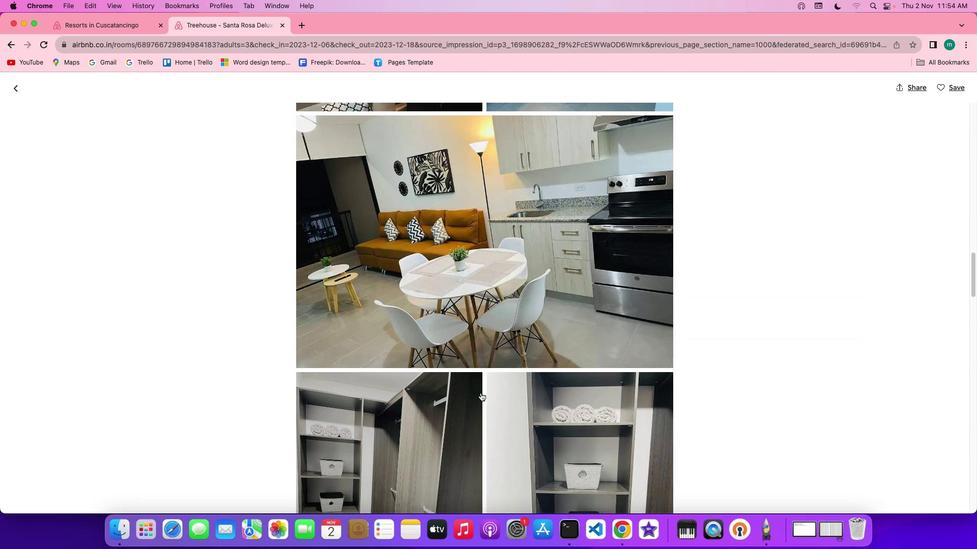 
Action: Mouse scrolled (480, 392) with delta (0, 0)
Screenshot: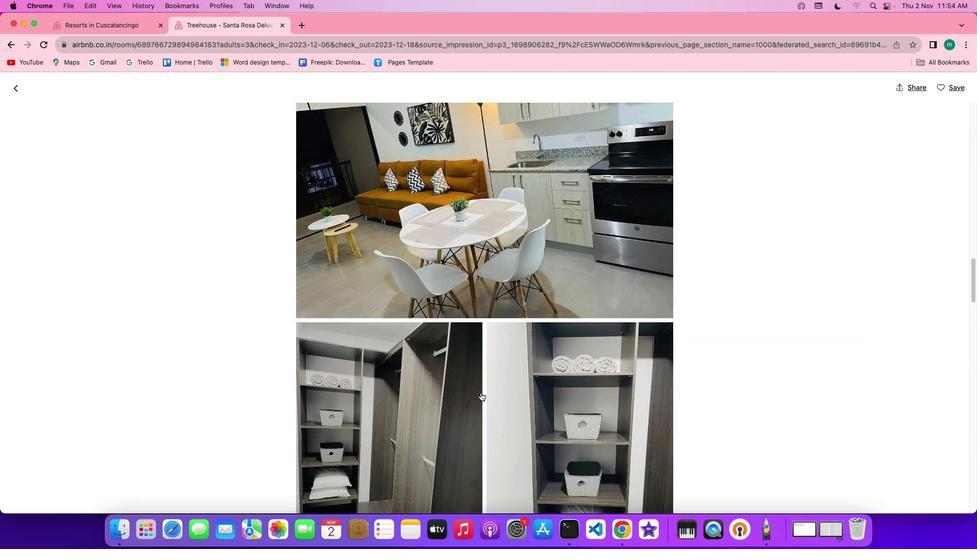 
Action: Mouse scrolled (480, 392) with delta (0, -1)
Screenshot: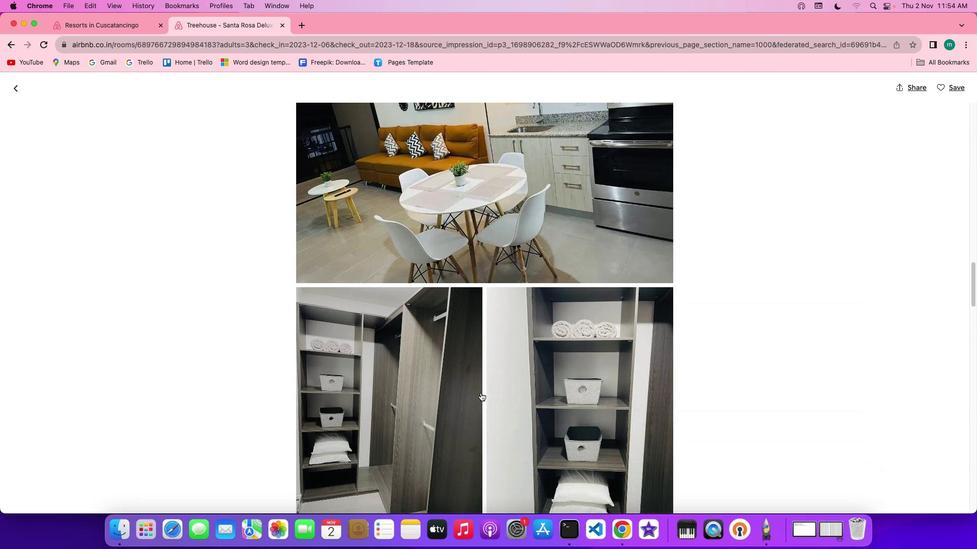
Action: Mouse scrolled (480, 392) with delta (0, -2)
Screenshot: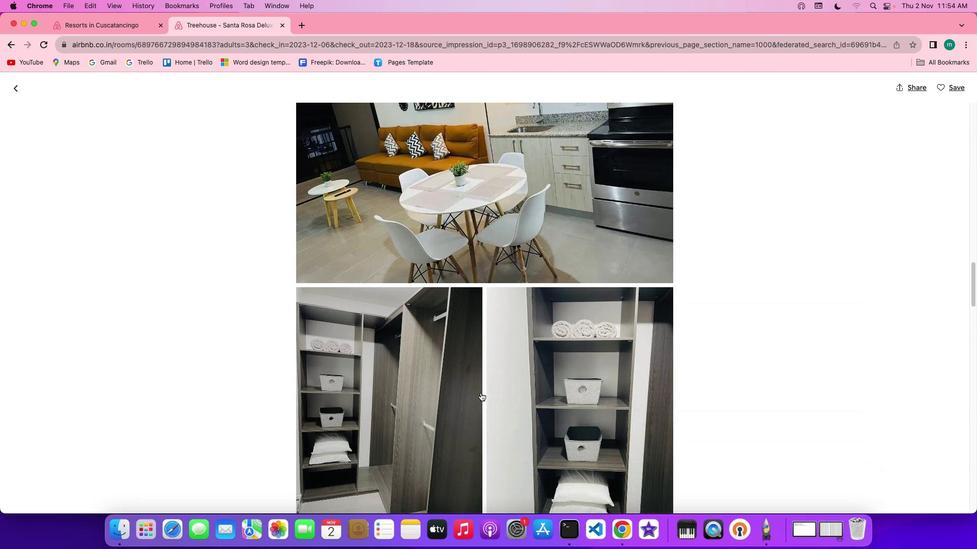 
Action: Mouse scrolled (480, 392) with delta (0, -2)
Screenshot: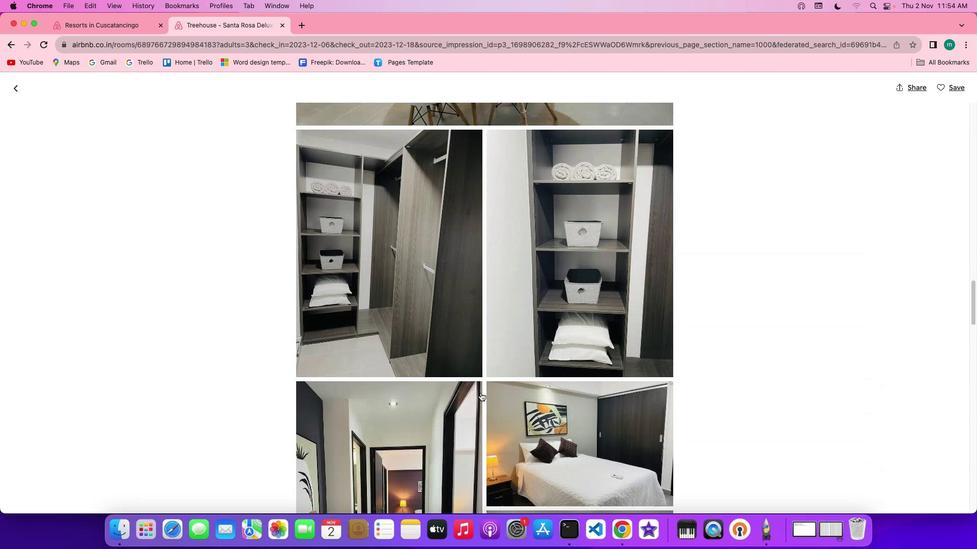 
Action: Mouse scrolled (480, 392) with delta (0, 0)
Screenshot: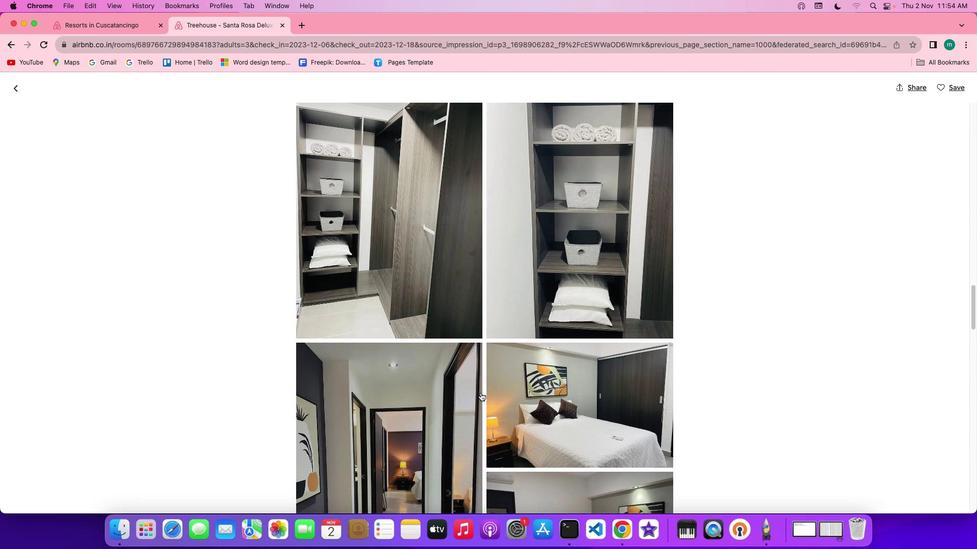 
Action: Mouse scrolled (480, 392) with delta (0, 0)
Screenshot: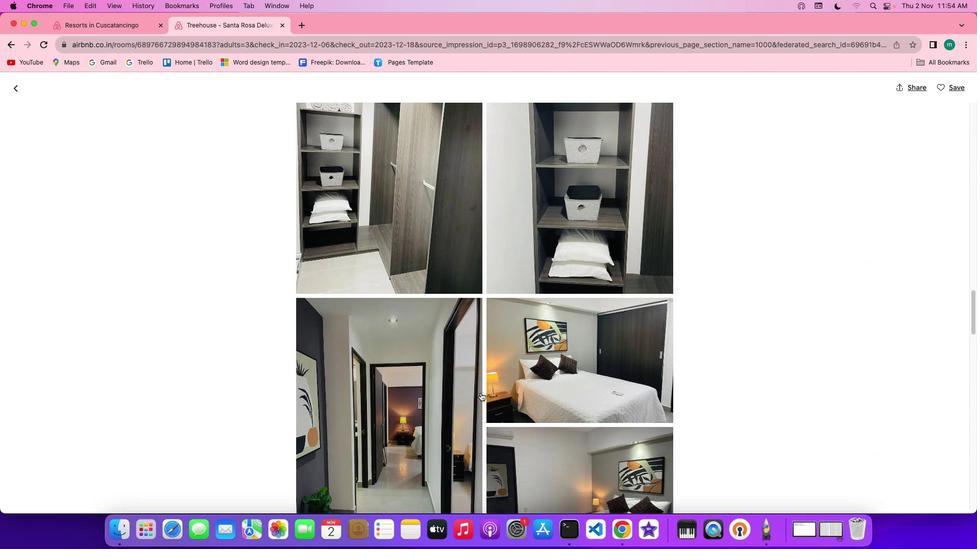 
Action: Mouse scrolled (480, 392) with delta (0, -1)
Screenshot: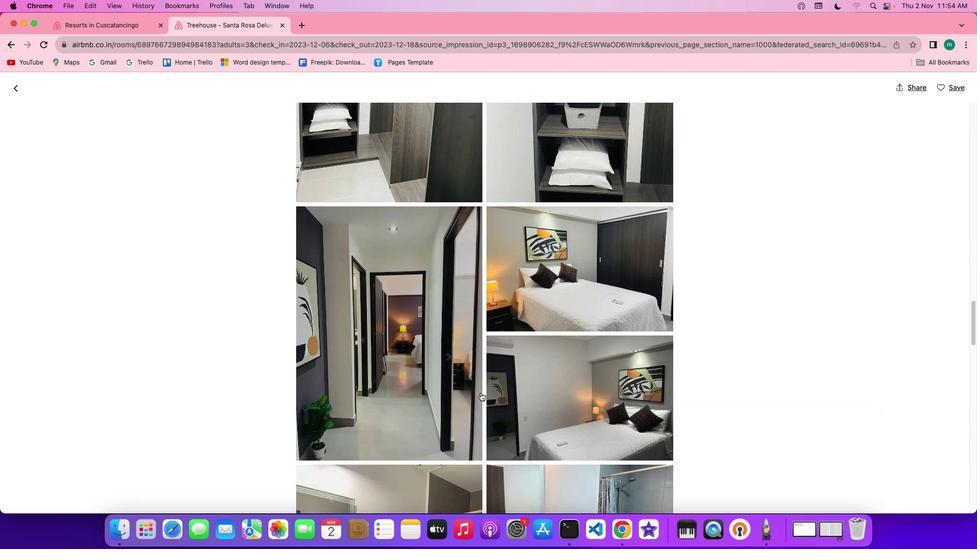 
Action: Mouse scrolled (480, 392) with delta (0, -2)
Screenshot: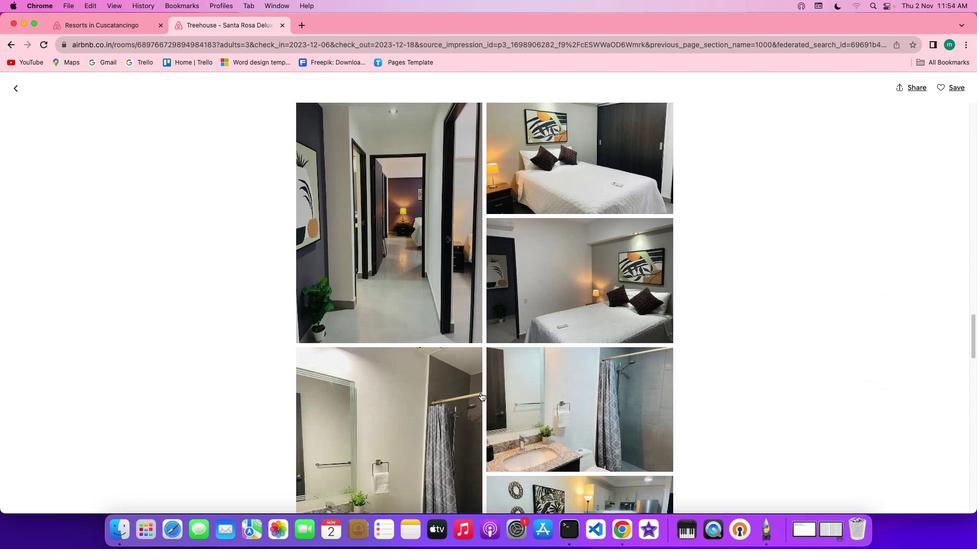 
Action: Mouse scrolled (480, 392) with delta (0, -2)
Screenshot: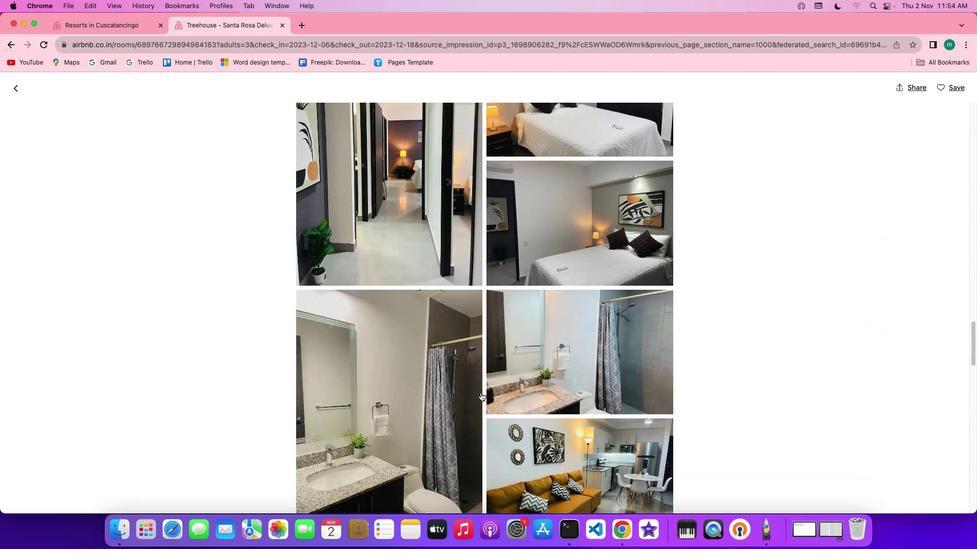
Action: Mouse scrolled (480, 392) with delta (0, 0)
Screenshot: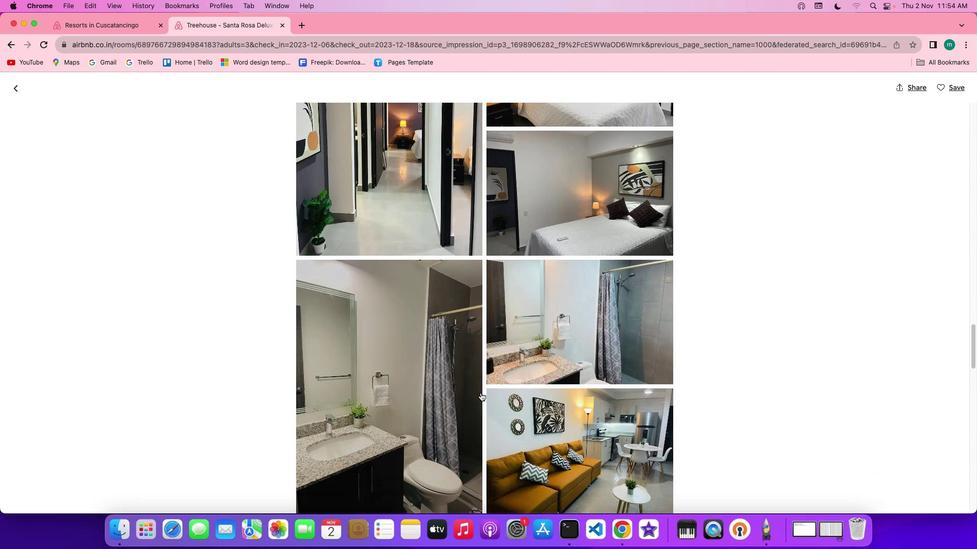 
Action: Mouse scrolled (480, 392) with delta (0, 0)
Screenshot: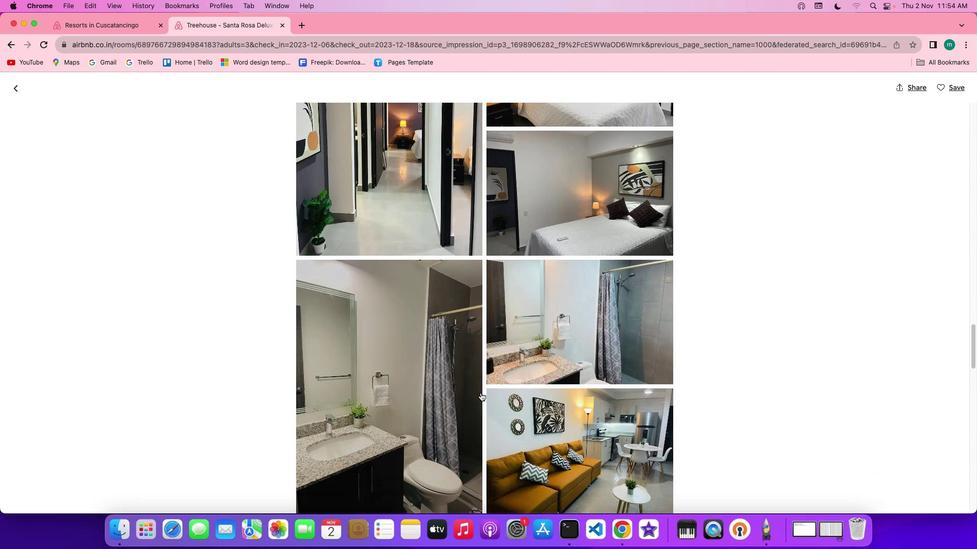 
Action: Mouse scrolled (480, 392) with delta (0, -1)
Screenshot: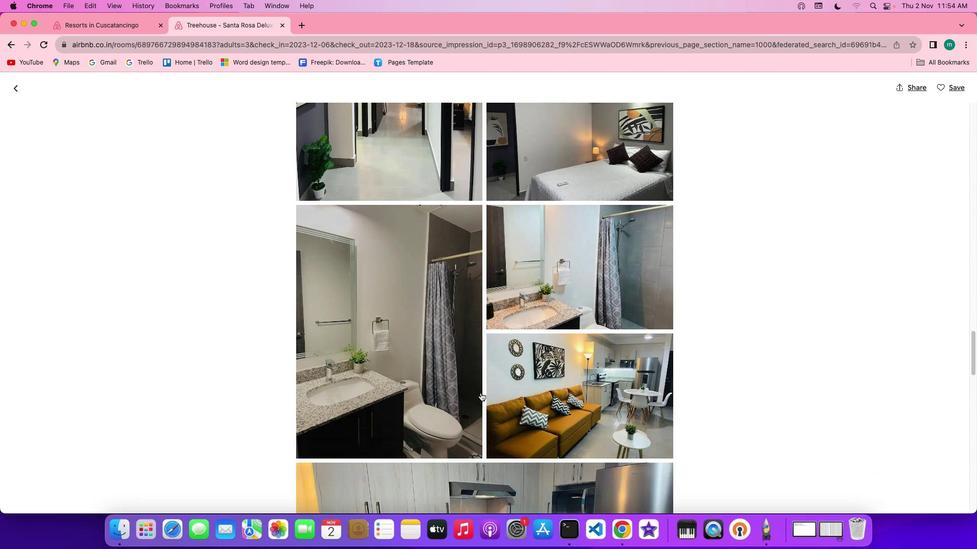 
Action: Mouse scrolled (480, 392) with delta (0, -2)
Screenshot: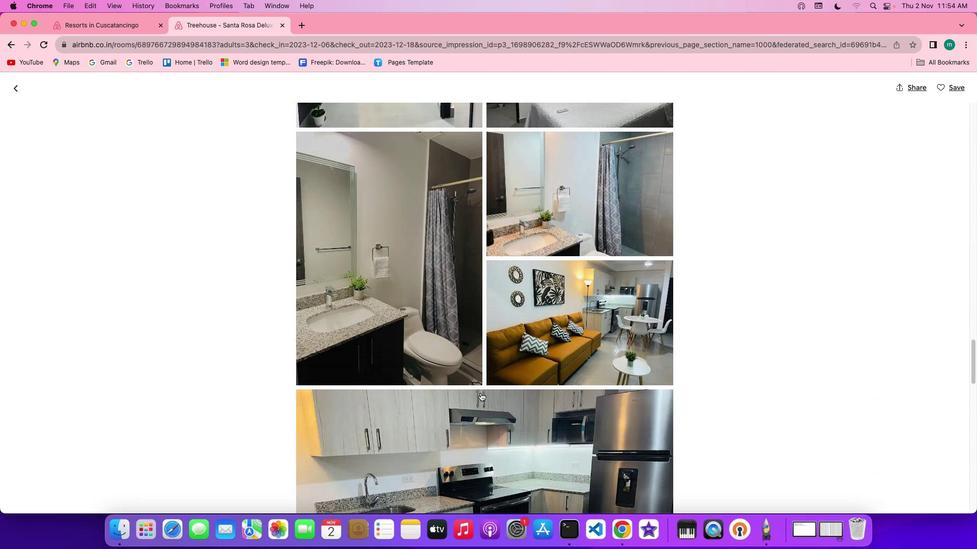 
Action: Mouse scrolled (480, 392) with delta (0, -2)
Screenshot: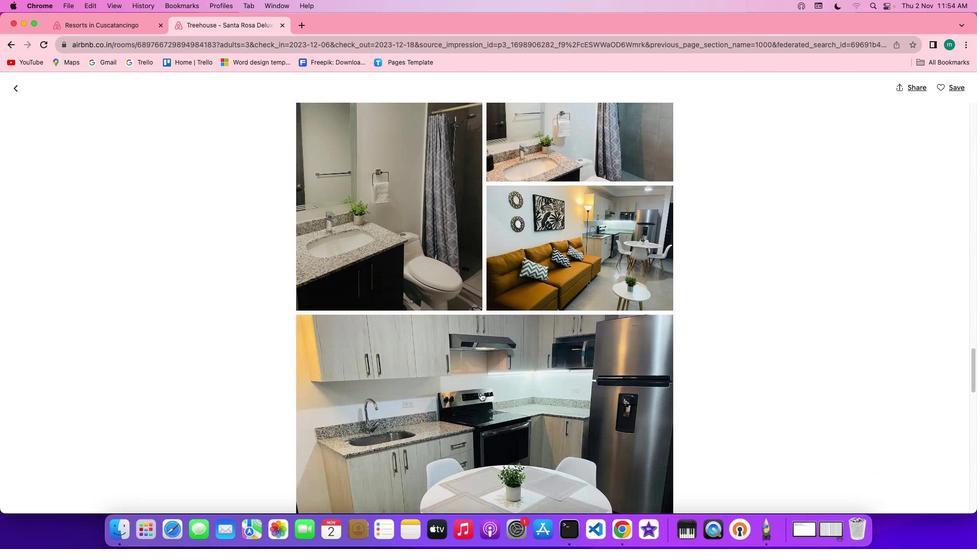 
Action: Mouse scrolled (480, 392) with delta (0, 0)
Screenshot: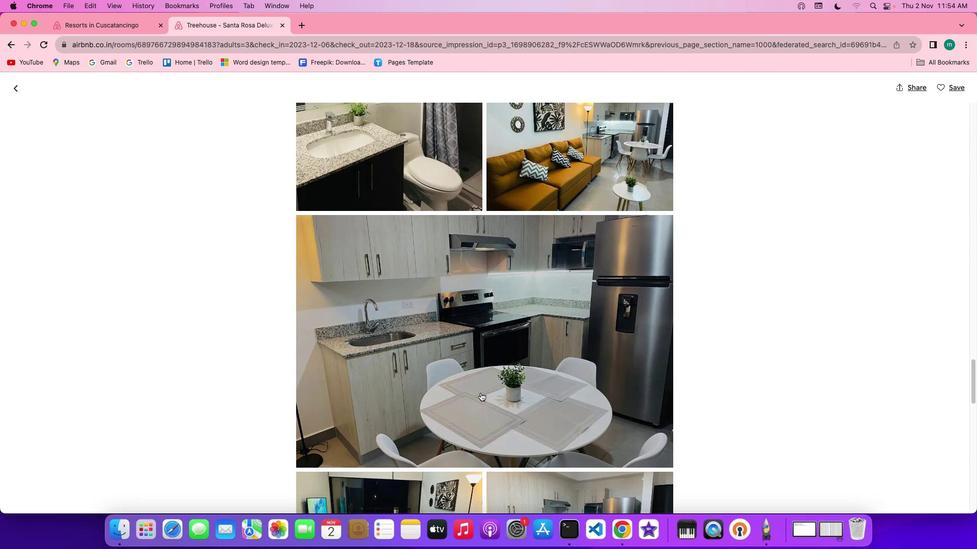 
Action: Mouse scrolled (480, 392) with delta (0, 0)
Screenshot: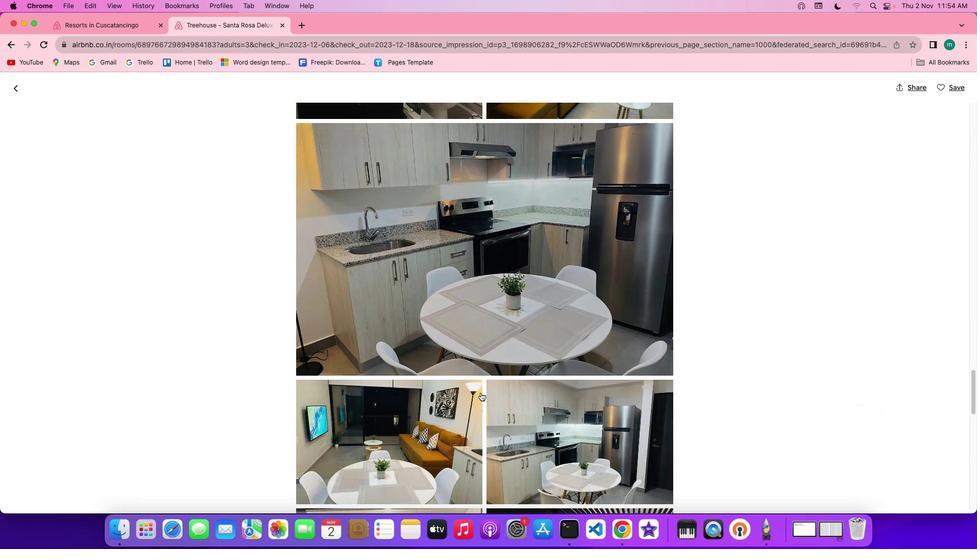 
Action: Mouse scrolled (480, 392) with delta (0, -1)
Screenshot: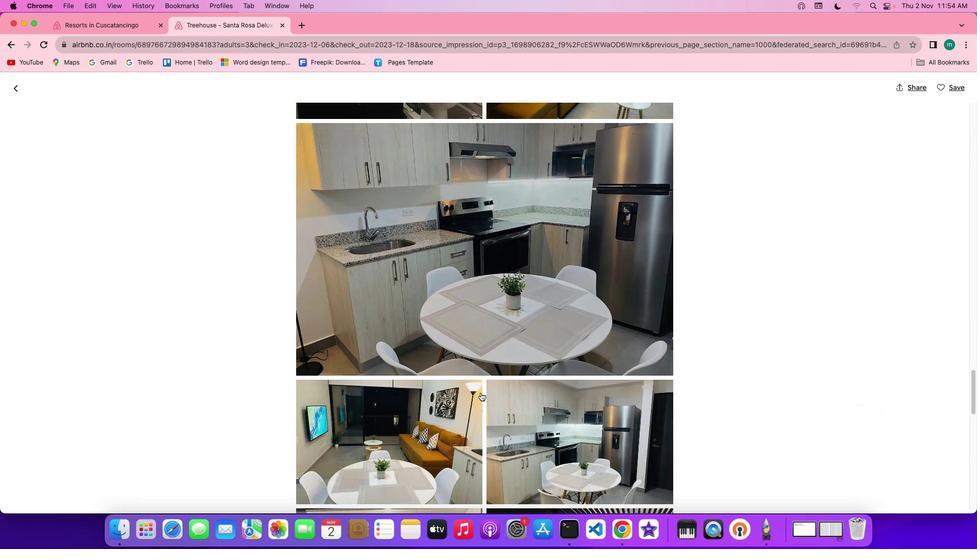 
Action: Mouse scrolled (480, 392) with delta (0, -2)
Screenshot: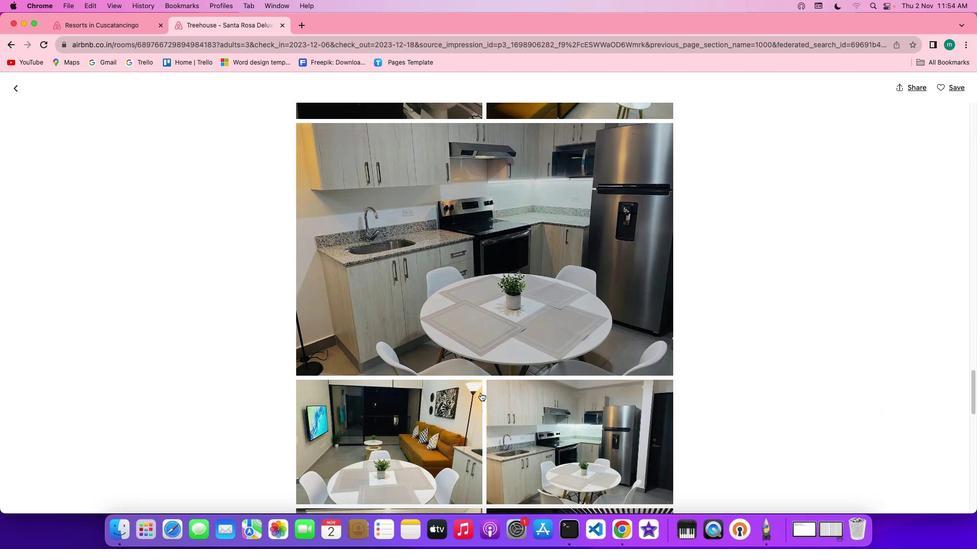 
Action: Mouse scrolled (480, 392) with delta (0, -2)
Screenshot: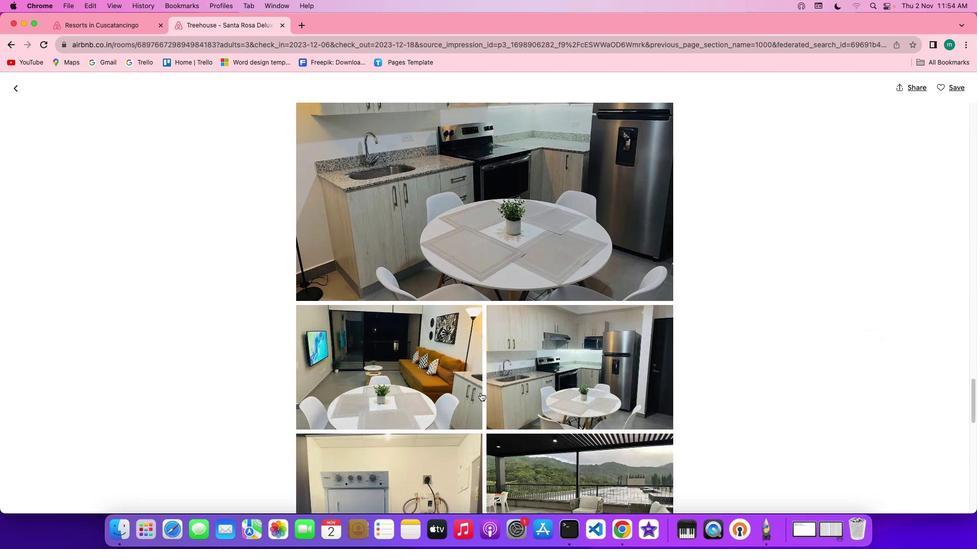 
Action: Mouse scrolled (480, 392) with delta (0, -2)
Screenshot: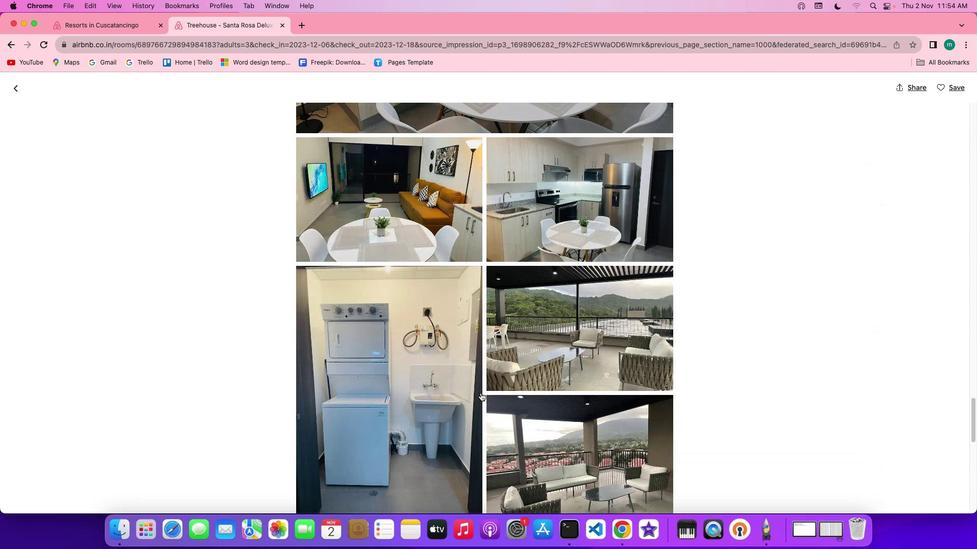 
Action: Mouse scrolled (480, 392) with delta (0, 0)
Screenshot: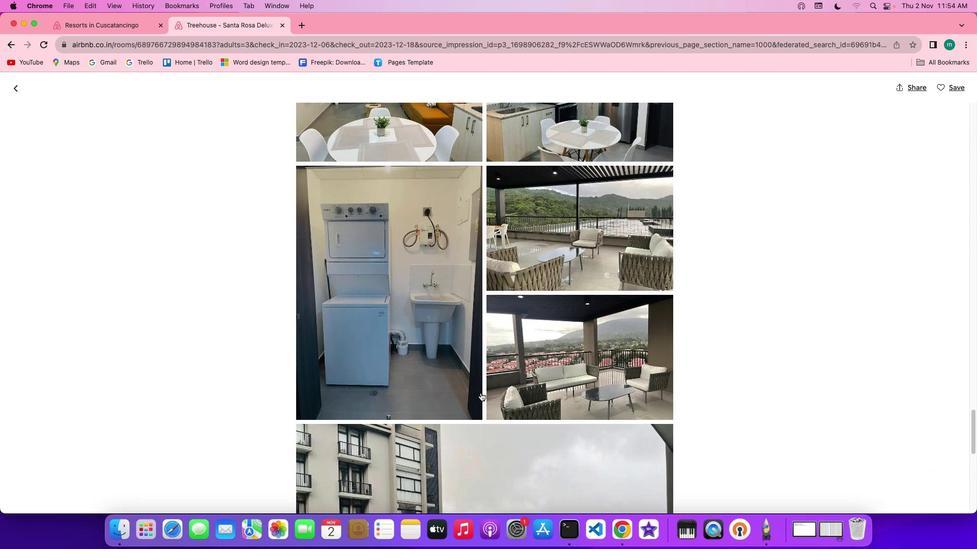 
Action: Mouse scrolled (480, 392) with delta (0, 0)
Screenshot: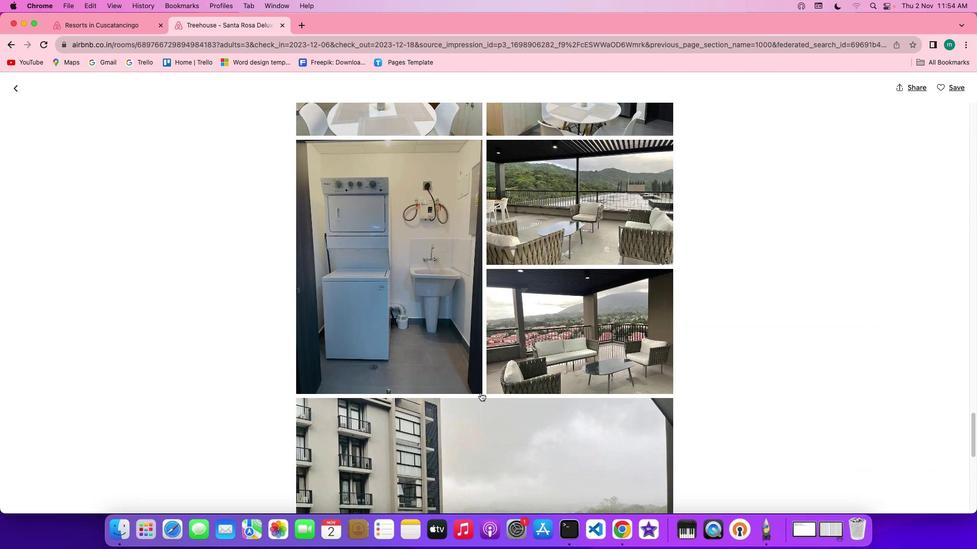 
Action: Mouse scrolled (480, 392) with delta (0, -1)
Screenshot: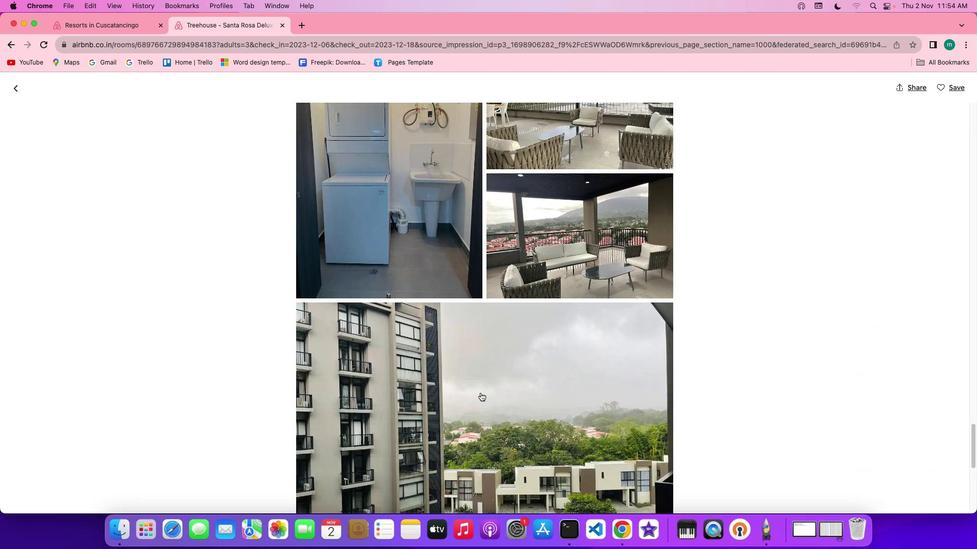 
Action: Mouse scrolled (480, 392) with delta (0, -2)
Screenshot: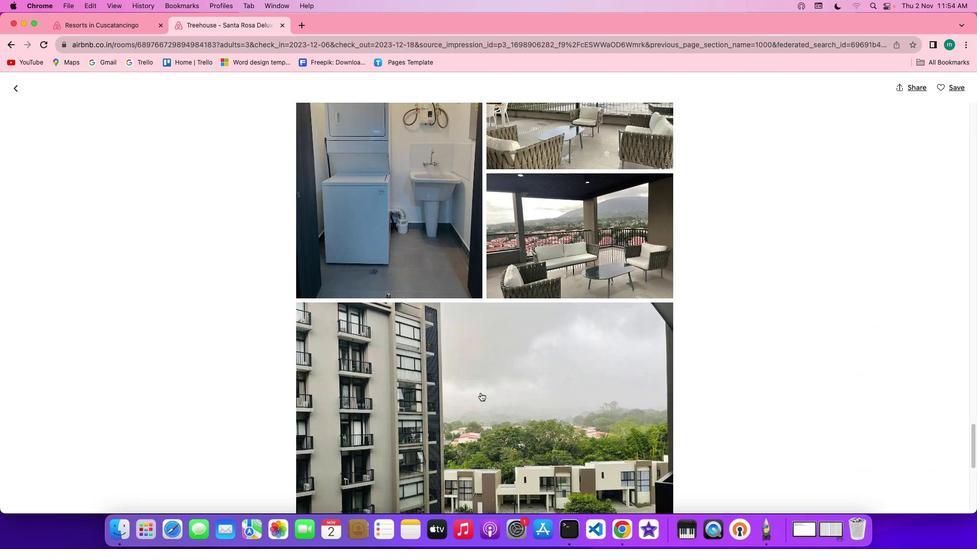 
Action: Mouse scrolled (480, 392) with delta (0, -2)
Screenshot: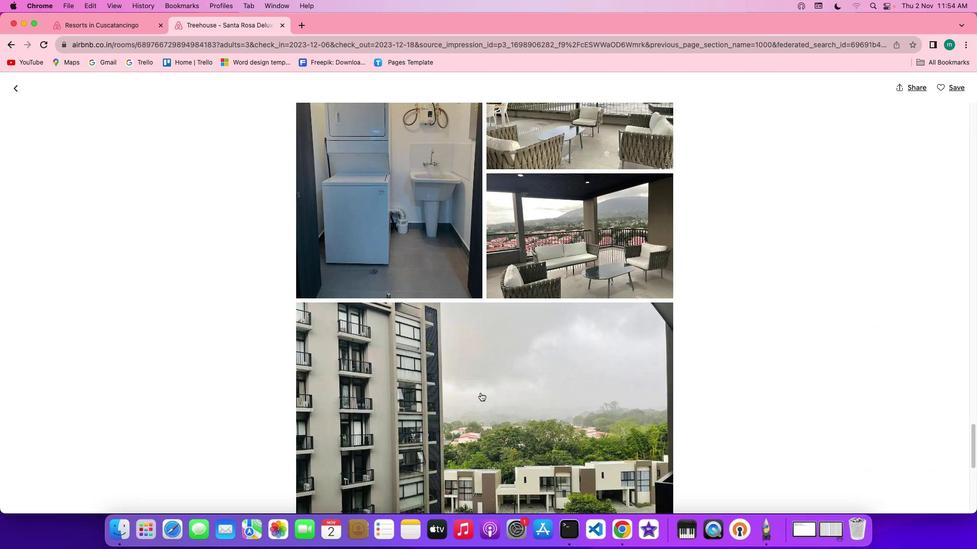 
Action: Mouse scrolled (480, 392) with delta (0, 0)
Screenshot: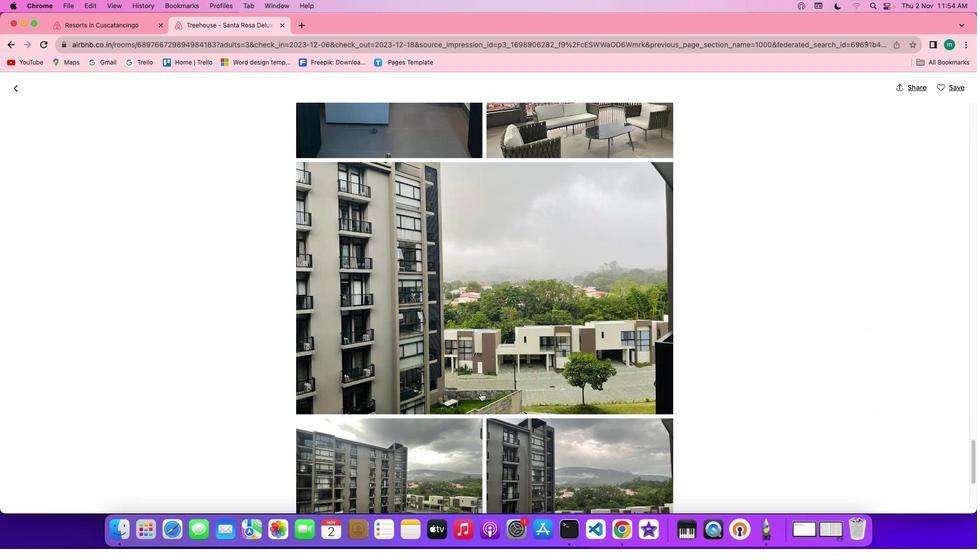 
Action: Mouse scrolled (480, 392) with delta (0, 0)
Screenshot: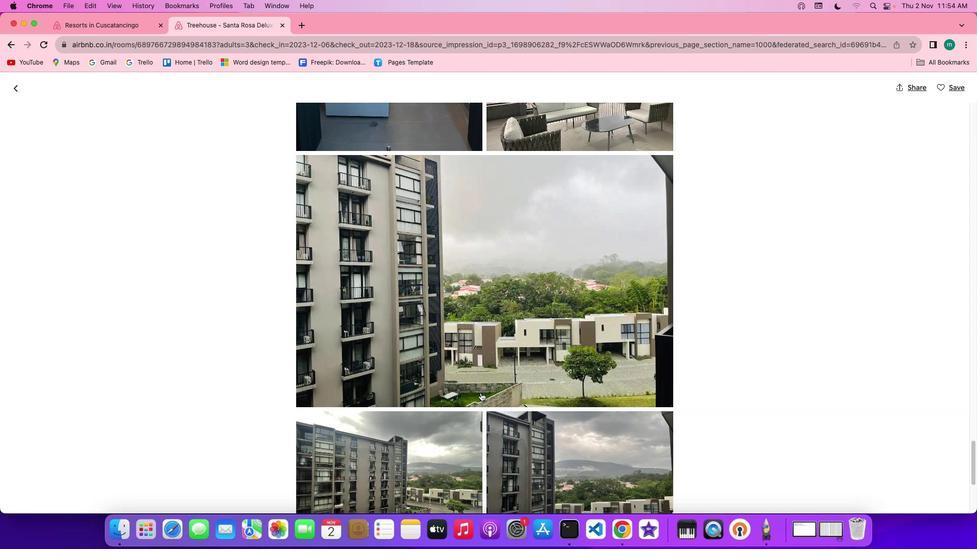 
Action: Mouse scrolled (480, 392) with delta (0, 0)
Screenshot: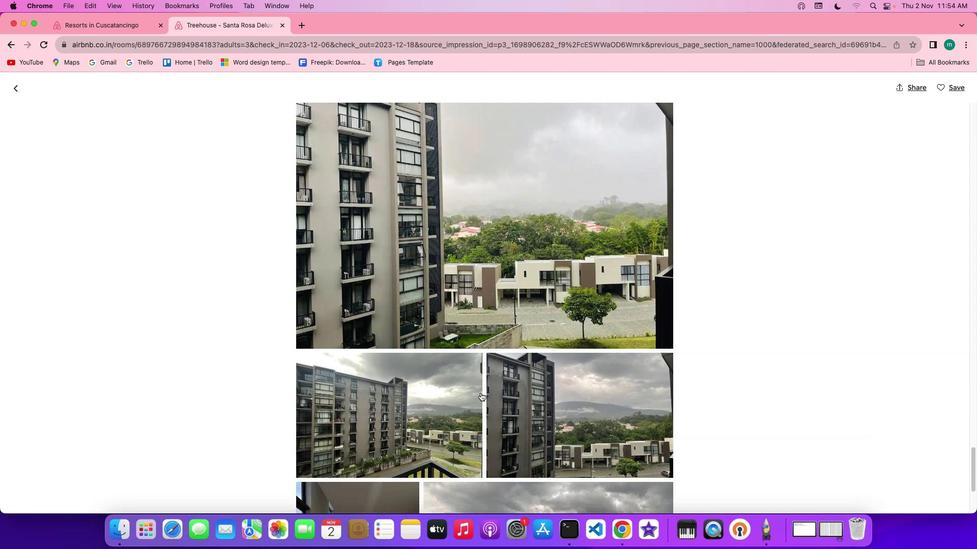 
Action: Mouse scrolled (480, 392) with delta (0, -1)
Screenshot: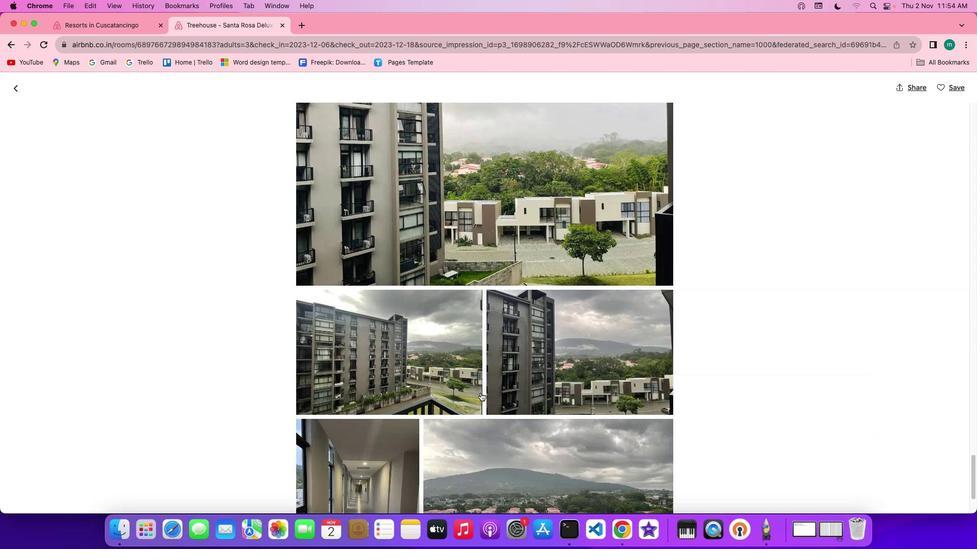 
Action: Mouse scrolled (480, 392) with delta (0, -2)
Screenshot: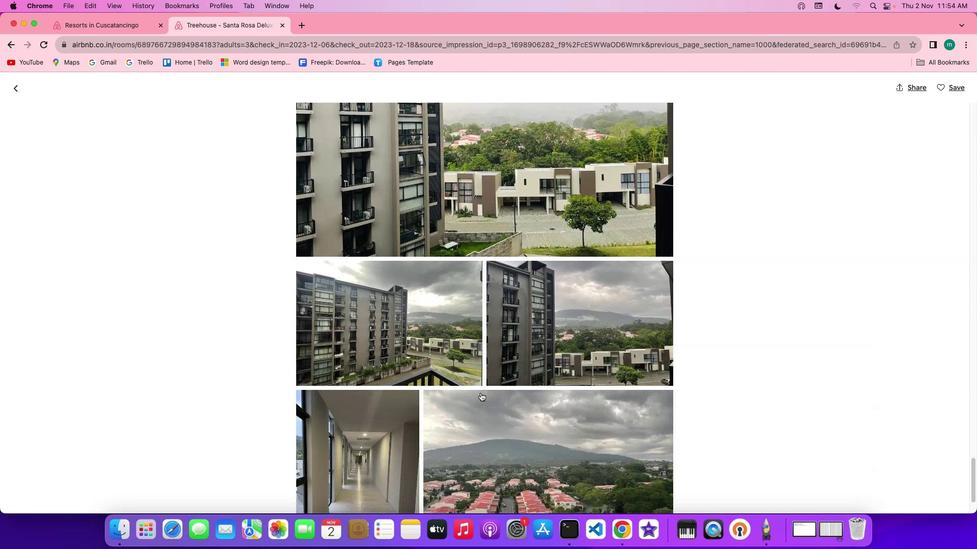 
Action: Mouse scrolled (480, 392) with delta (0, -2)
Screenshot: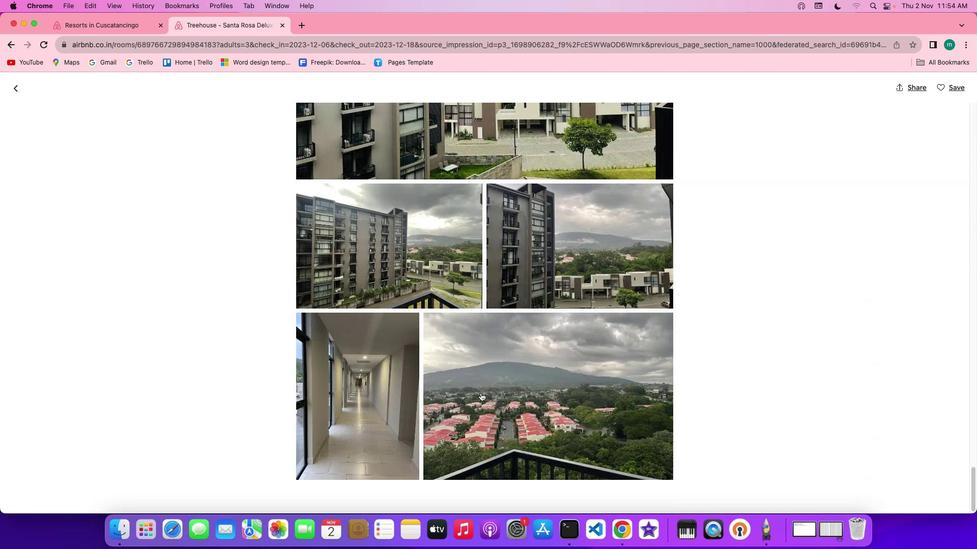 
Action: Mouse scrolled (480, 392) with delta (0, 0)
Screenshot: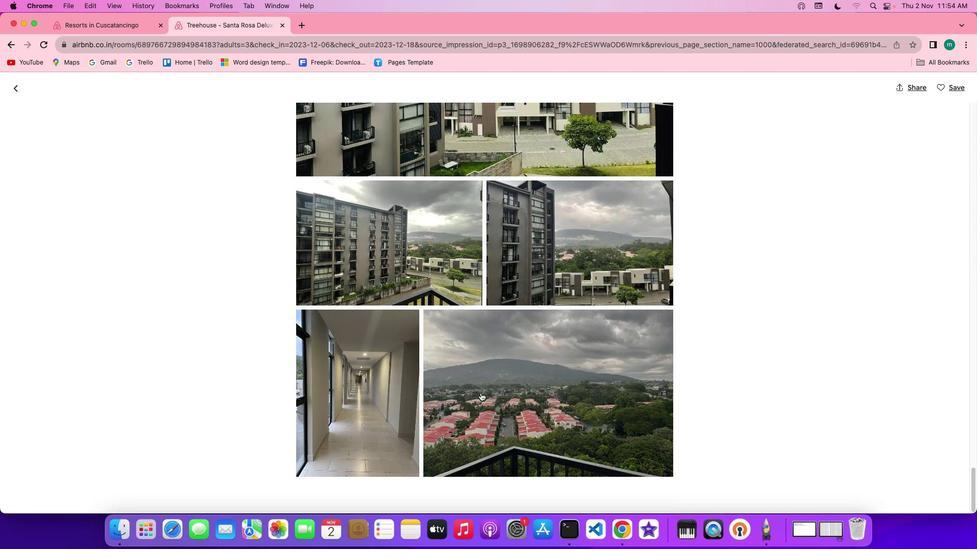 
Action: Mouse scrolled (480, 392) with delta (0, 0)
Screenshot: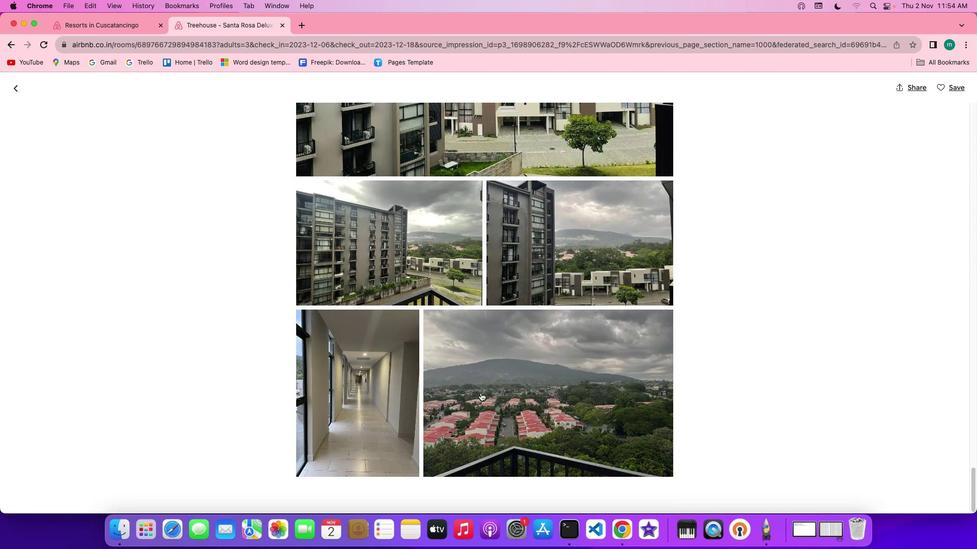 
Action: Mouse scrolled (480, 392) with delta (0, -1)
Screenshot: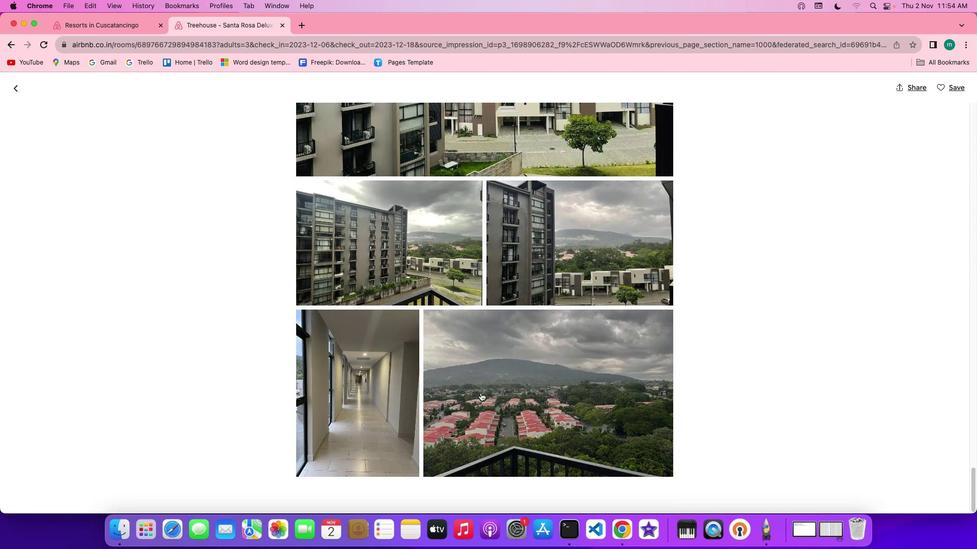 
Action: Mouse scrolled (480, 392) with delta (0, -2)
Screenshot: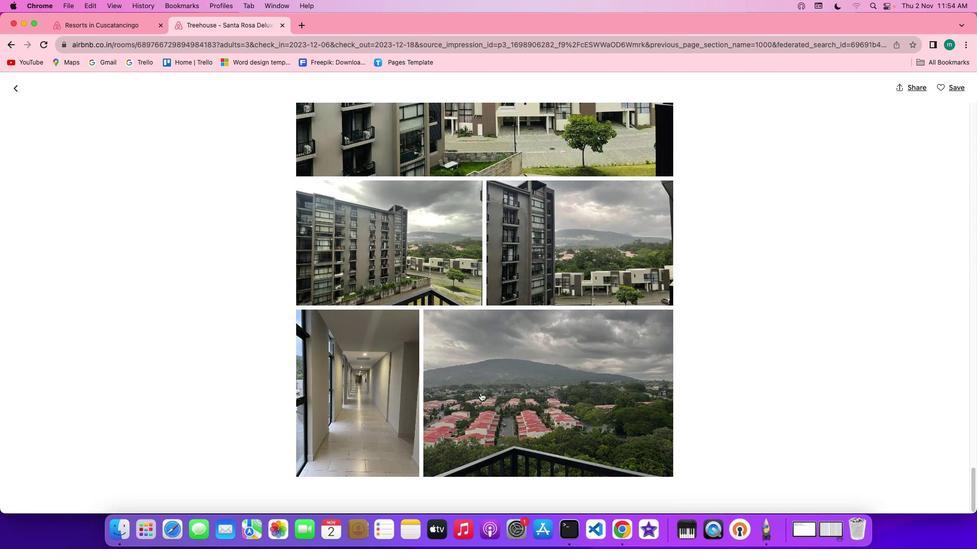 
Action: Mouse scrolled (480, 392) with delta (0, -2)
Screenshot: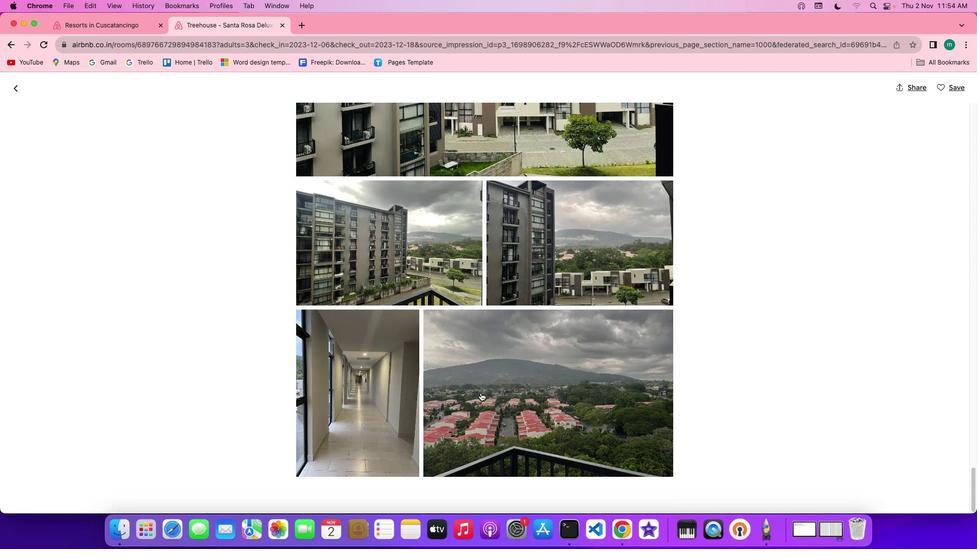 
Action: Mouse scrolled (480, 392) with delta (0, 0)
Screenshot: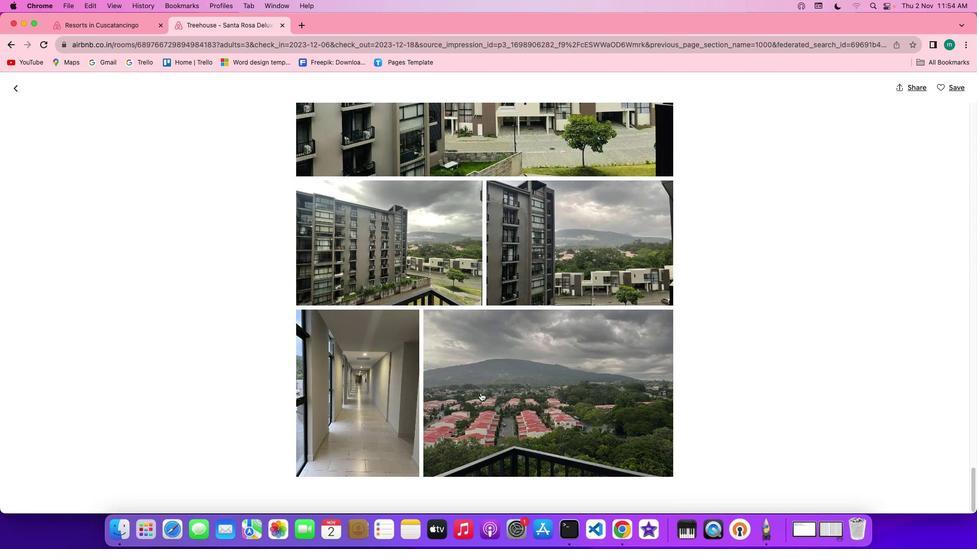 
Action: Mouse scrolled (480, 392) with delta (0, 0)
Screenshot: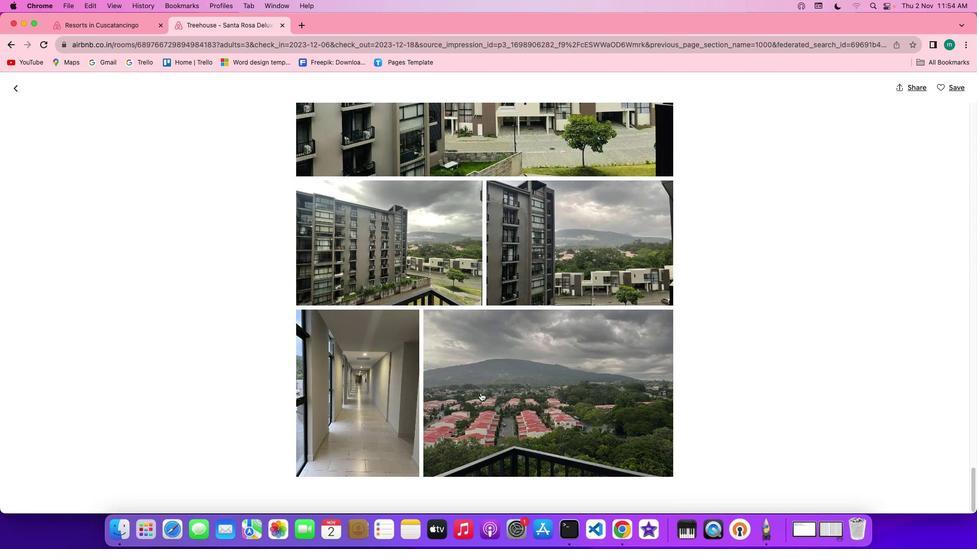 
Action: Mouse scrolled (480, 392) with delta (0, -1)
Screenshot: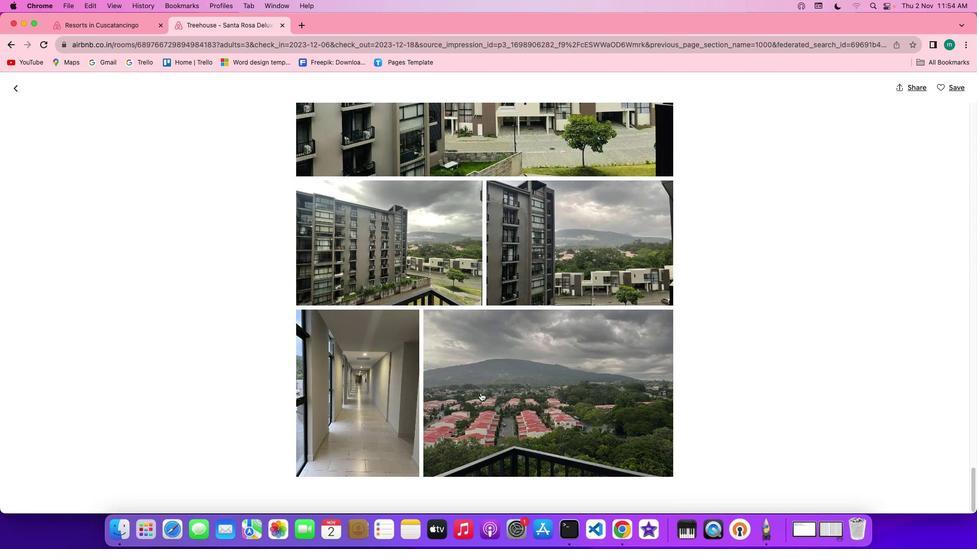 
Action: Mouse scrolled (480, 392) with delta (0, -2)
Screenshot: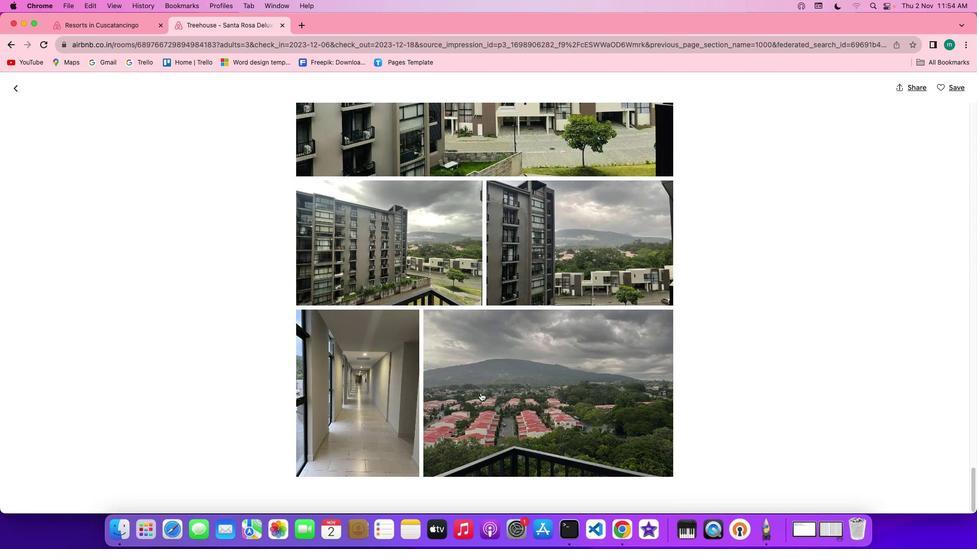 
Action: Mouse scrolled (480, 392) with delta (0, -2)
Screenshot: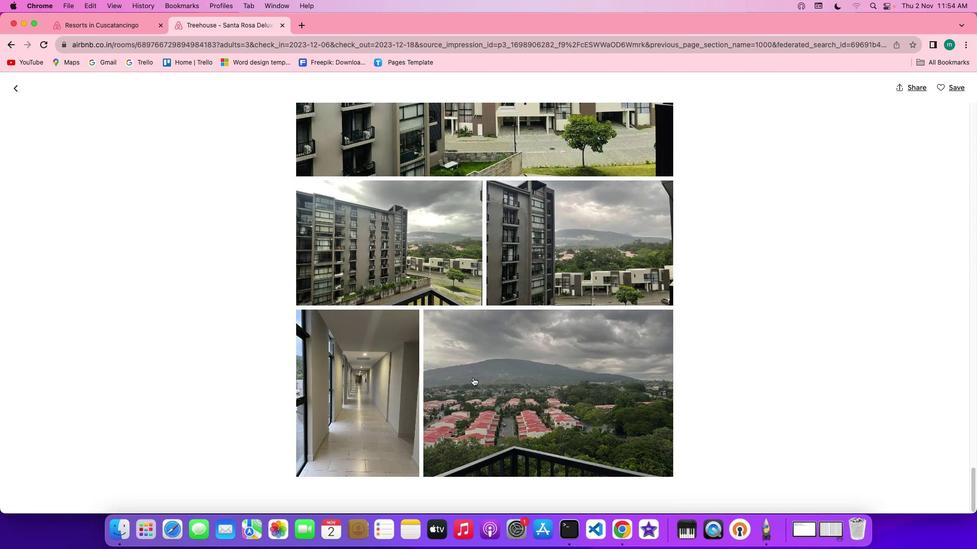 
Action: Mouse moved to (14, 88)
Screenshot: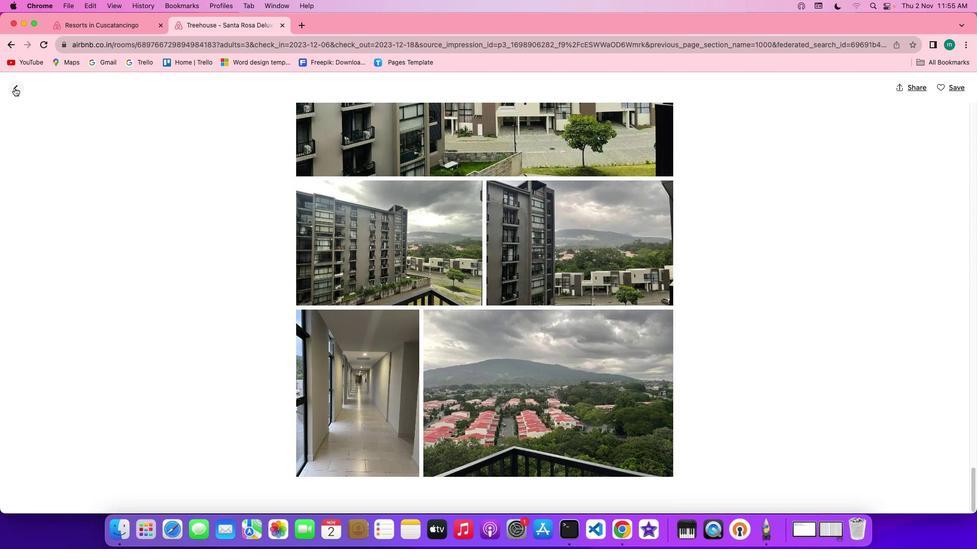 
Action: Mouse pressed left at (14, 88)
Screenshot: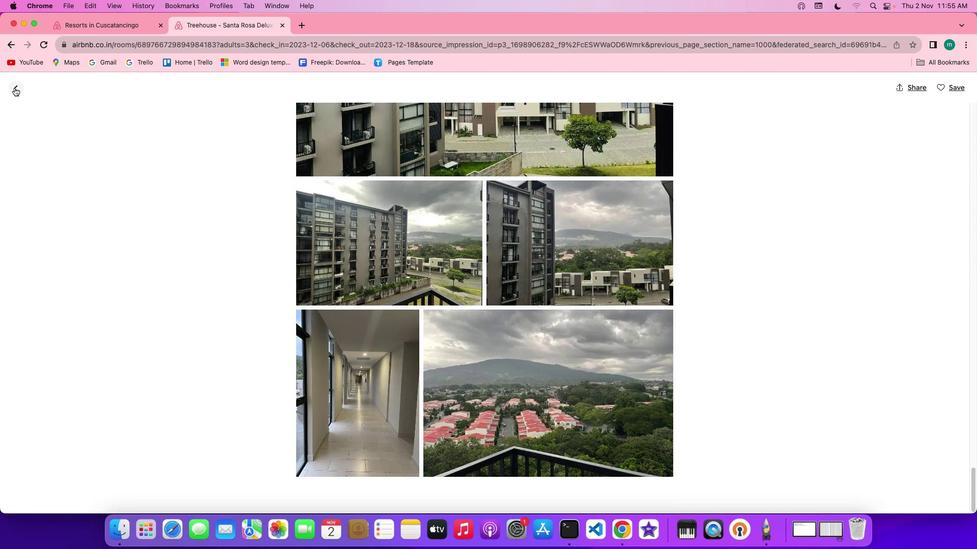 
Action: Mouse moved to (464, 320)
Screenshot: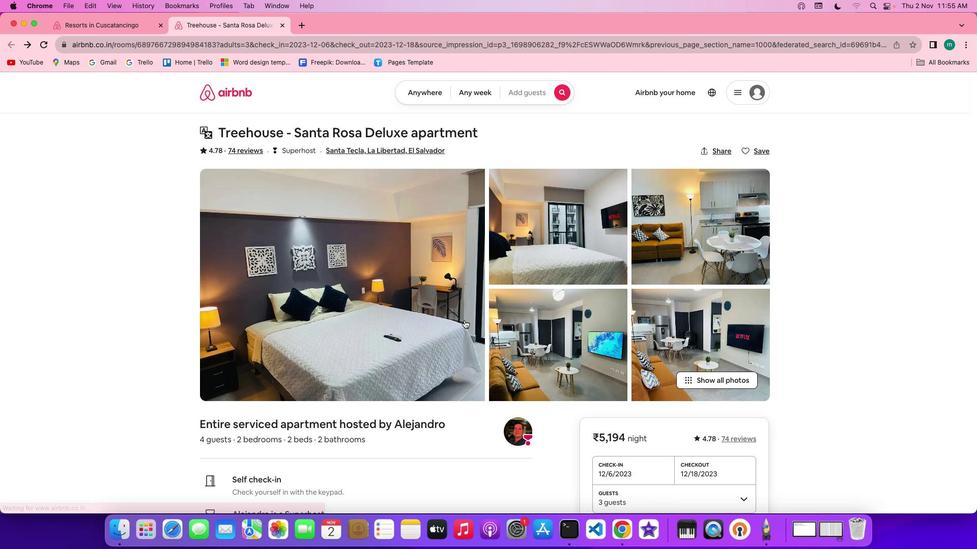 
Action: Mouse scrolled (464, 320) with delta (0, 0)
Screenshot: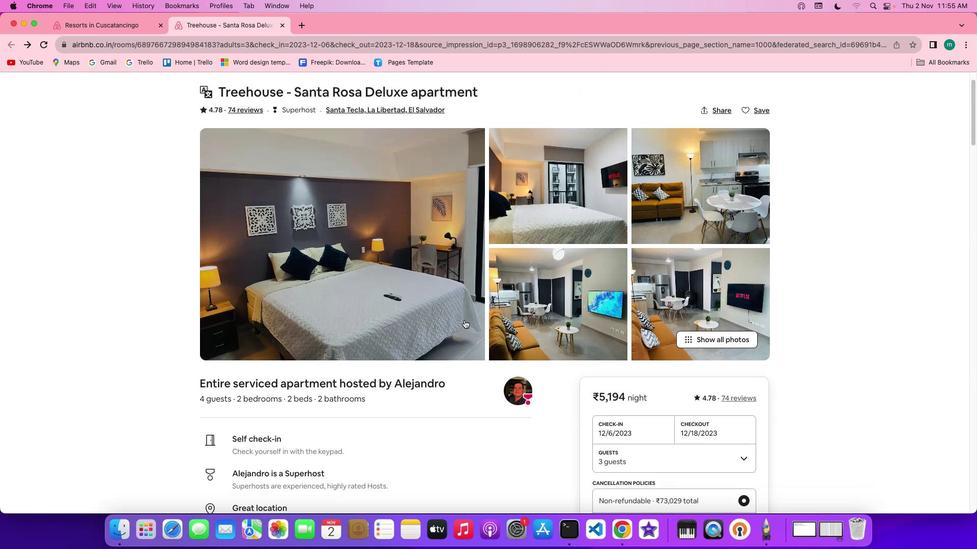 
Action: Mouse scrolled (464, 320) with delta (0, 0)
Screenshot: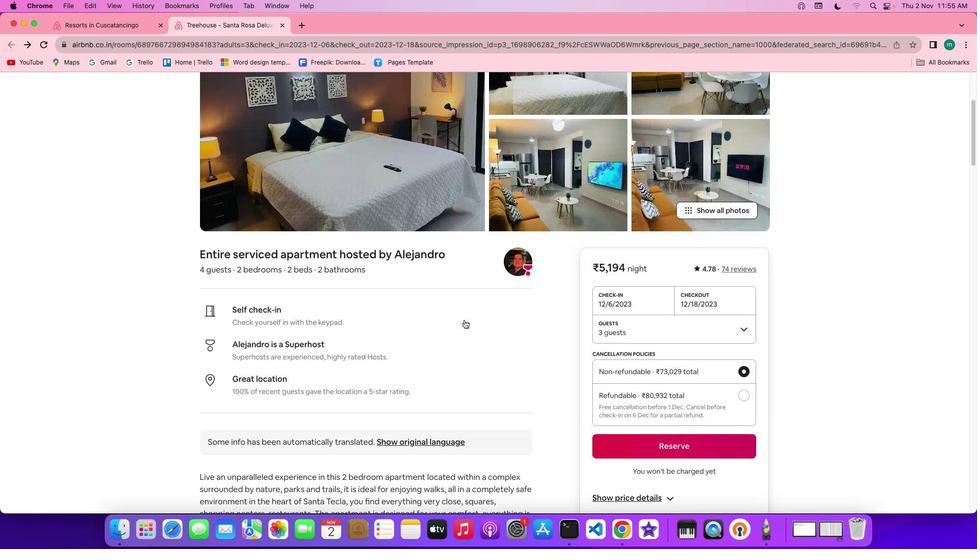 
Action: Mouse scrolled (464, 320) with delta (0, -1)
Screenshot: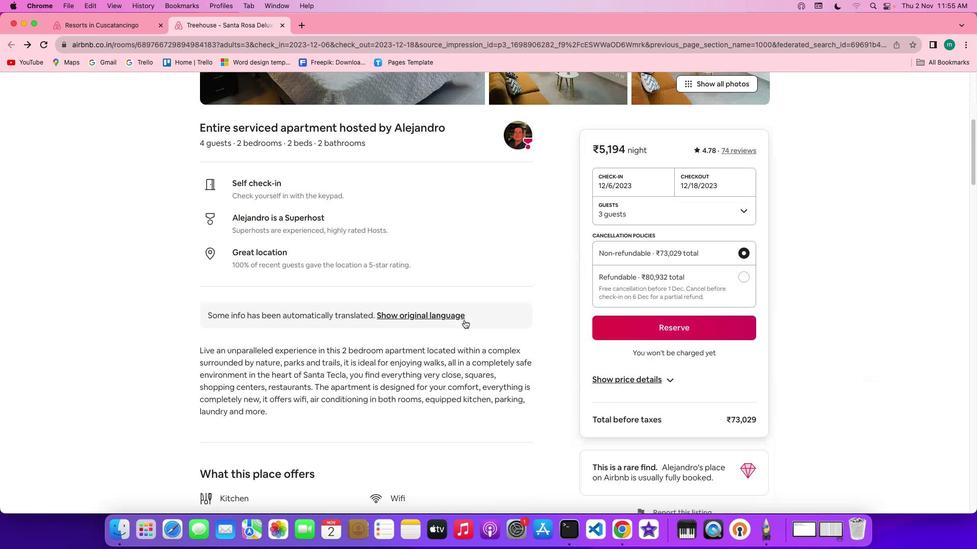 
Action: Mouse scrolled (464, 320) with delta (0, -2)
Screenshot: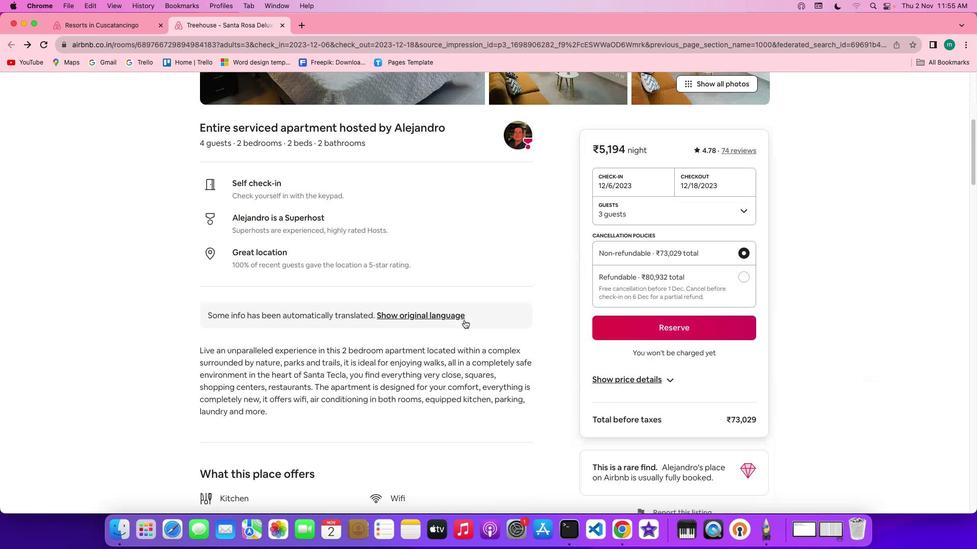 
Action: Mouse scrolled (464, 320) with delta (0, -2)
Screenshot: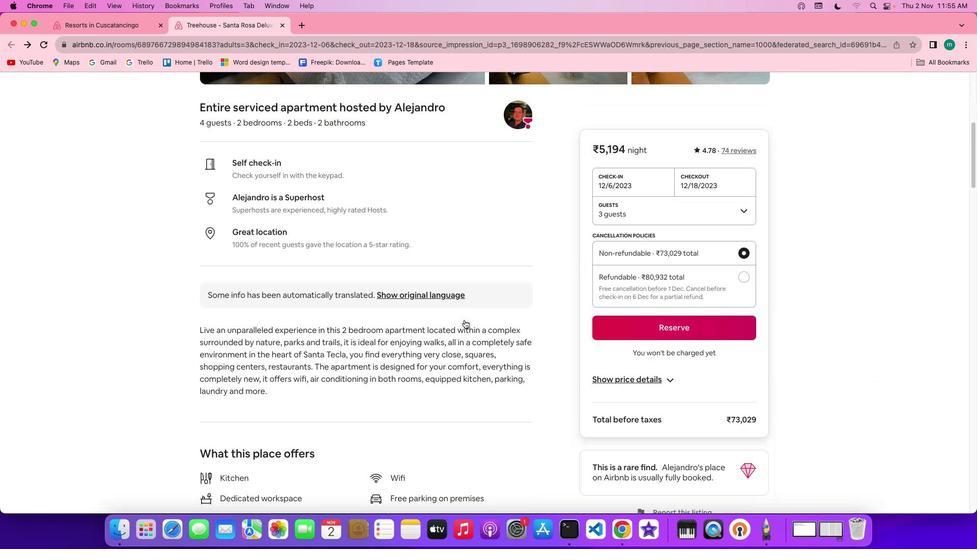 
Action: Mouse scrolled (464, 320) with delta (0, 0)
Screenshot: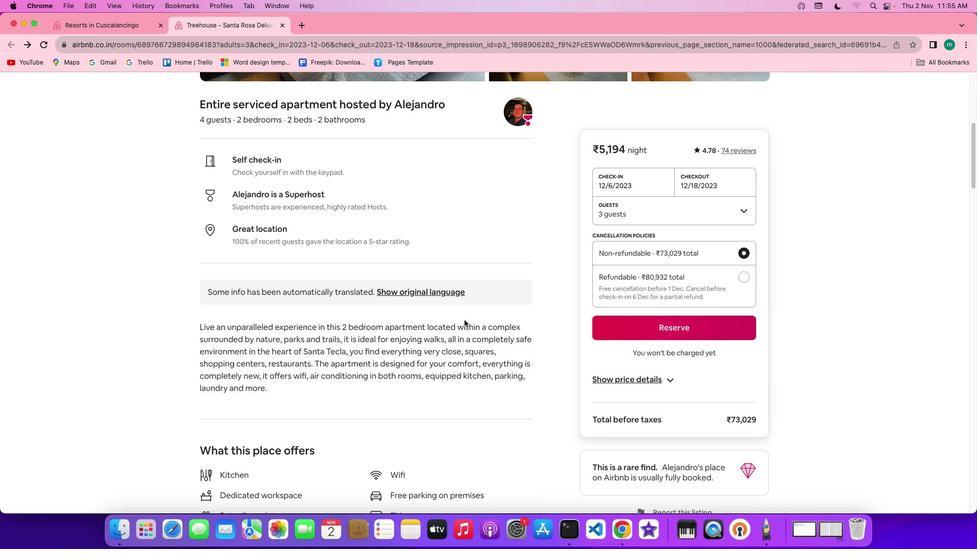 
Action: Mouse scrolled (464, 320) with delta (0, 0)
Screenshot: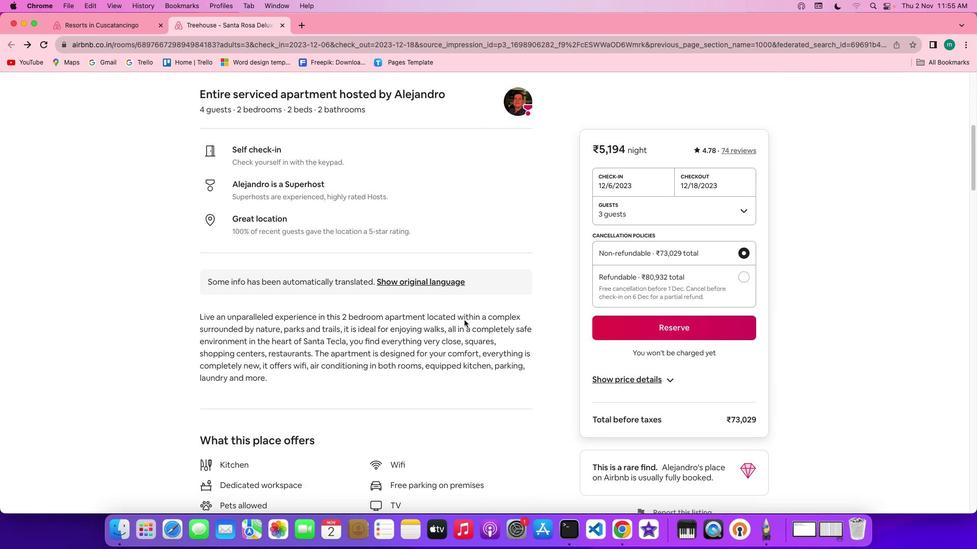 
Action: Mouse scrolled (464, 320) with delta (0, 0)
Screenshot: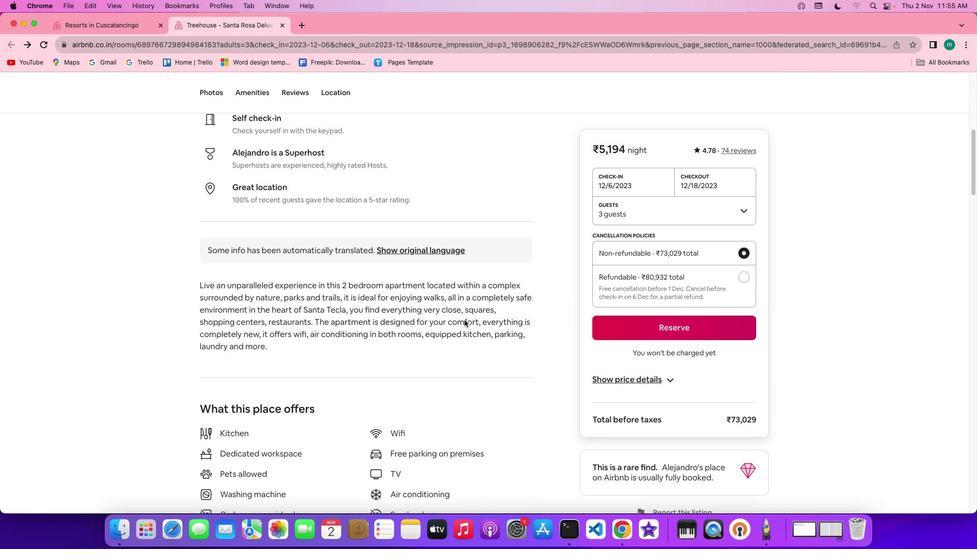 
Action: Mouse scrolled (464, 320) with delta (0, -1)
Screenshot: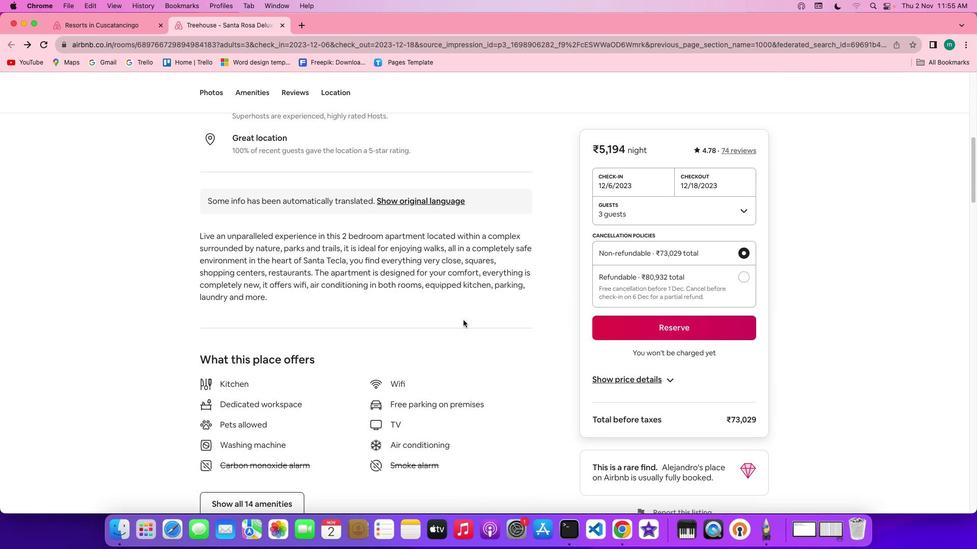 
Action: Mouse moved to (464, 320)
Screenshot: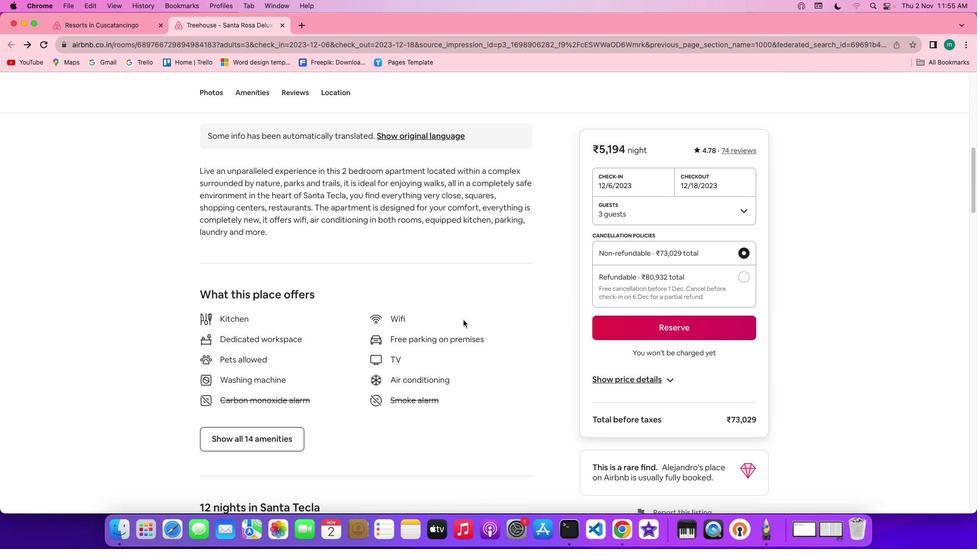 
Action: Mouse scrolled (464, 320) with delta (0, -1)
Screenshot: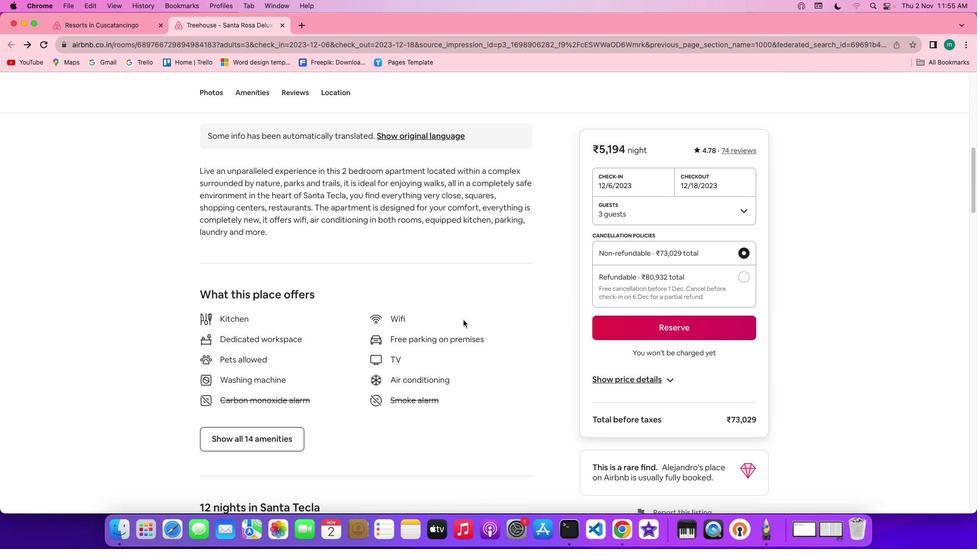 
Action: Mouse moved to (463, 320)
Screenshot: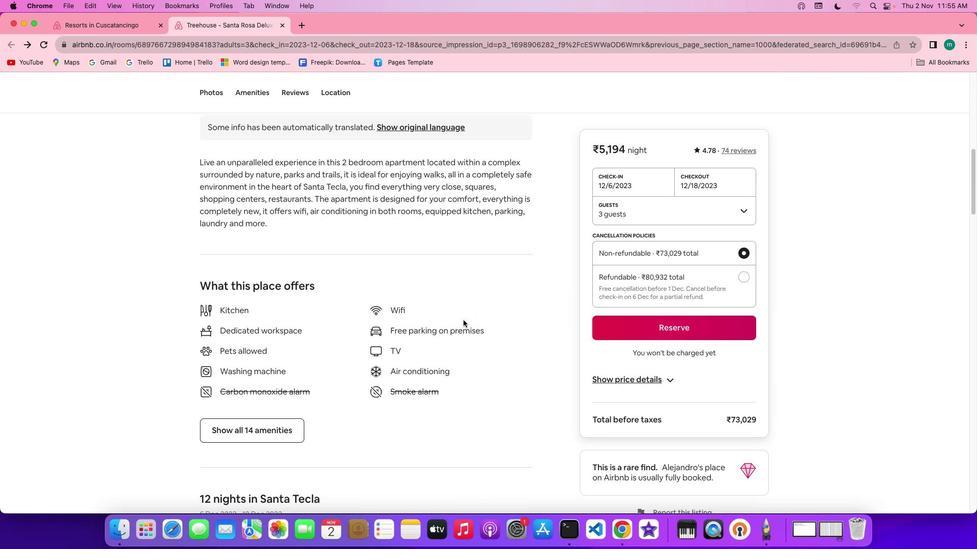 
Action: Mouse scrolled (463, 320) with delta (0, 0)
Screenshot: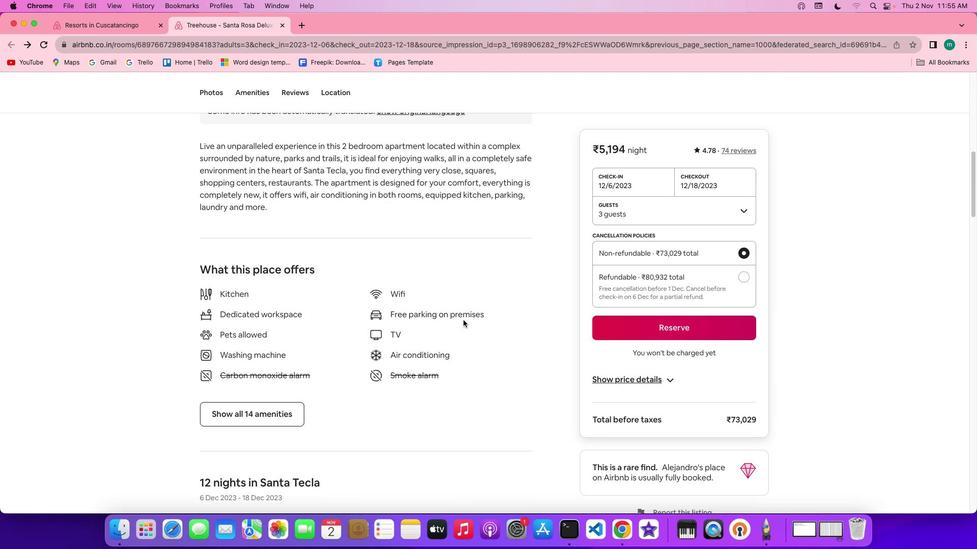 
Action: Mouse scrolled (463, 320) with delta (0, 0)
Screenshot: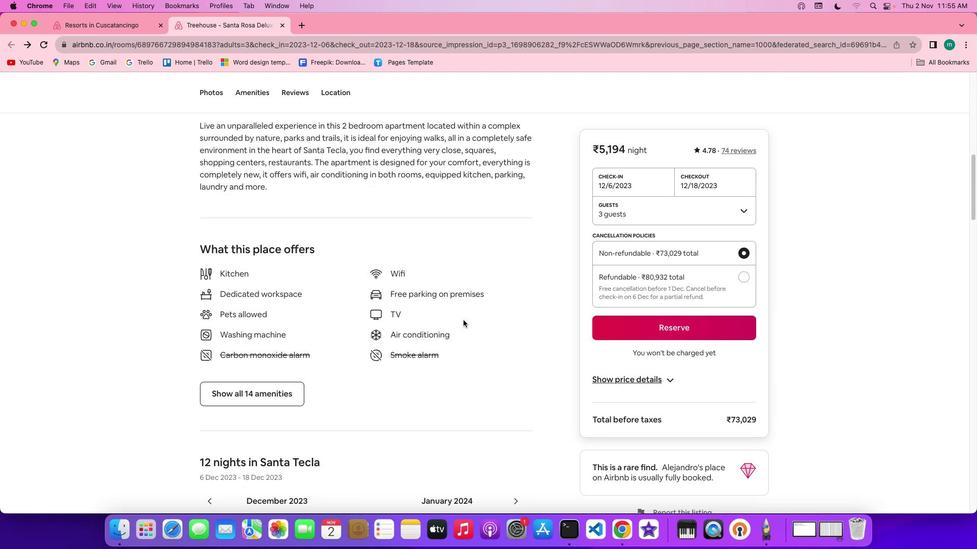 
Action: Mouse scrolled (463, 320) with delta (0, -1)
Screenshot: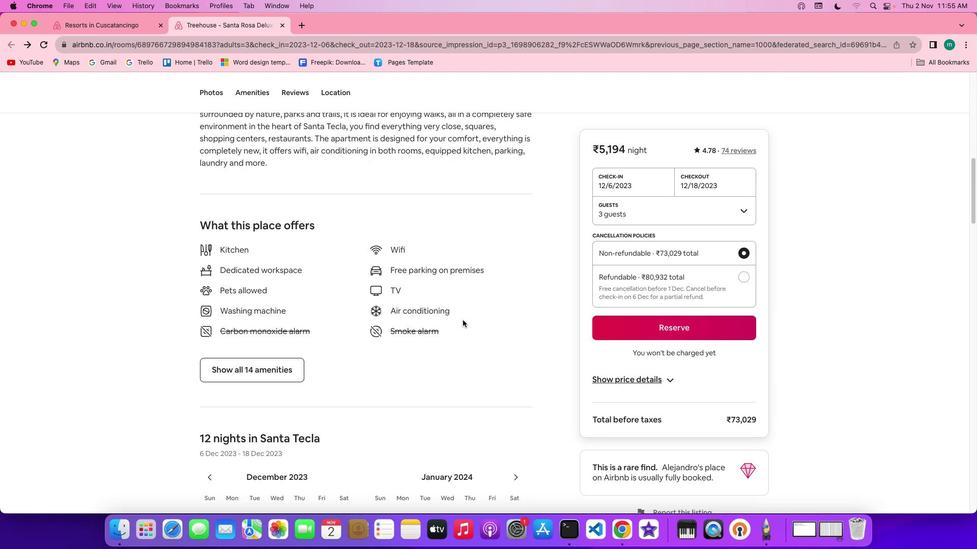 
Action: Mouse moved to (278, 340)
Screenshot: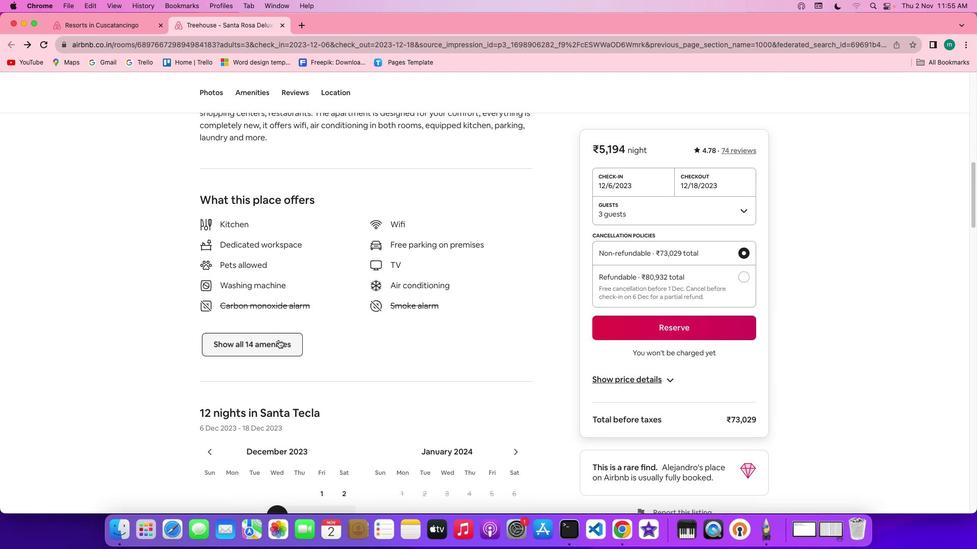
Action: Mouse pressed left at (278, 340)
Screenshot: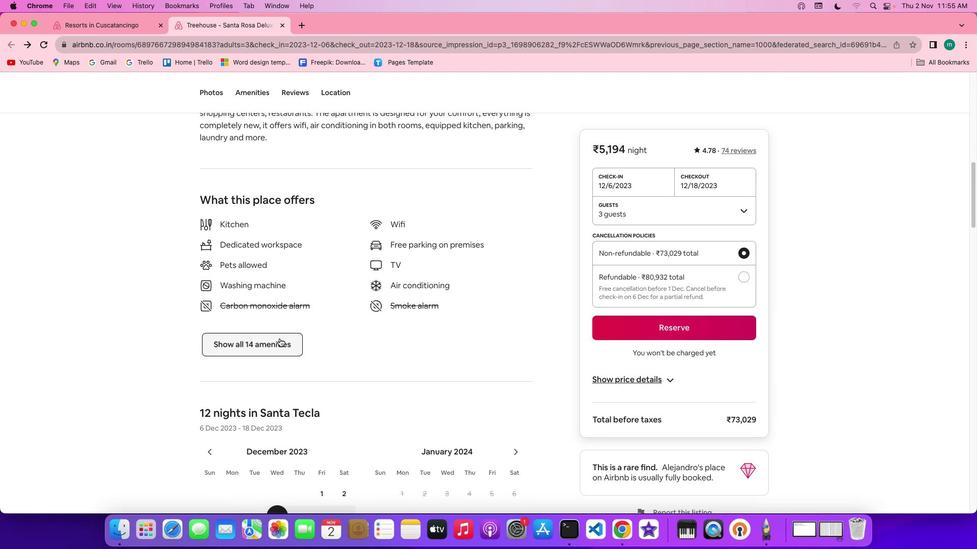 
Action: Mouse moved to (486, 334)
Screenshot: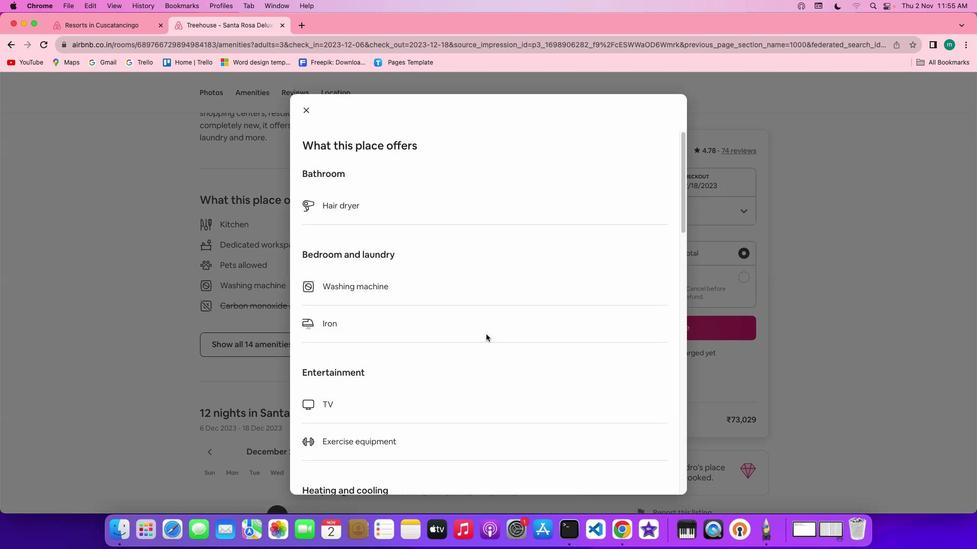 
Action: Mouse scrolled (486, 334) with delta (0, 0)
Screenshot: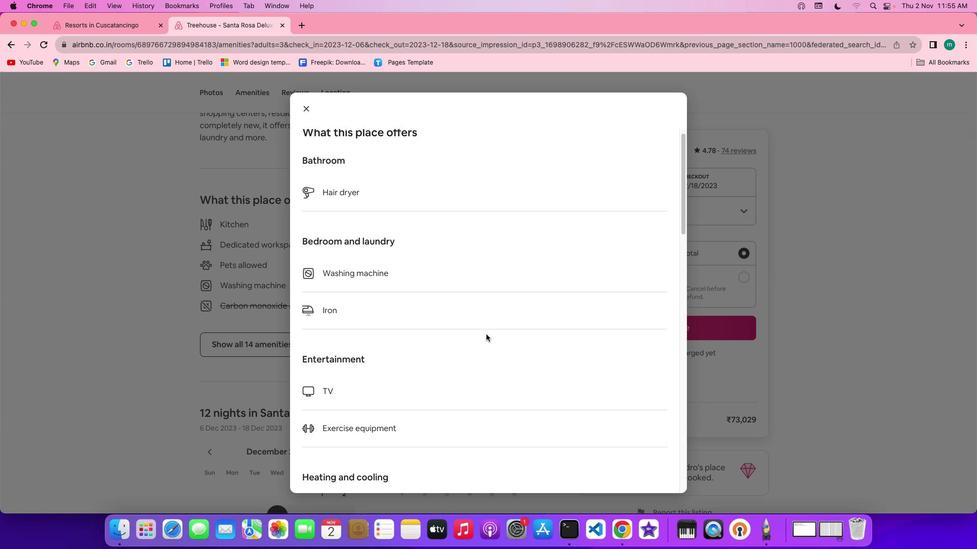 
Action: Mouse scrolled (486, 334) with delta (0, 0)
Screenshot: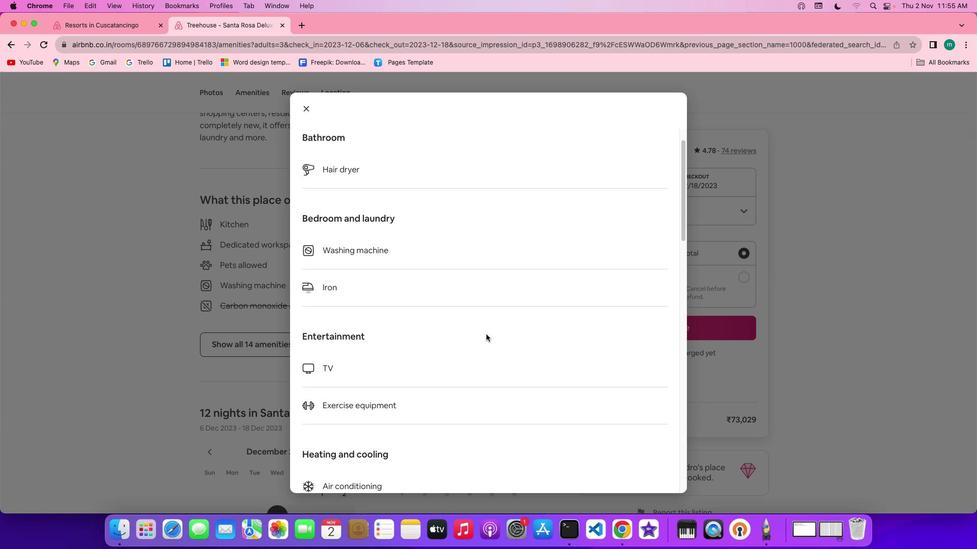 
Action: Mouse scrolled (486, 334) with delta (0, -1)
Screenshot: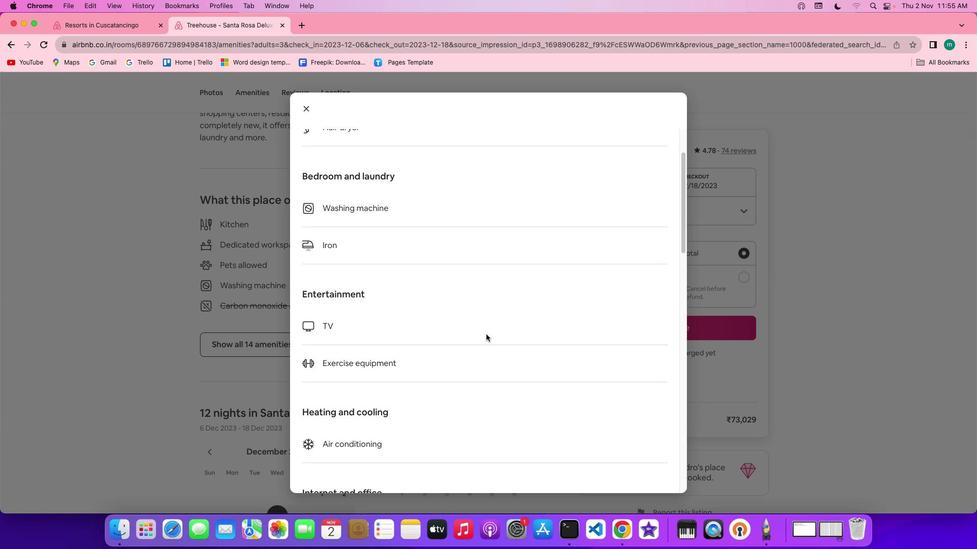 
Action: Mouse scrolled (486, 334) with delta (0, -2)
Screenshot: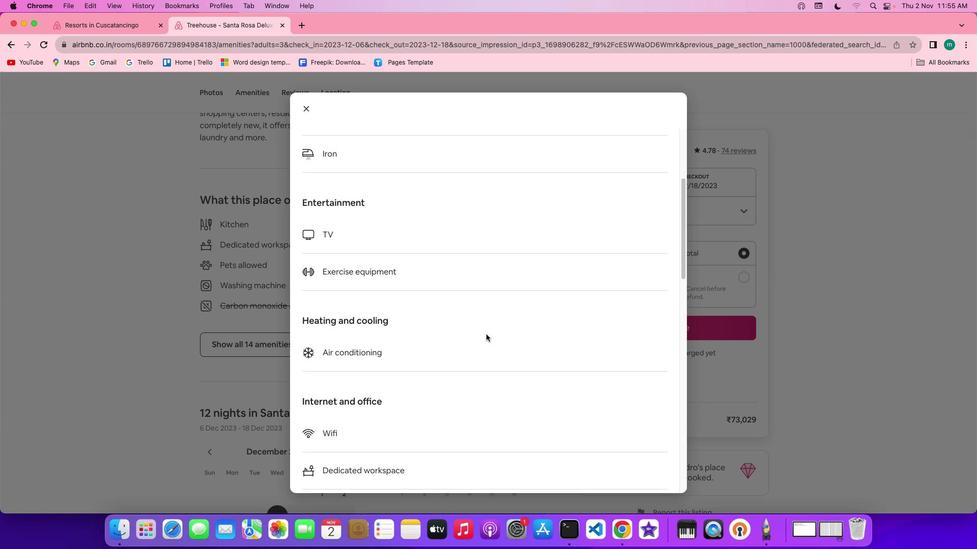 
Action: Mouse scrolled (486, 334) with delta (0, 0)
Screenshot: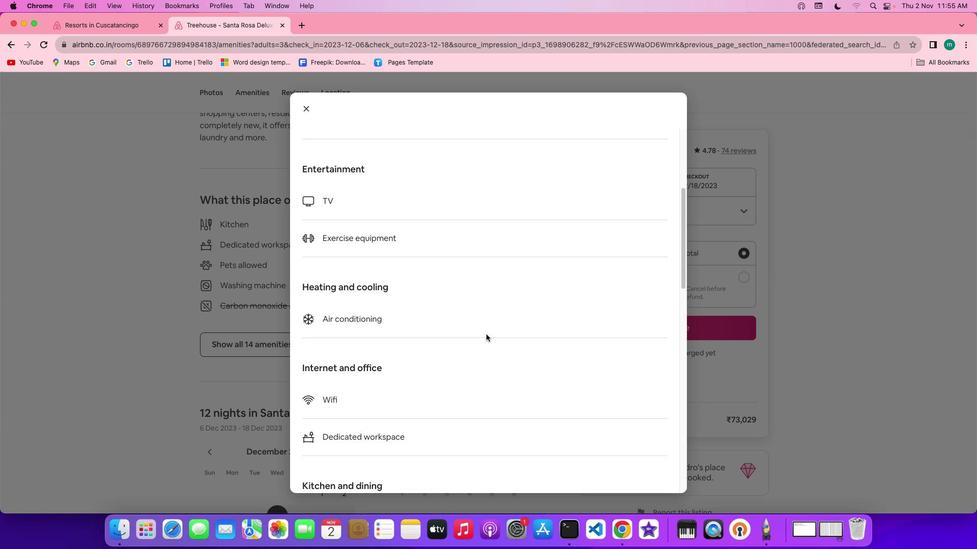 
Action: Mouse scrolled (486, 334) with delta (0, 0)
Screenshot: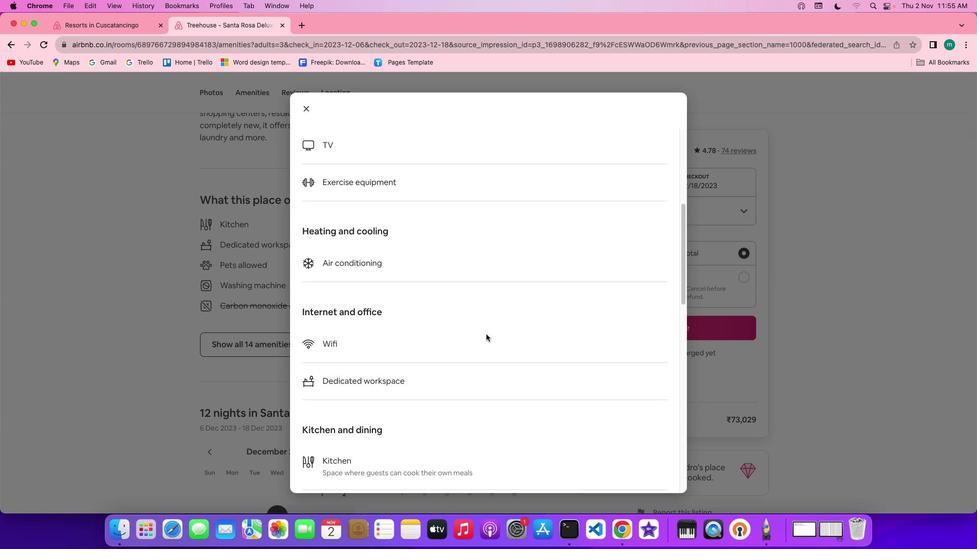 
Action: Mouse scrolled (486, 334) with delta (0, -1)
Screenshot: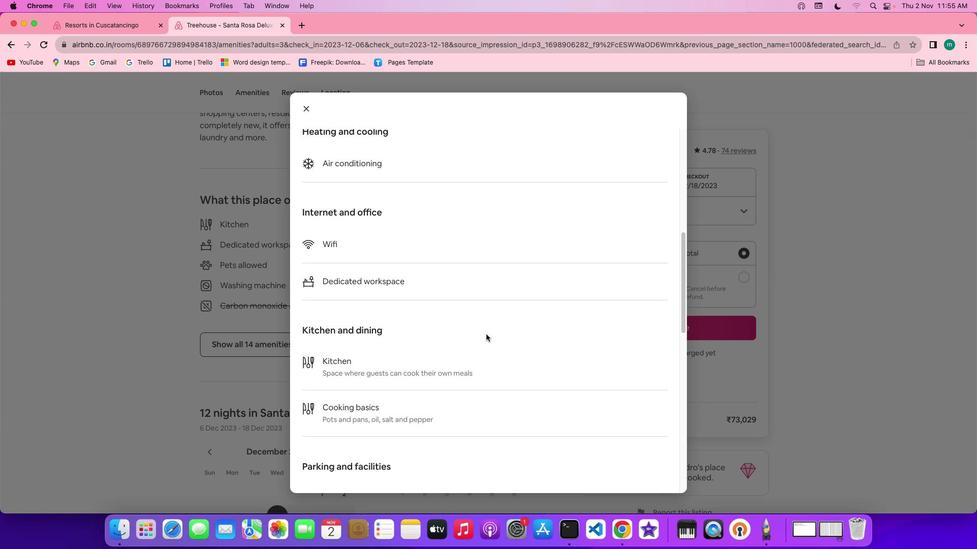 
Action: Mouse scrolled (486, 334) with delta (0, -2)
Screenshot: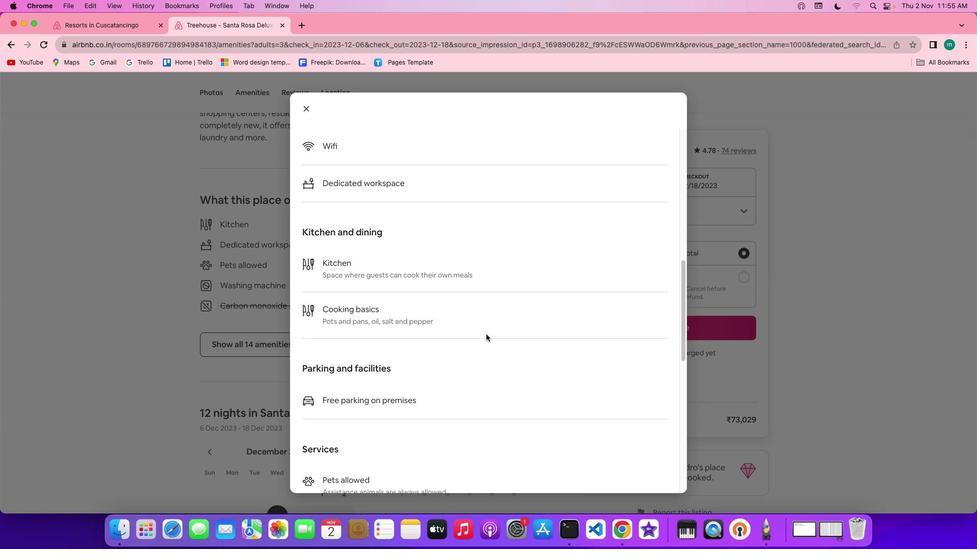 
Action: Mouse scrolled (486, 334) with delta (0, -2)
Screenshot: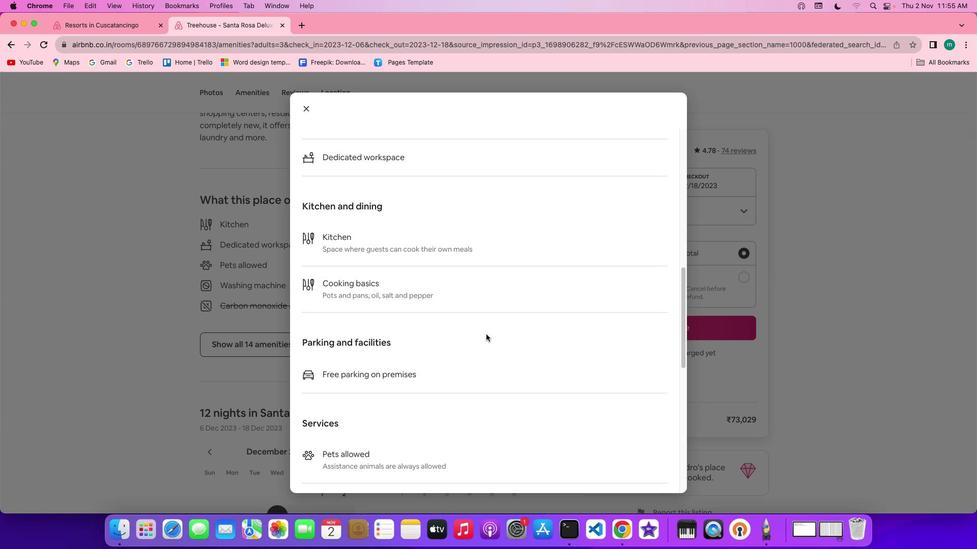 
Action: Mouse scrolled (486, 334) with delta (0, 0)
Screenshot: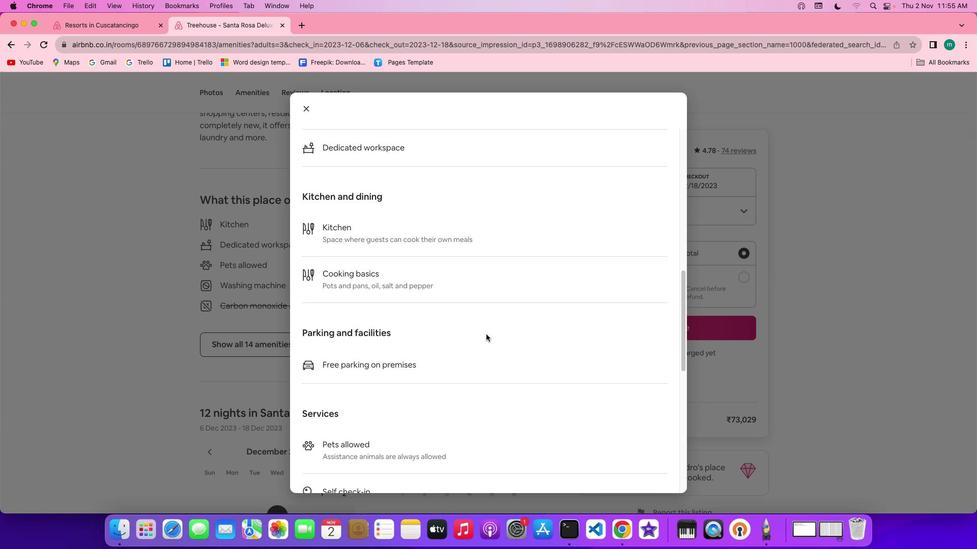 
Action: Mouse scrolled (486, 334) with delta (0, 0)
Screenshot: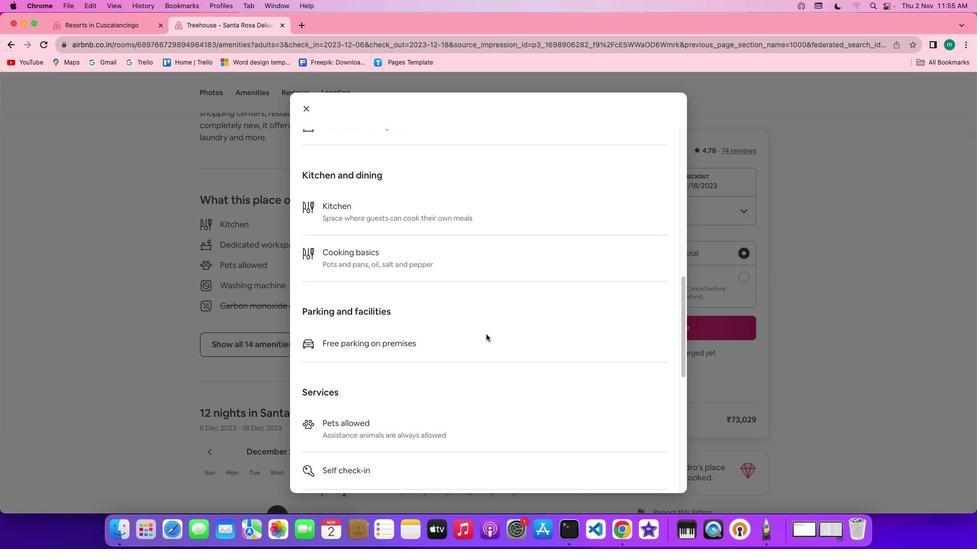 
Action: Mouse scrolled (486, 334) with delta (0, -1)
Screenshot: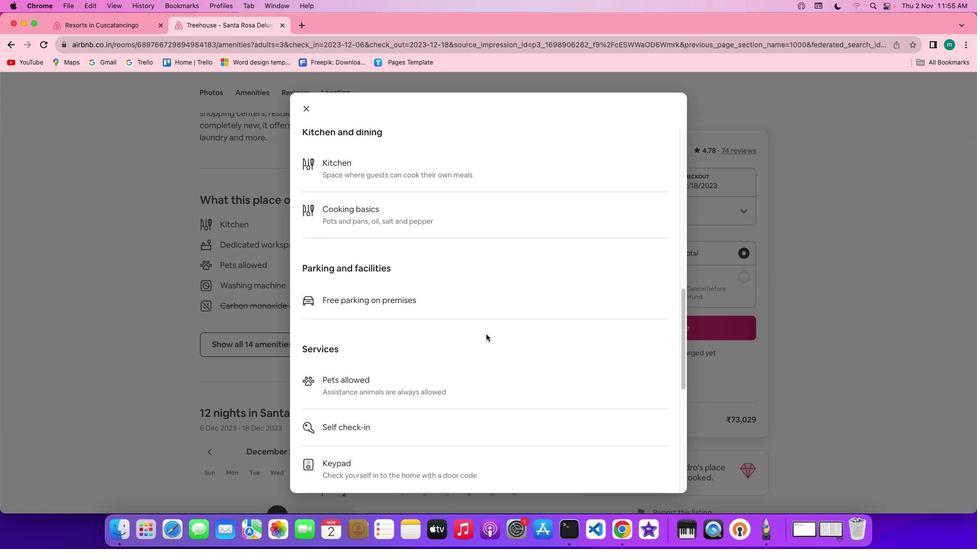 
Action: Mouse scrolled (486, 334) with delta (0, -2)
Screenshot: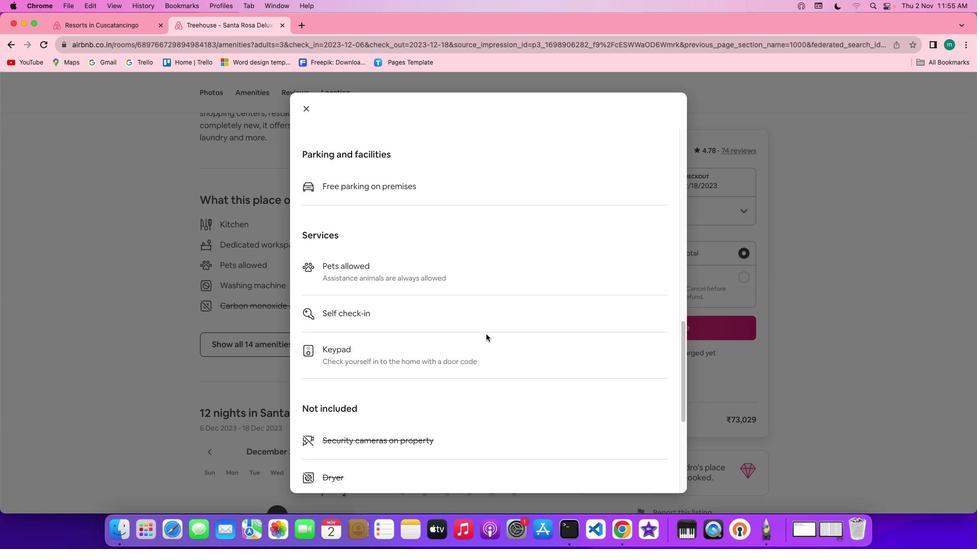 
Action: Mouse scrolled (486, 334) with delta (0, -2)
Screenshot: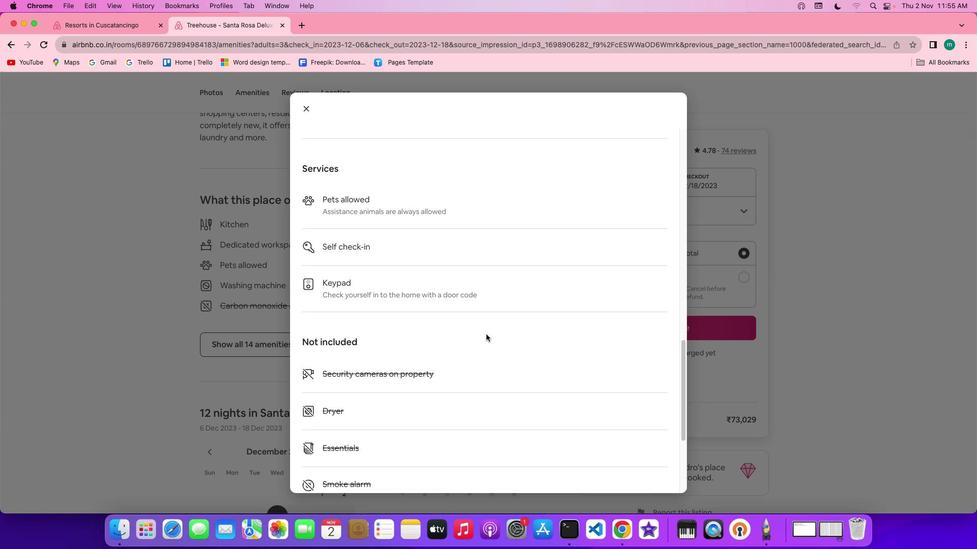 
Action: Mouse scrolled (486, 334) with delta (0, 0)
Screenshot: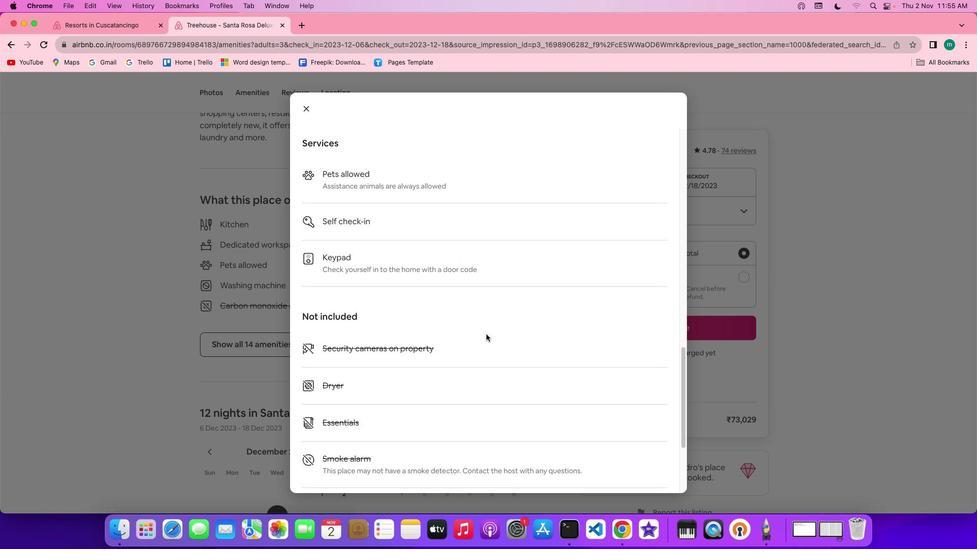
Action: Mouse scrolled (486, 334) with delta (0, 0)
Screenshot: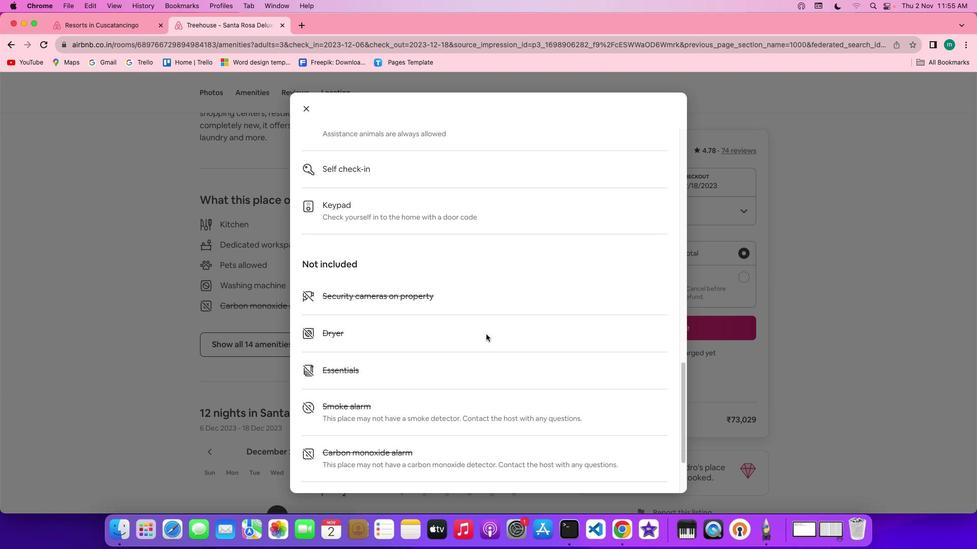 
Action: Mouse scrolled (486, 334) with delta (0, -1)
Screenshot: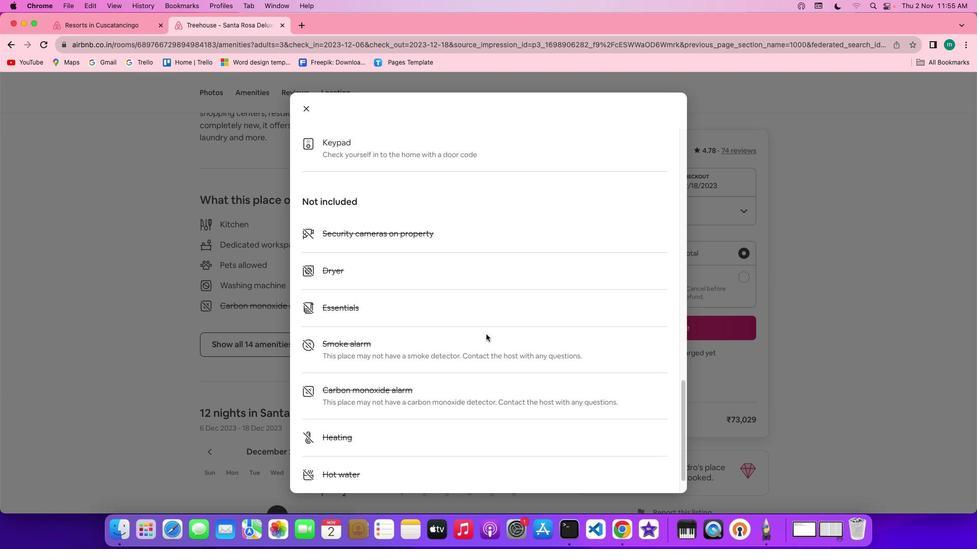
Action: Mouse scrolled (486, 334) with delta (0, -2)
Screenshot: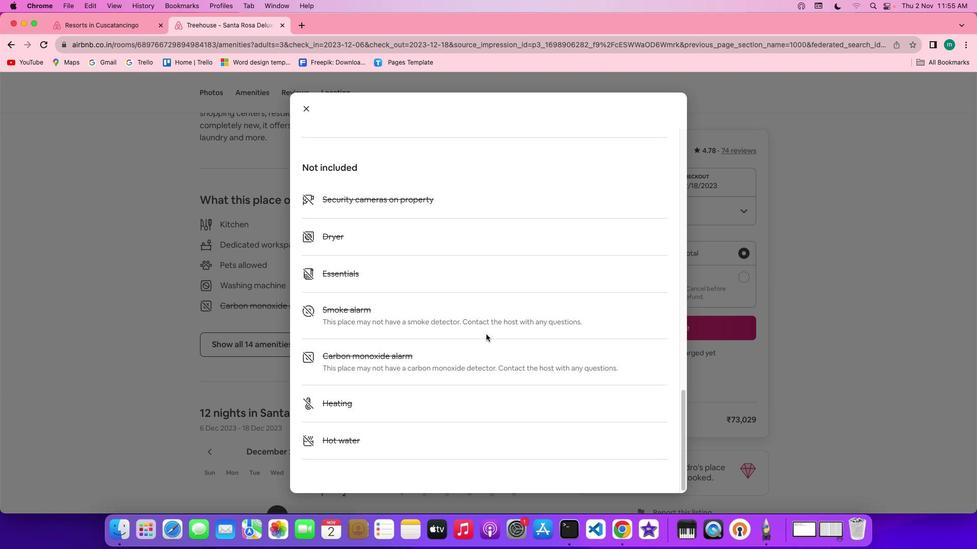 
Action: Mouse scrolled (486, 334) with delta (0, -2)
Screenshot: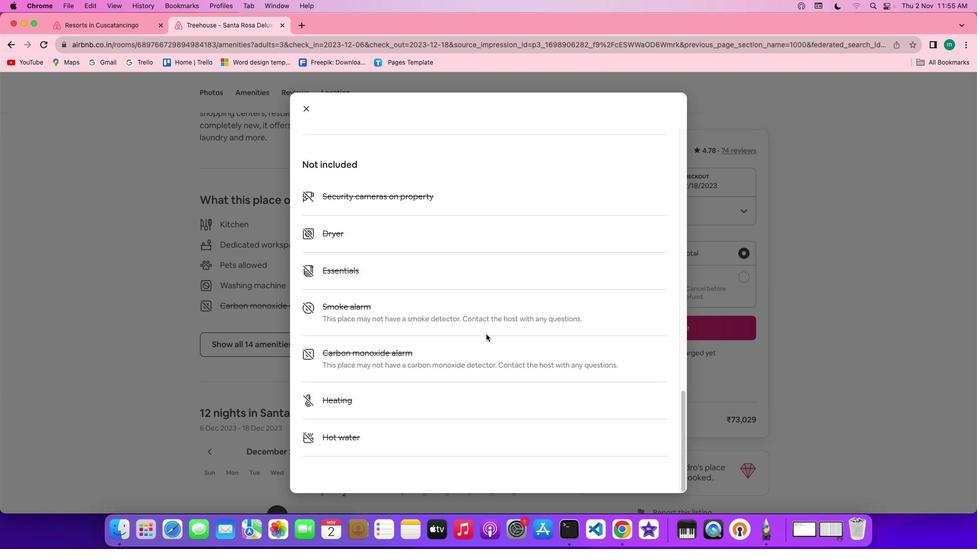 
Action: Mouse scrolled (486, 334) with delta (0, 0)
Screenshot: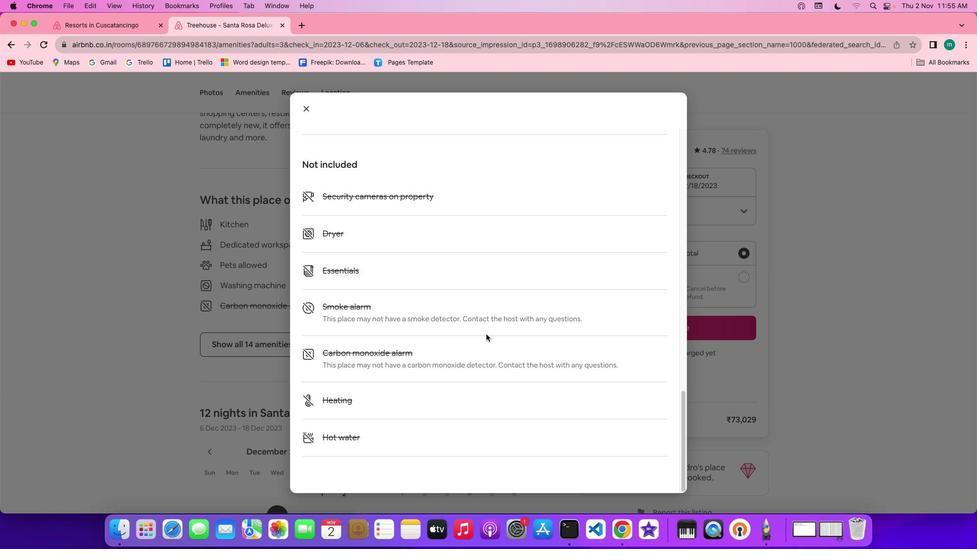 
Action: Mouse scrolled (486, 334) with delta (0, 0)
Screenshot: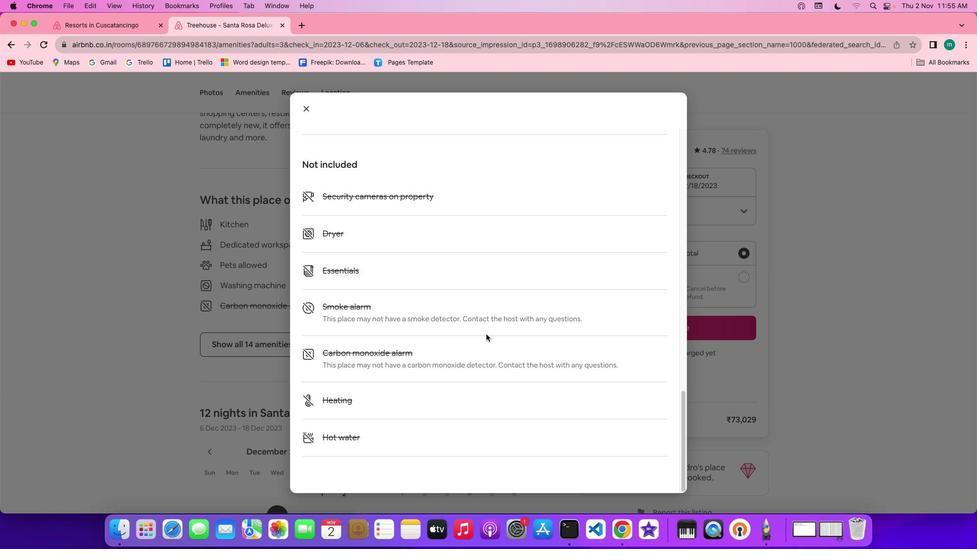 
Action: Mouse scrolled (486, 334) with delta (0, -1)
Screenshot: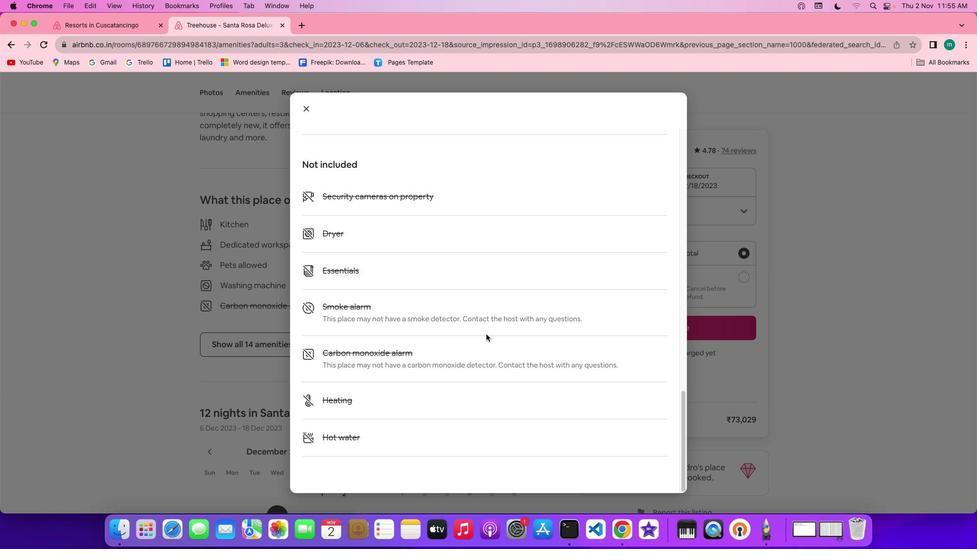 
Action: Mouse scrolled (486, 334) with delta (0, -2)
Screenshot: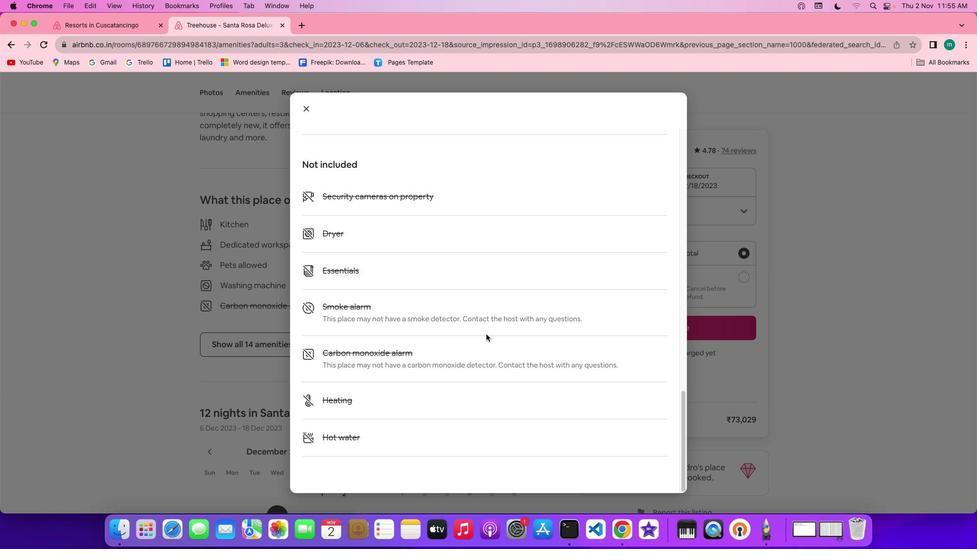 
Action: Mouse scrolled (486, 334) with delta (0, -2)
Screenshot: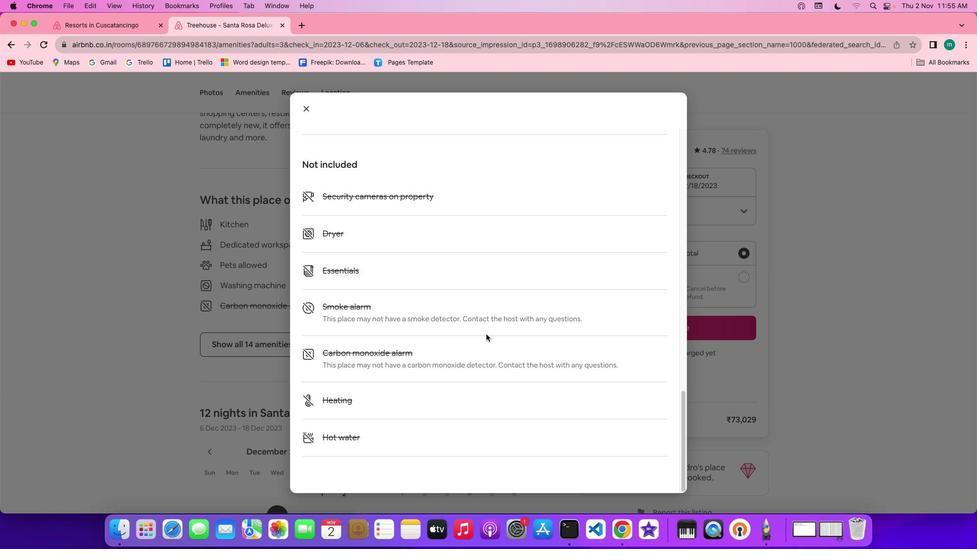 
Action: Mouse moved to (305, 103)
Screenshot: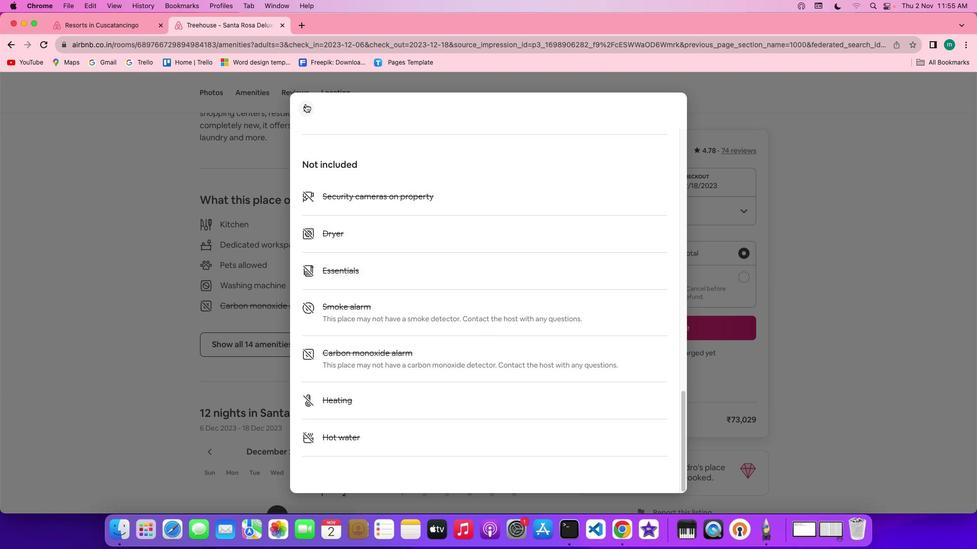 
Action: Mouse pressed left at (305, 103)
Screenshot: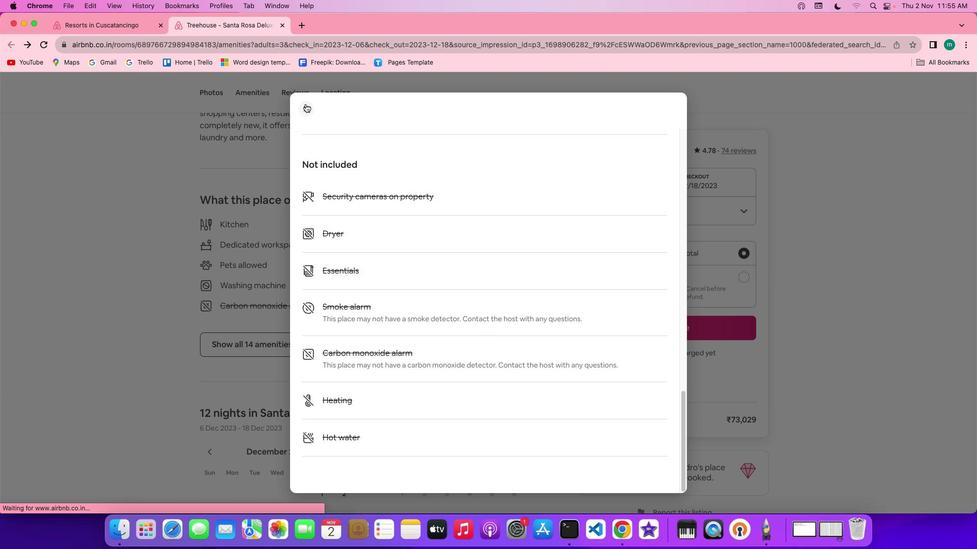 
Action: Mouse moved to (448, 300)
Screenshot: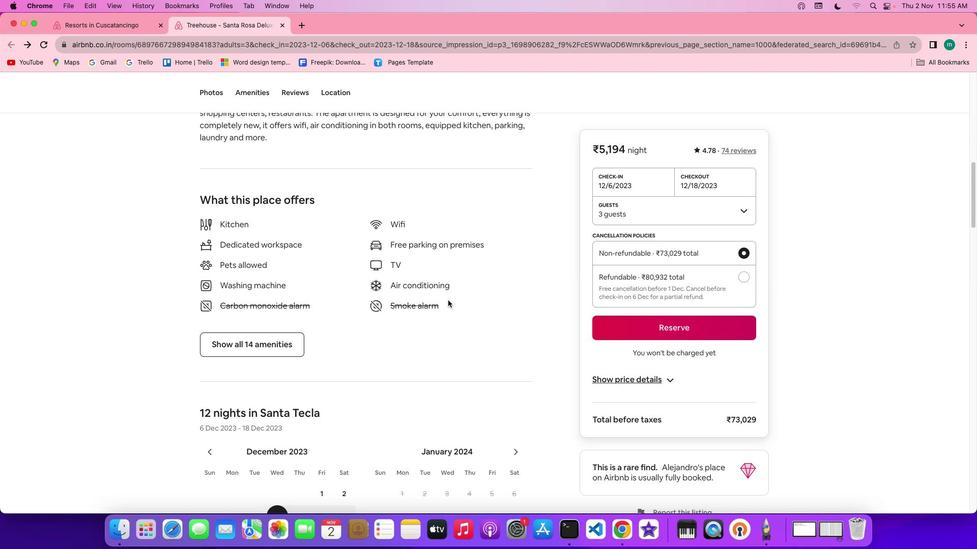 
Action: Mouse scrolled (448, 300) with delta (0, 0)
Screenshot: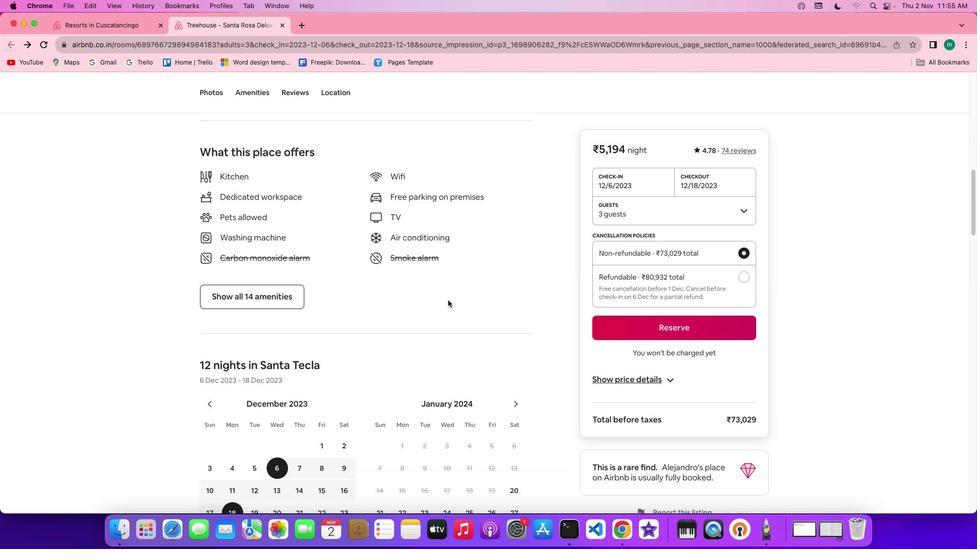 
Action: Mouse scrolled (448, 300) with delta (0, 0)
Screenshot: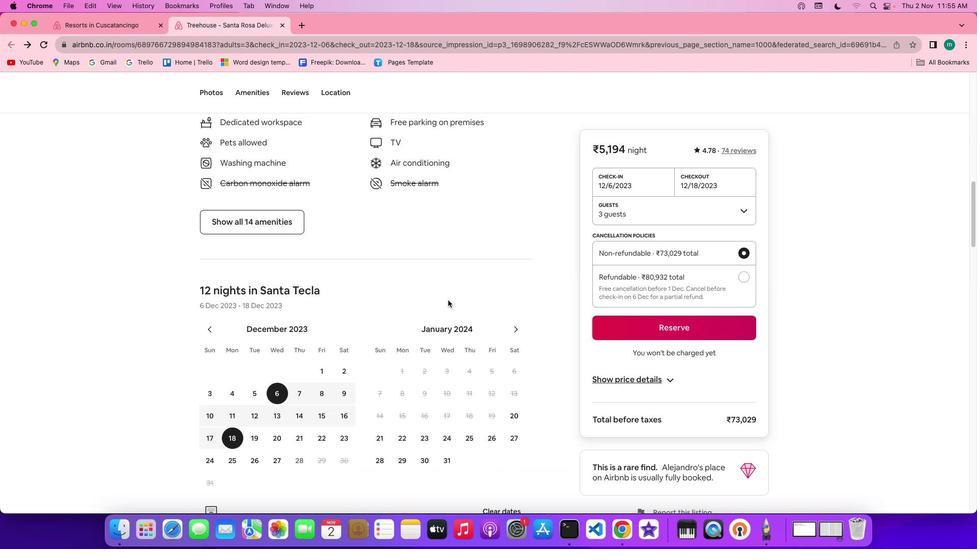 
Action: Mouse scrolled (448, 300) with delta (0, -1)
Screenshot: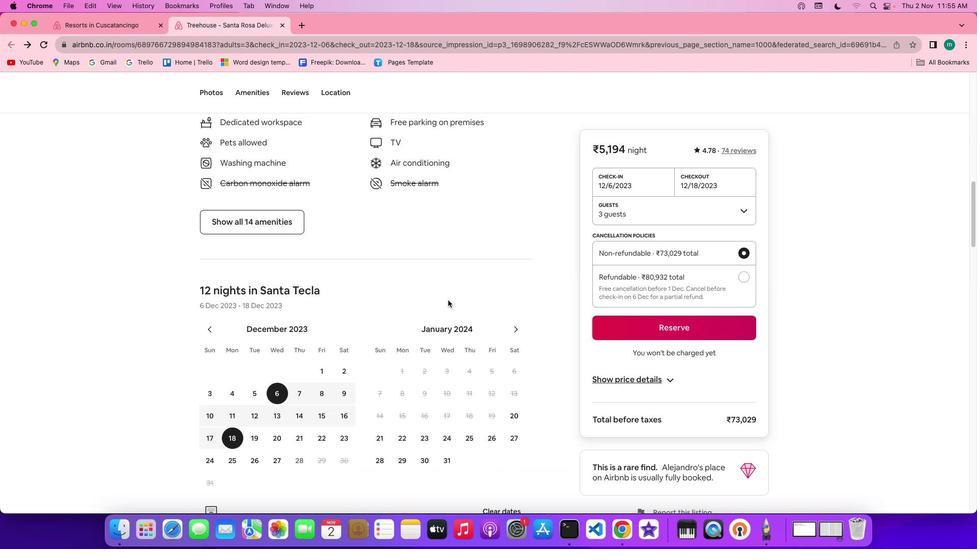 
Action: Mouse scrolled (448, 300) with delta (0, -2)
Screenshot: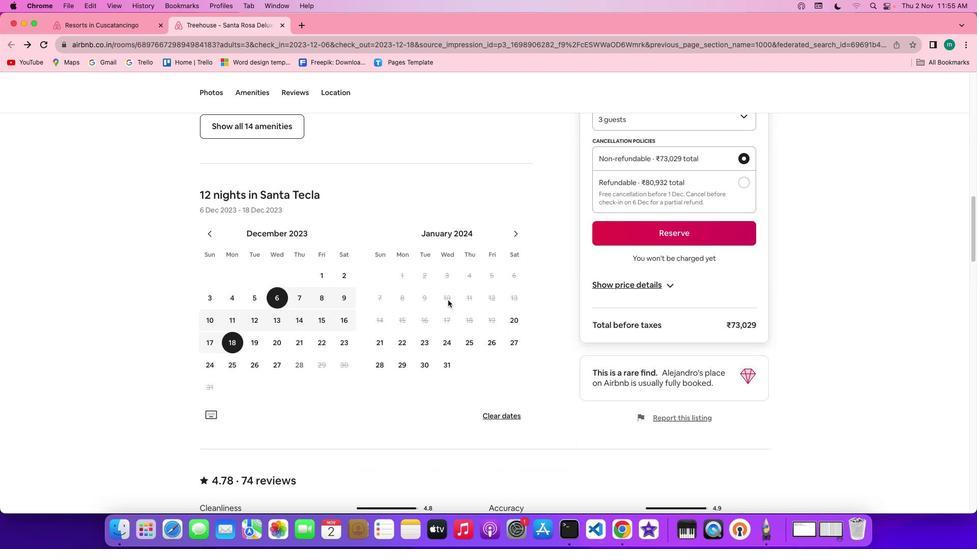 
Action: Mouse scrolled (448, 300) with delta (0, -2)
Screenshot: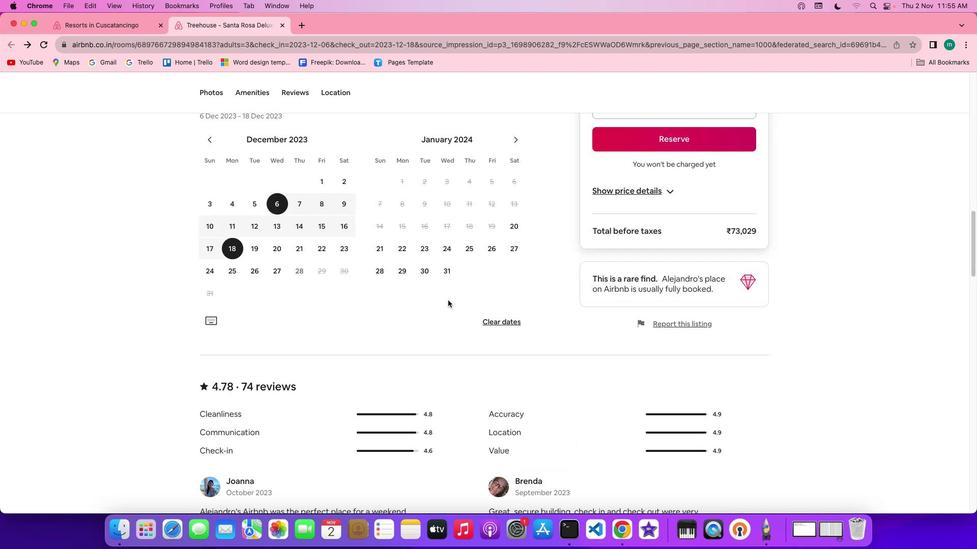 
Action: Mouse scrolled (448, 300) with delta (0, 0)
Screenshot: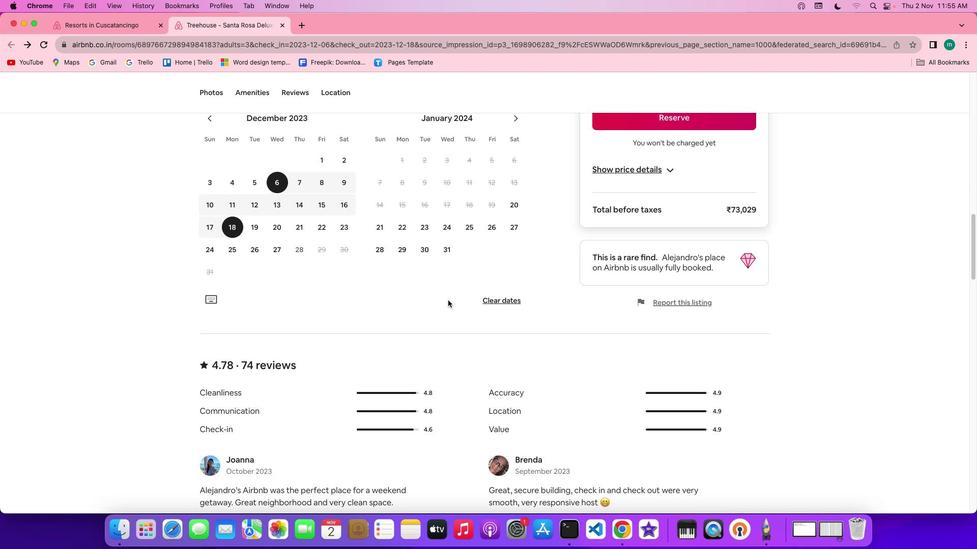 
Action: Mouse scrolled (448, 300) with delta (0, 0)
Screenshot: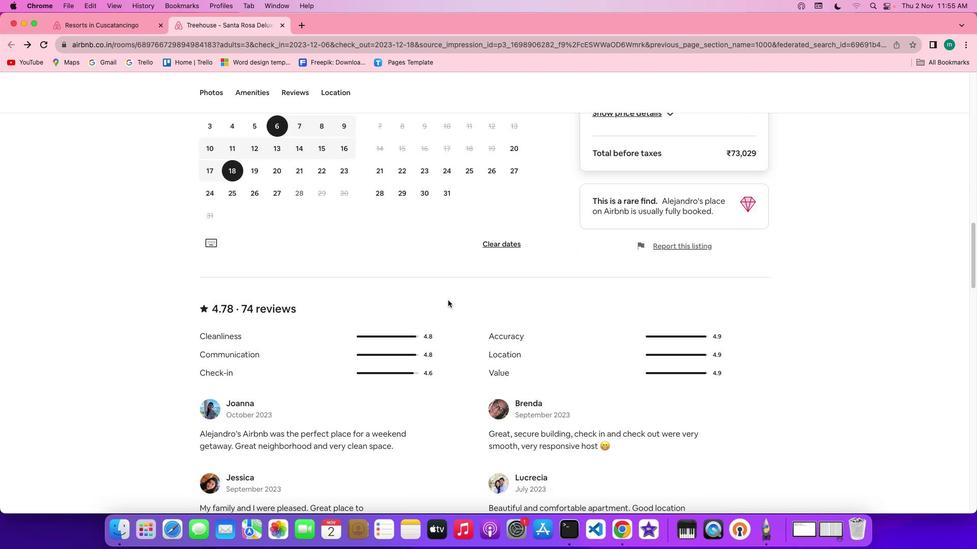 
Action: Mouse scrolled (448, 300) with delta (0, -1)
Screenshot: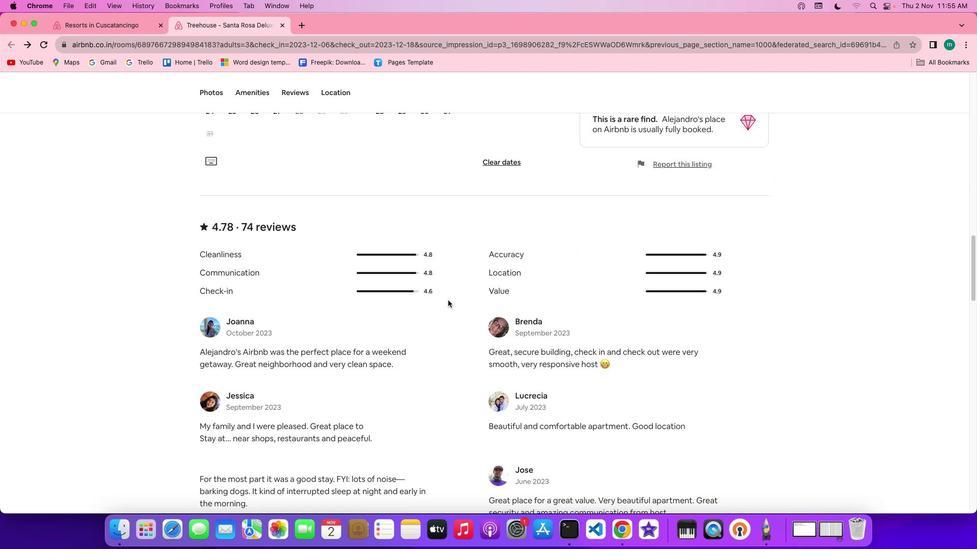 
Action: Mouse scrolled (448, 300) with delta (0, -2)
Screenshot: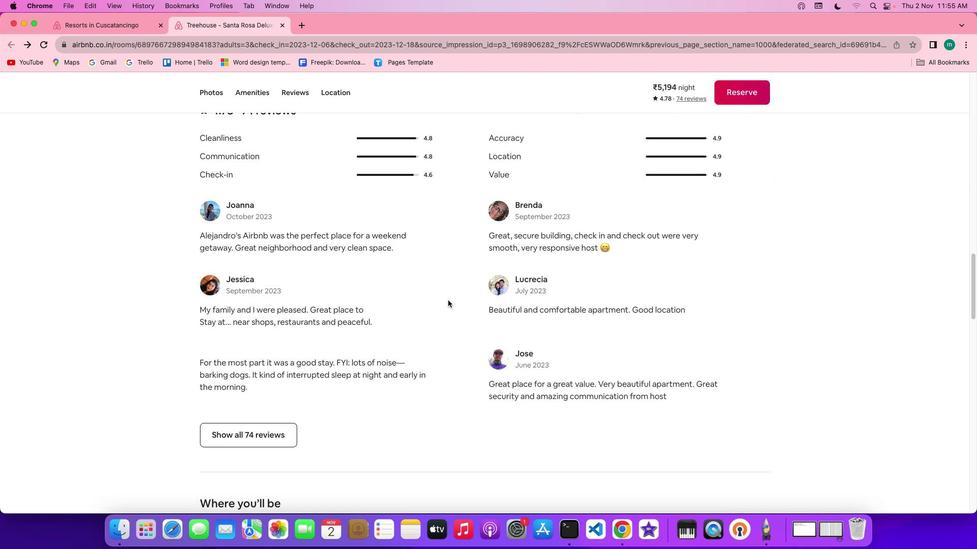 
Action: Mouse scrolled (448, 300) with delta (0, -2)
Screenshot: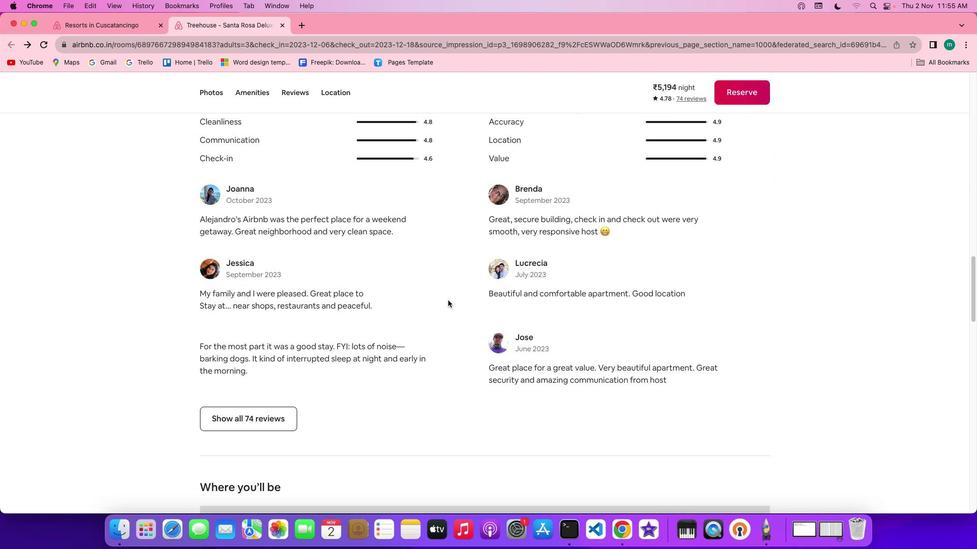
Action: Mouse scrolled (448, 300) with delta (0, 0)
Screenshot: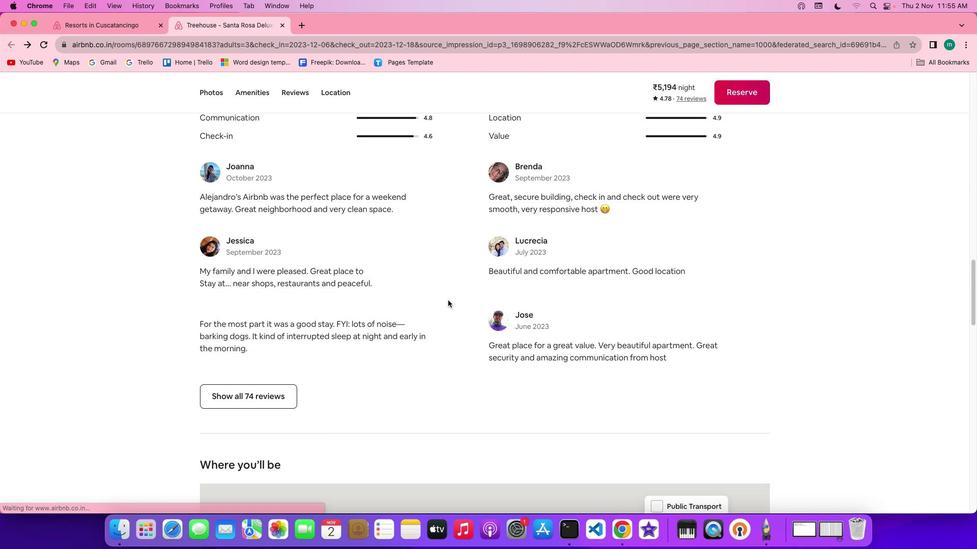 
Action: Mouse scrolled (448, 300) with delta (0, 0)
Screenshot: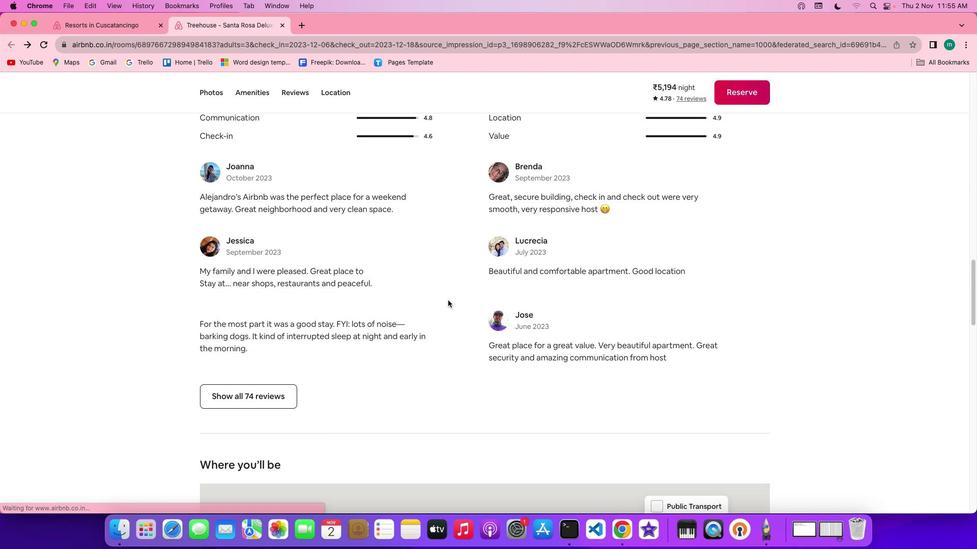 
Action: Mouse scrolled (448, 300) with delta (0, -1)
Screenshot: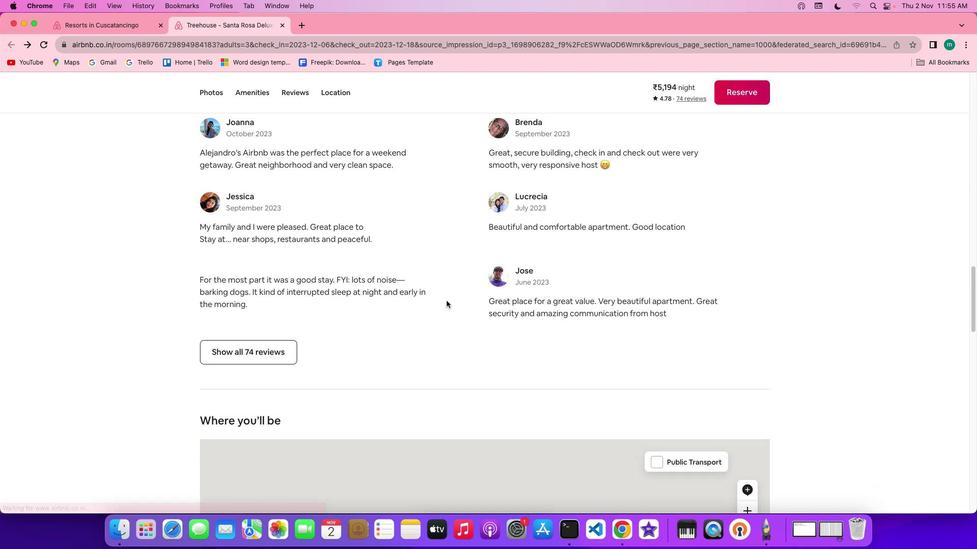 
Action: Mouse scrolled (448, 300) with delta (0, -1)
Screenshot: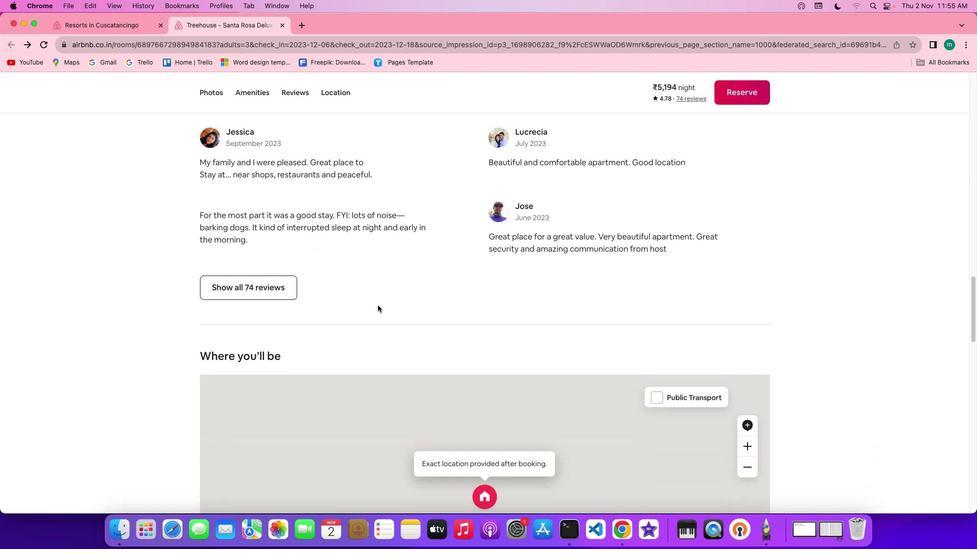 
Action: Mouse moved to (276, 282)
Screenshot: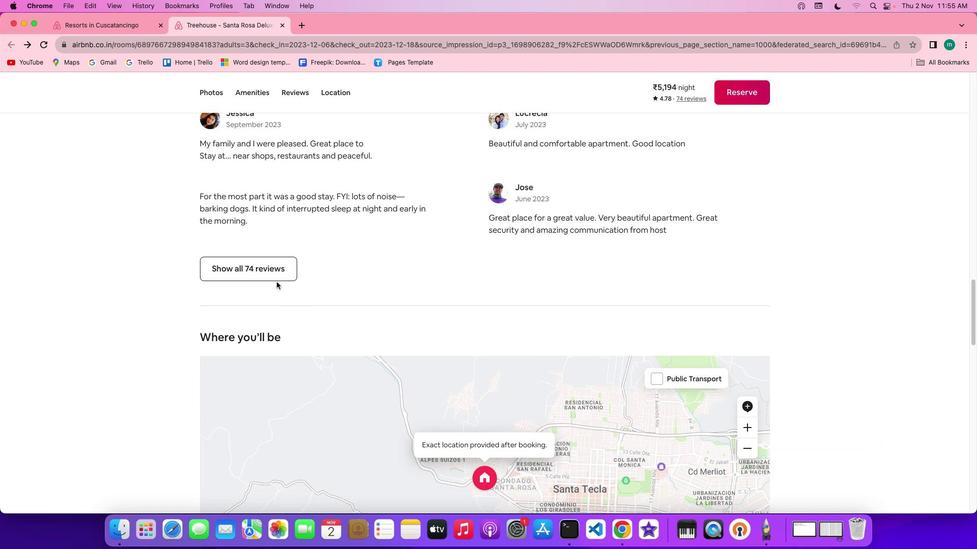 
Action: Mouse pressed left at (276, 282)
Screenshot: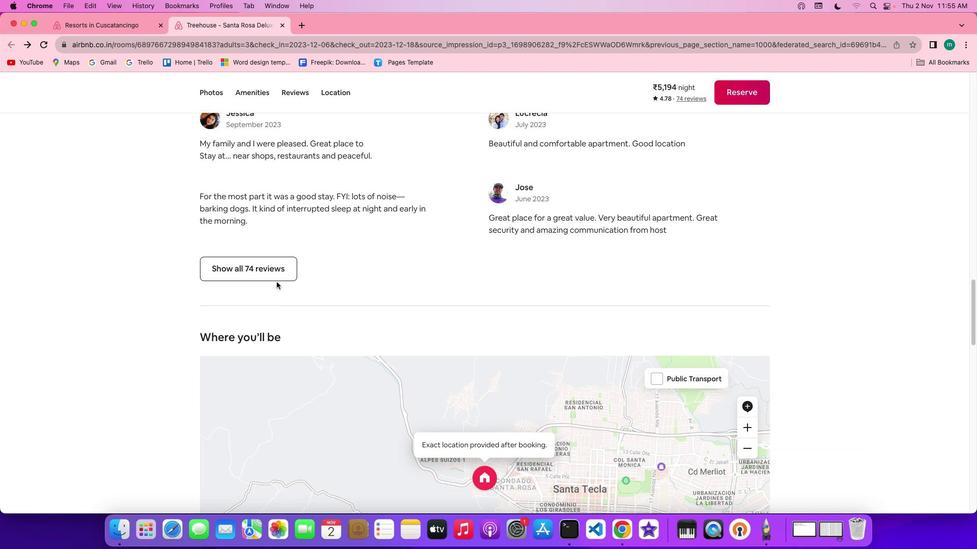 
Action: Mouse moved to (278, 272)
Screenshot: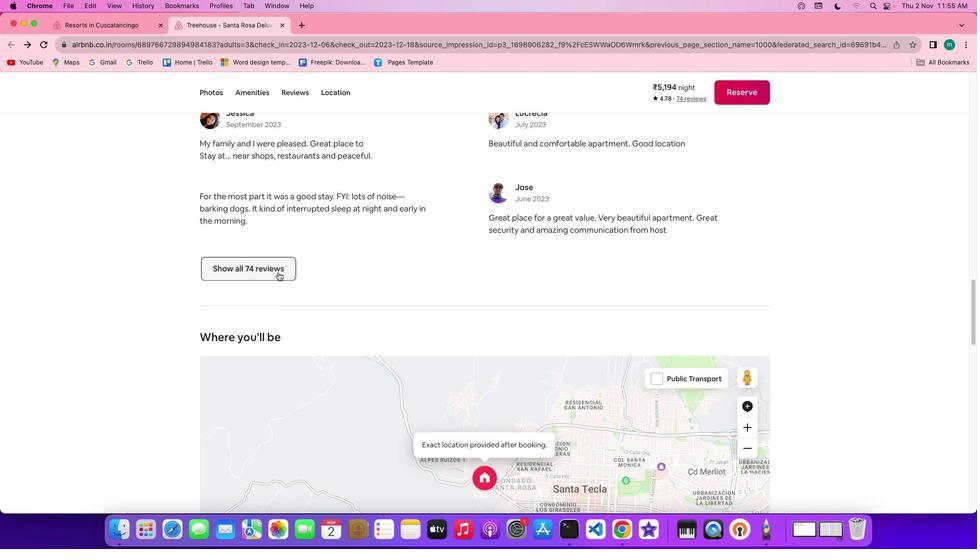 
Action: Mouse pressed left at (278, 272)
Screenshot: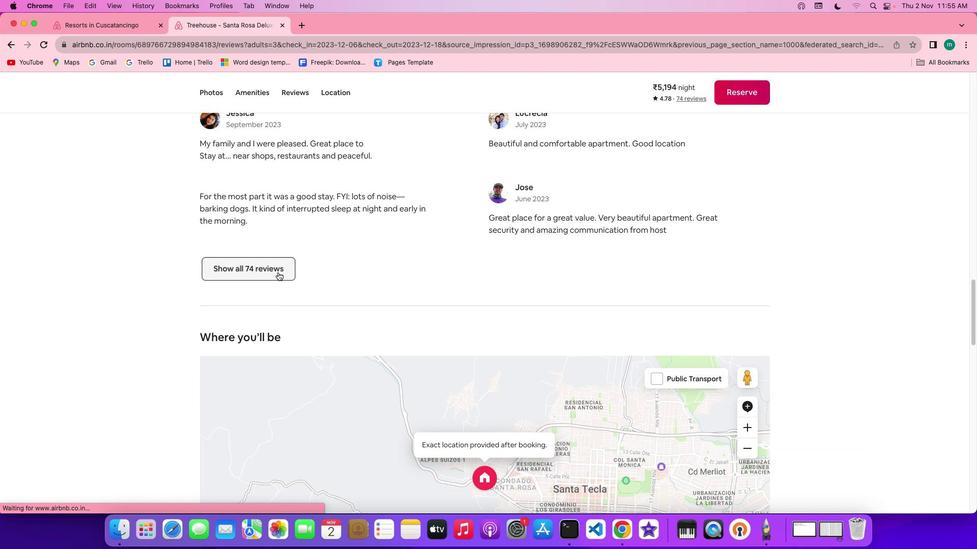 
Action: Mouse moved to (595, 350)
Screenshot: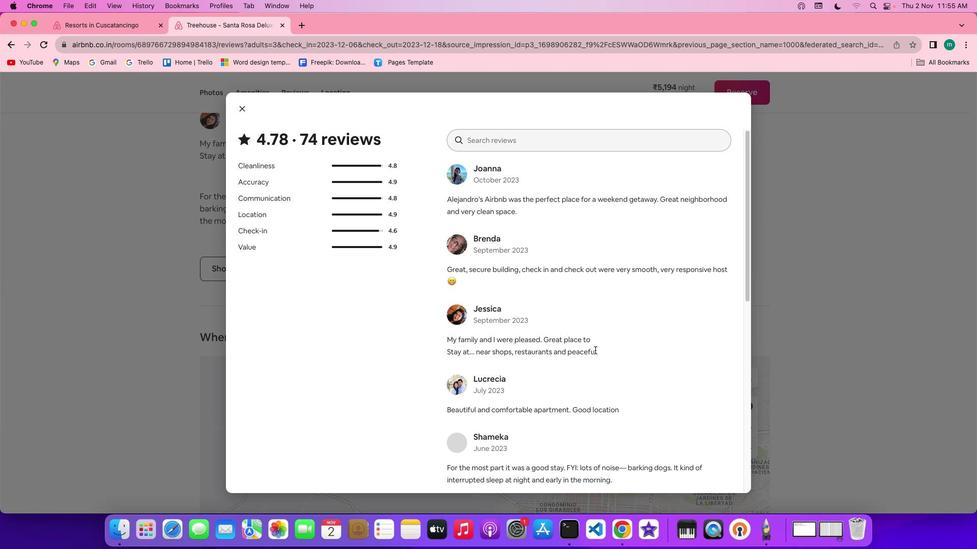 
Action: Mouse scrolled (595, 350) with delta (0, 0)
Screenshot: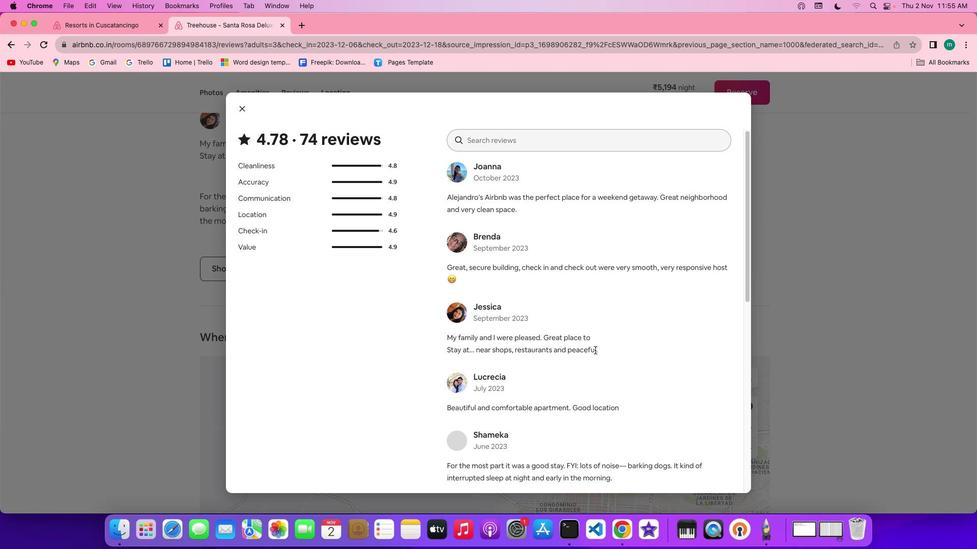 
Action: Mouse scrolled (595, 350) with delta (0, 0)
Screenshot: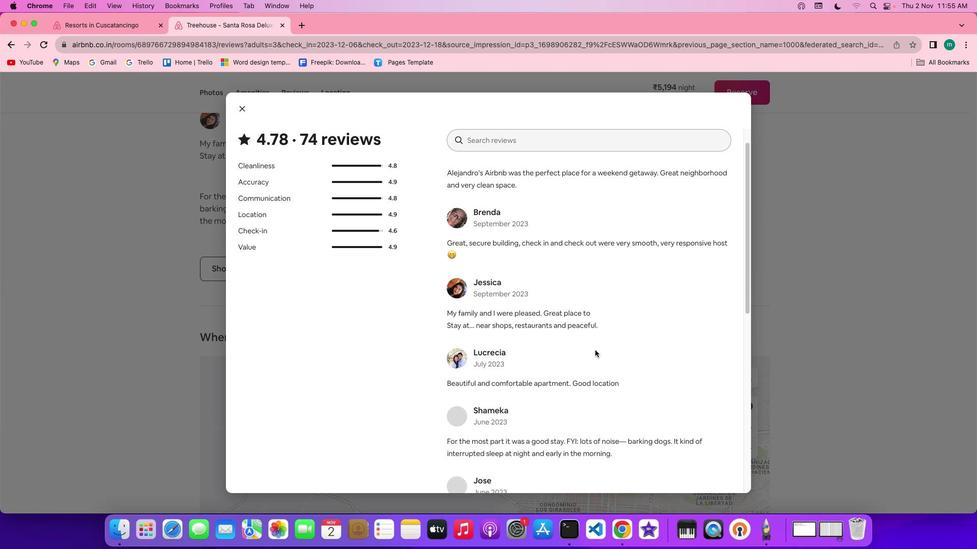 
Action: Mouse scrolled (595, 350) with delta (0, -1)
Screenshot: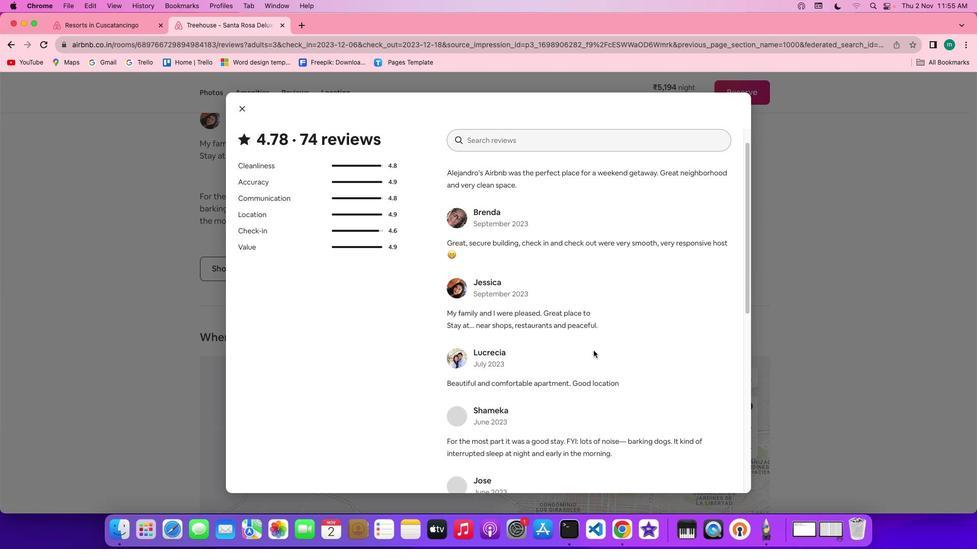 
Action: Mouse moved to (595, 350)
Screenshot: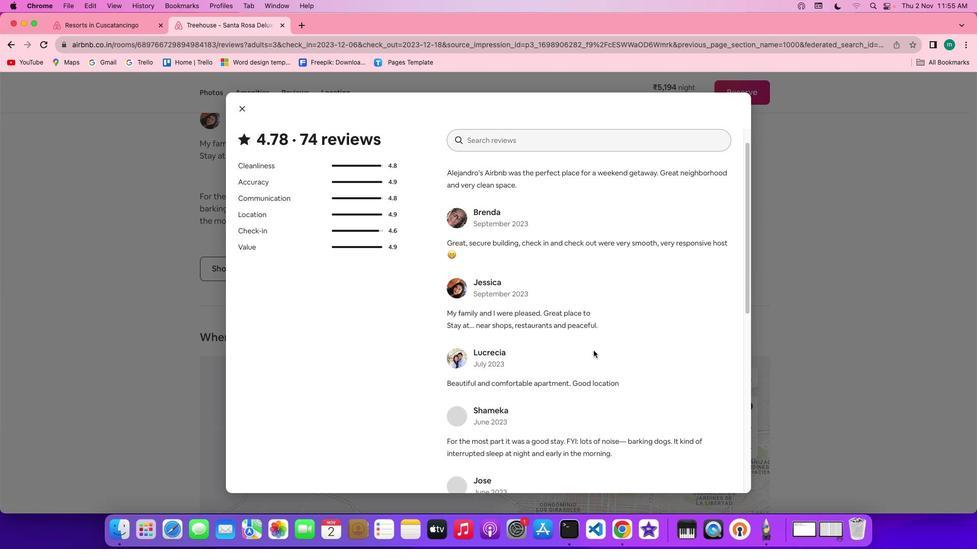 
Action: Mouse scrolled (595, 350) with delta (0, -1)
Screenshot: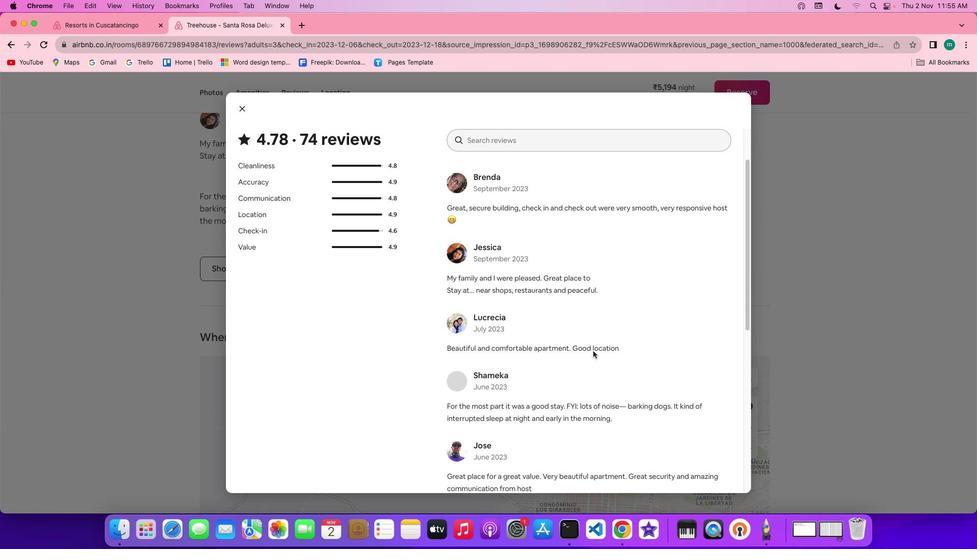 
Action: Mouse moved to (592, 351)
Screenshot: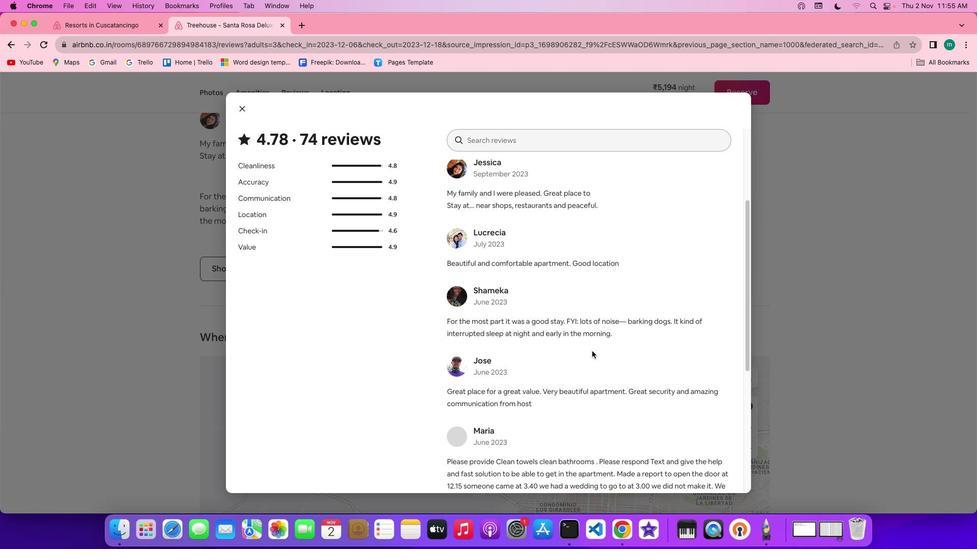 
Action: Mouse scrolled (592, 351) with delta (0, 0)
Screenshot: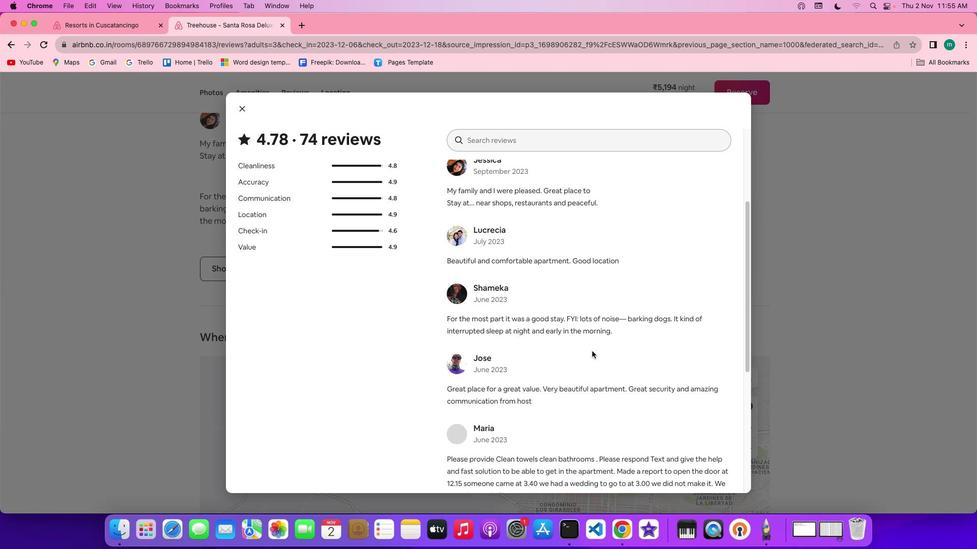 
Action: Mouse scrolled (592, 351) with delta (0, 0)
Screenshot: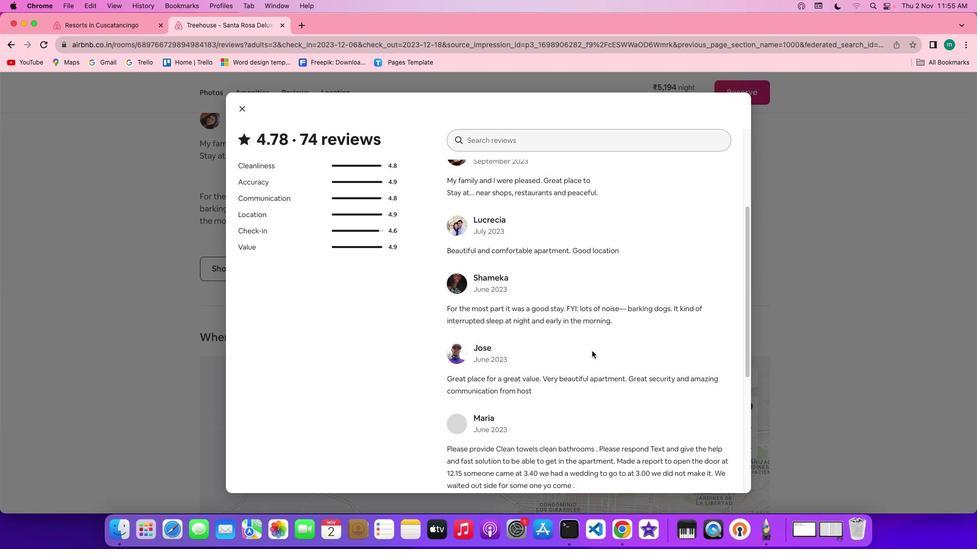 
Action: Mouse scrolled (592, 351) with delta (0, -1)
Screenshot: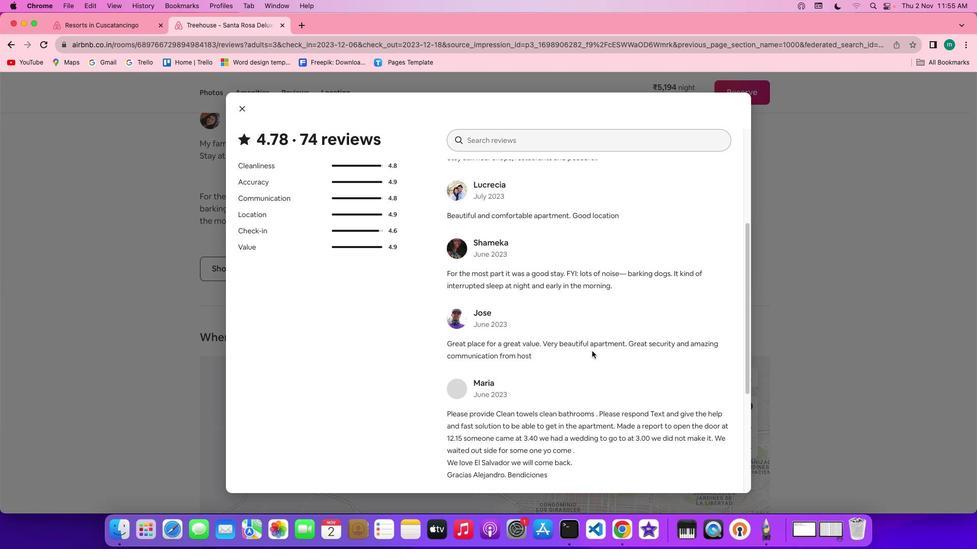 
Action: Mouse scrolled (592, 351) with delta (0, -2)
Screenshot: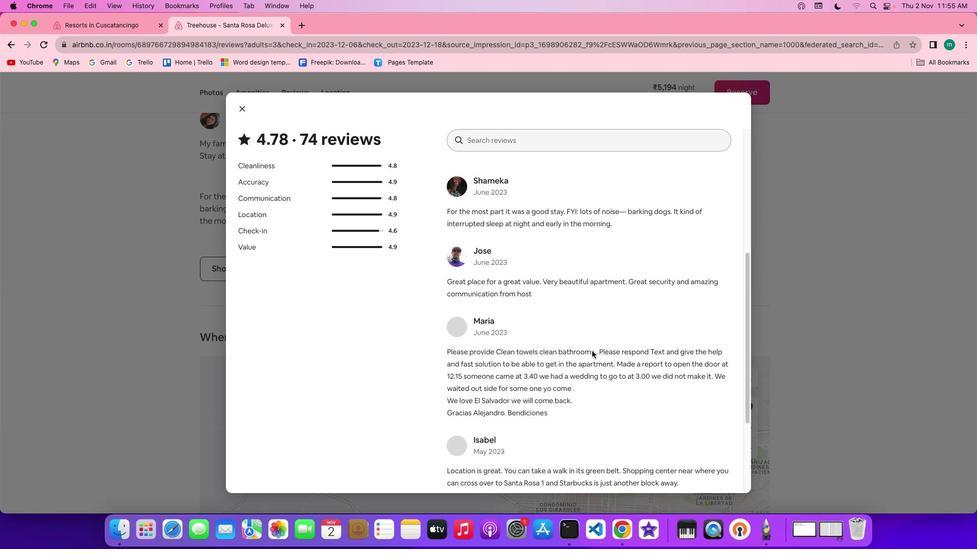 
Action: Mouse scrolled (592, 351) with delta (0, -2)
Screenshot: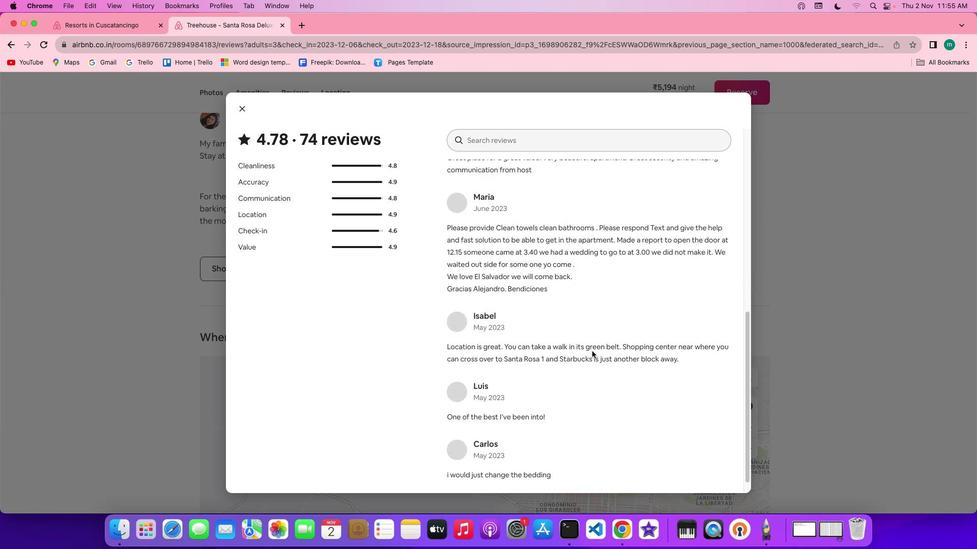
Action: Mouse scrolled (592, 351) with delta (0, 0)
Screenshot: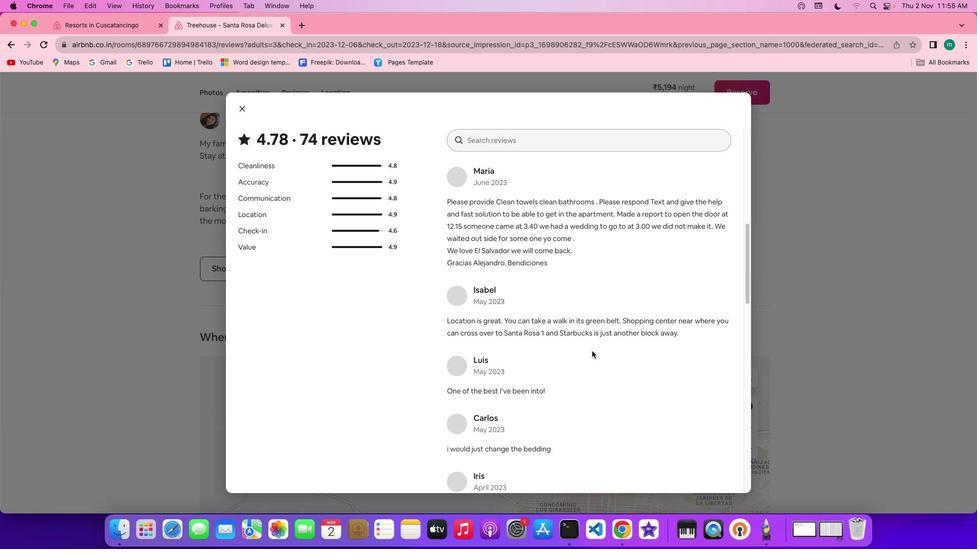 
Action: Mouse scrolled (592, 351) with delta (0, 0)
Screenshot: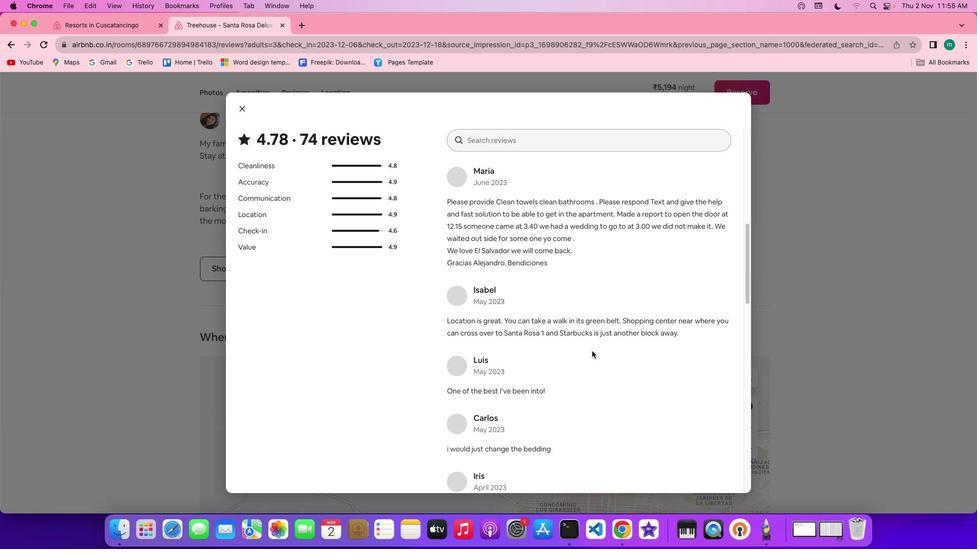 
Action: Mouse scrolled (592, 351) with delta (0, -1)
Screenshot: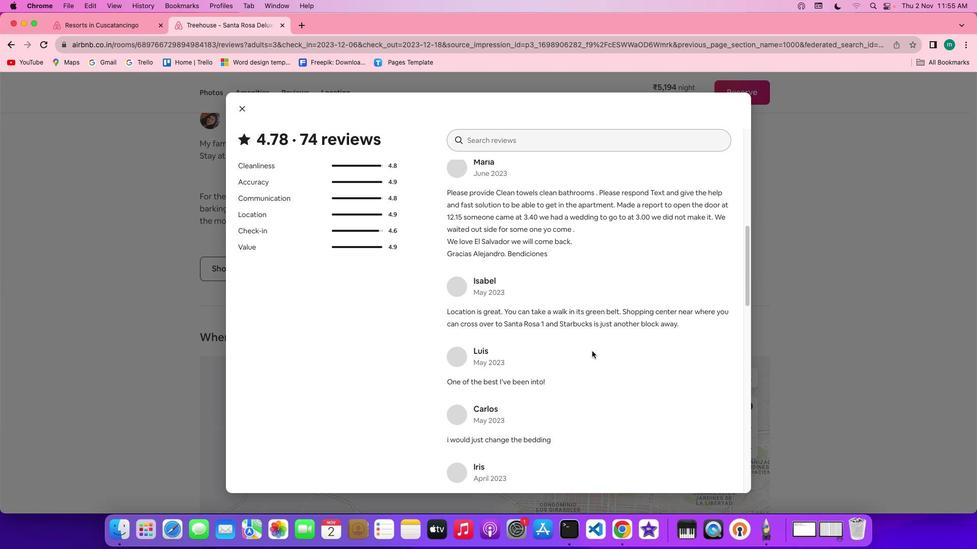 
Action: Mouse scrolled (592, 351) with delta (0, -2)
